 Task: In the  document Positivethinkingplan.epub Change the allignment of footer to  'Center' Select the entire text and insert font style 'Impact' and font size: 16
Action: Mouse moved to (283, 361)
Screenshot: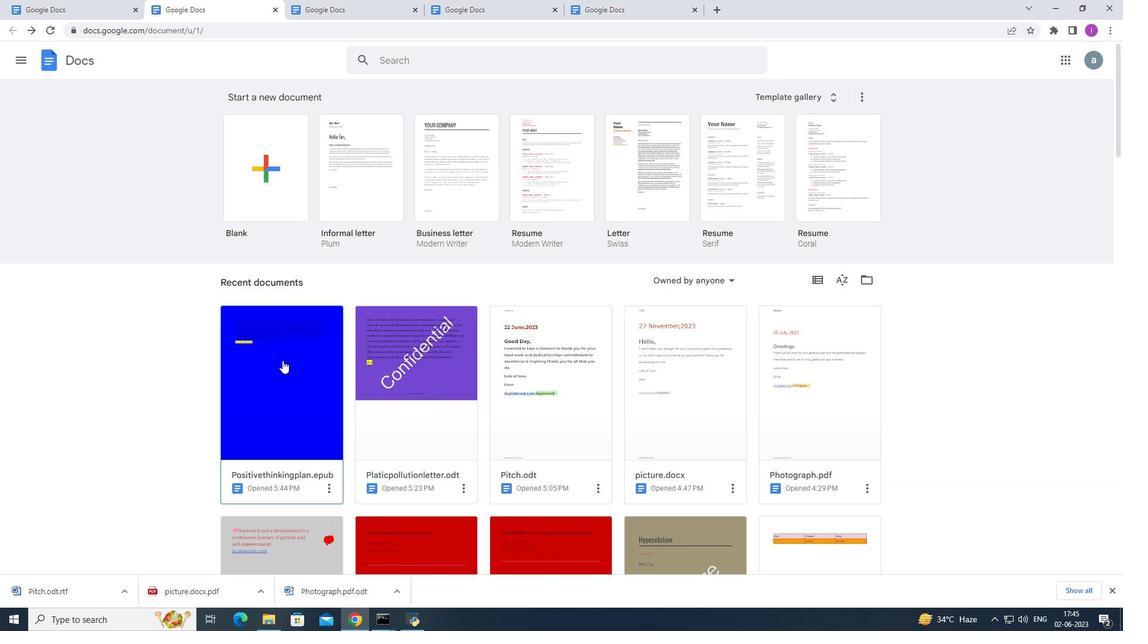 
Action: Mouse pressed left at (283, 361)
Screenshot: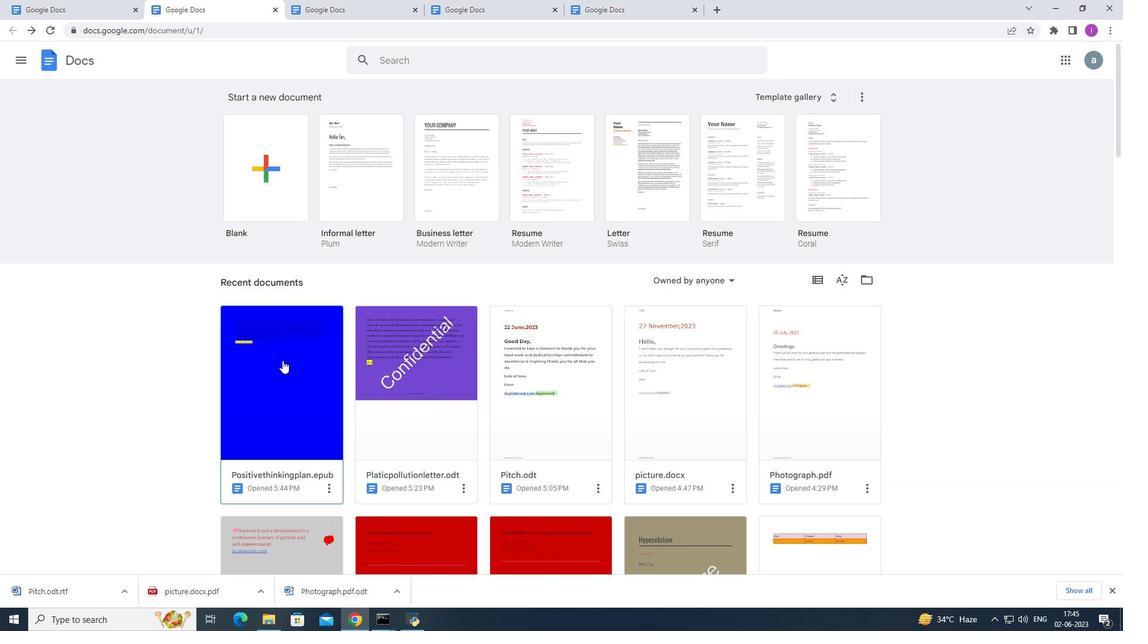 
Action: Mouse moved to (197, 218)
Screenshot: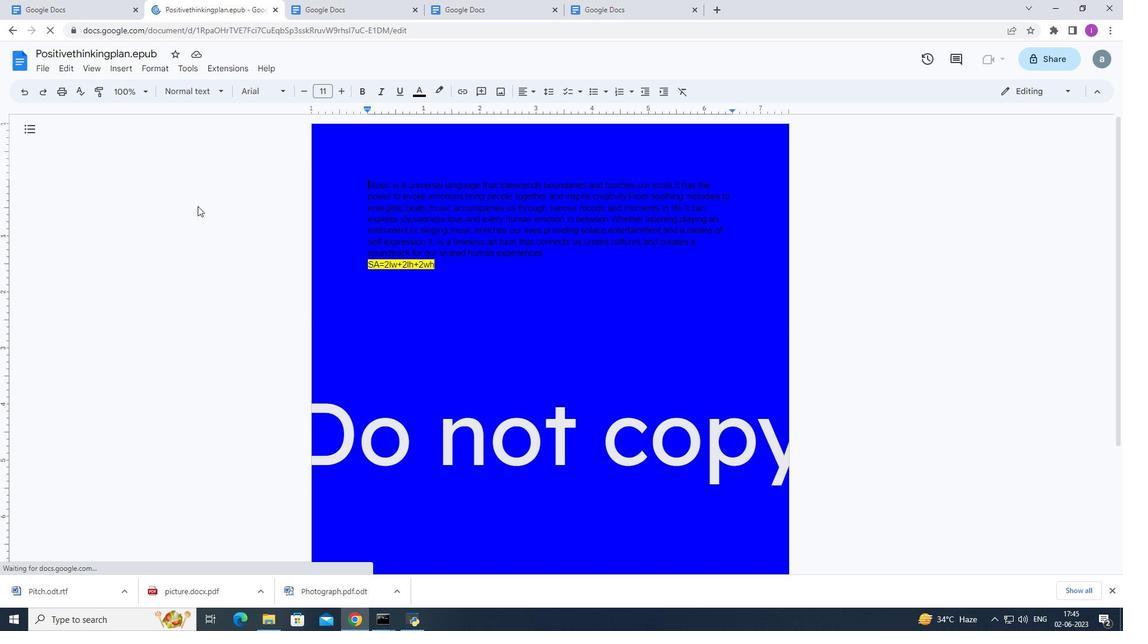
Action: Mouse scrolled (197, 217) with delta (0, 0)
Screenshot: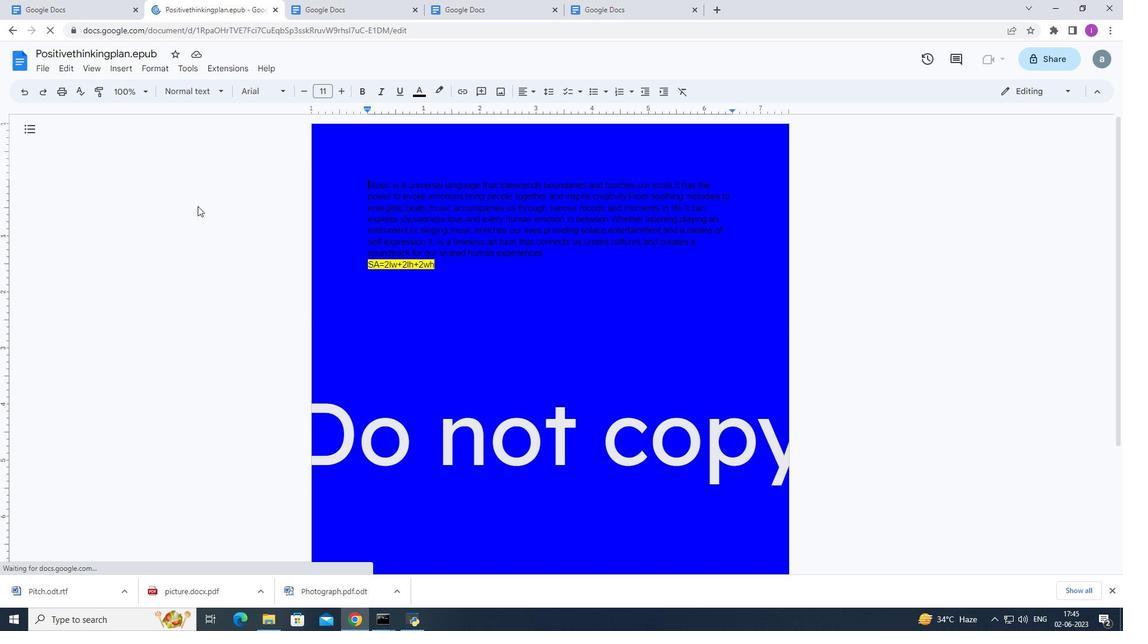 
Action: Mouse scrolled (197, 218) with delta (0, 0)
Screenshot: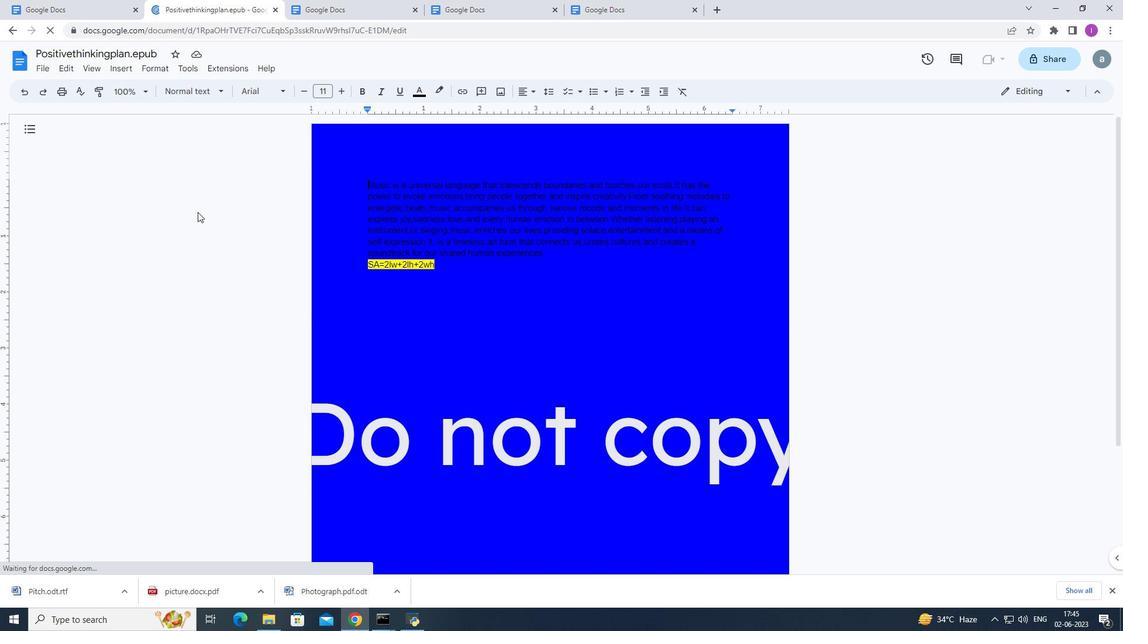 
Action: Mouse moved to (198, 220)
Screenshot: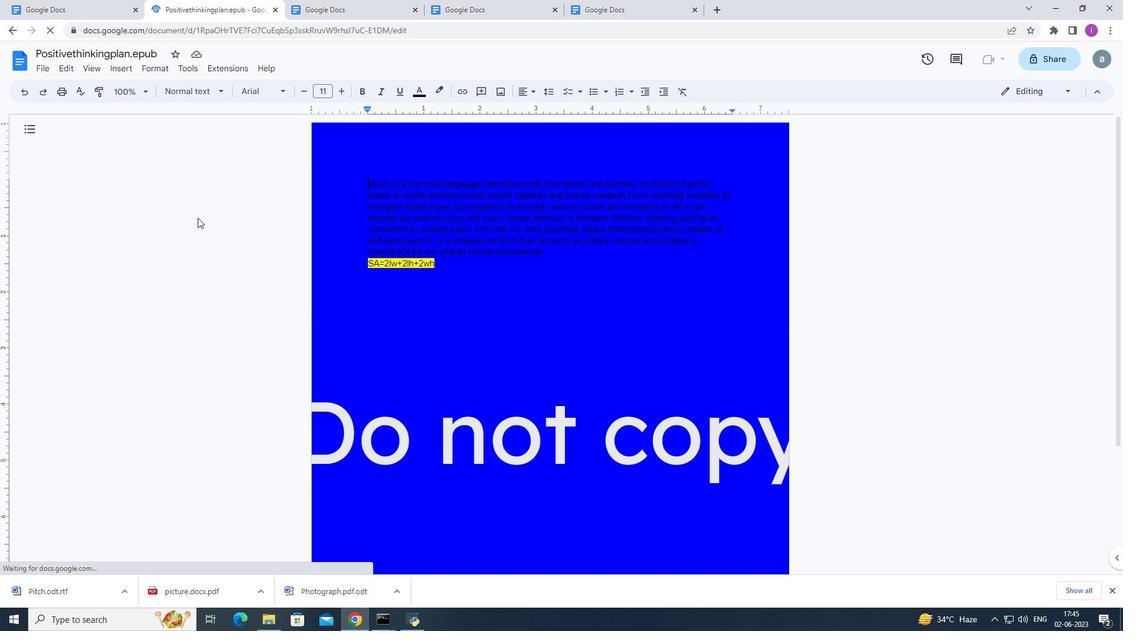 
Action: Mouse scrolled (197, 218) with delta (0, 0)
Screenshot: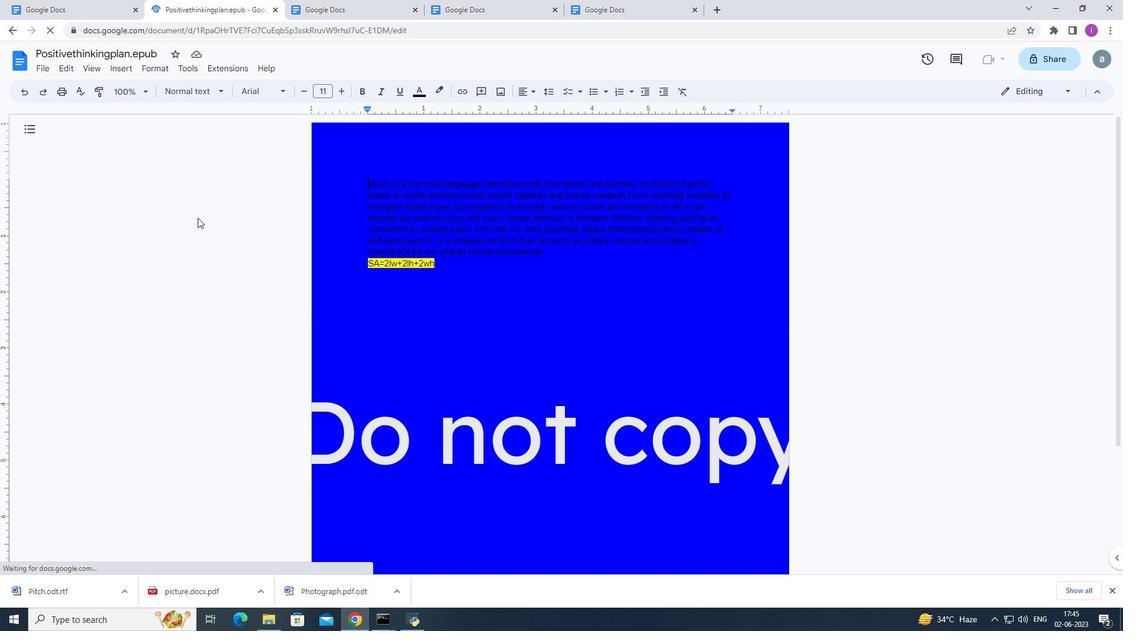 
Action: Mouse moved to (200, 220)
Screenshot: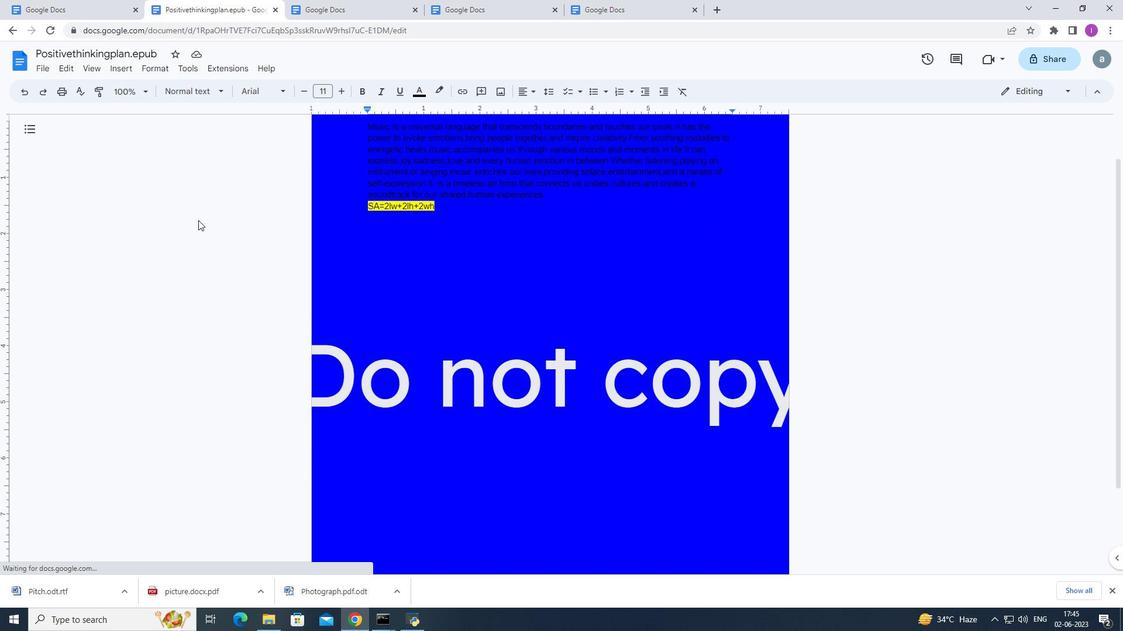 
Action: Mouse scrolled (200, 220) with delta (0, 0)
Screenshot: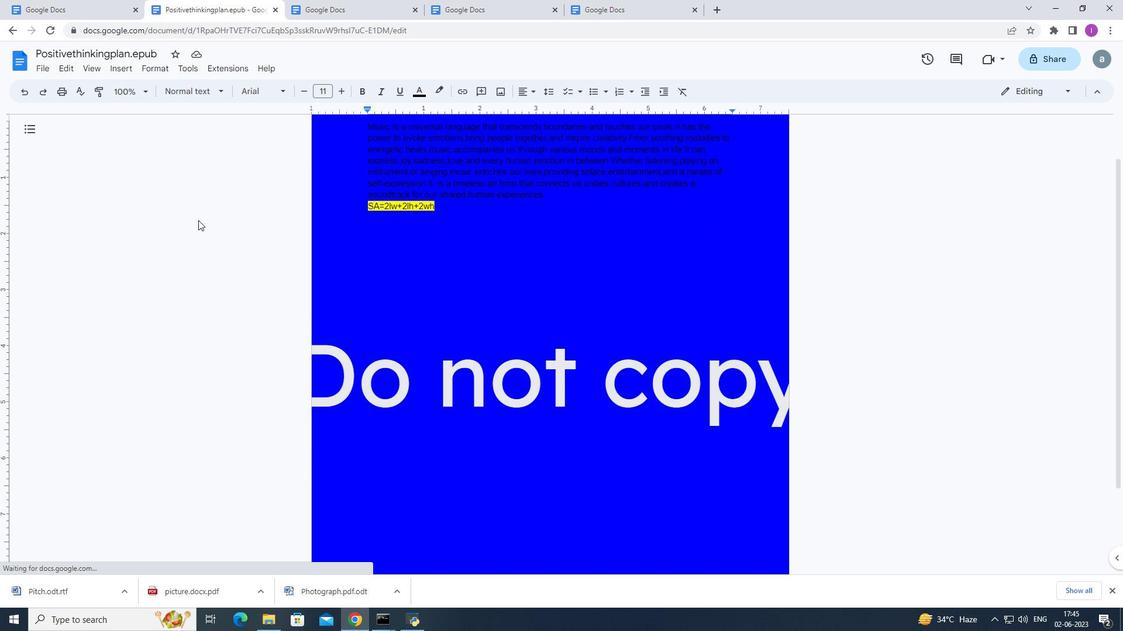
Action: Mouse moved to (204, 222)
Screenshot: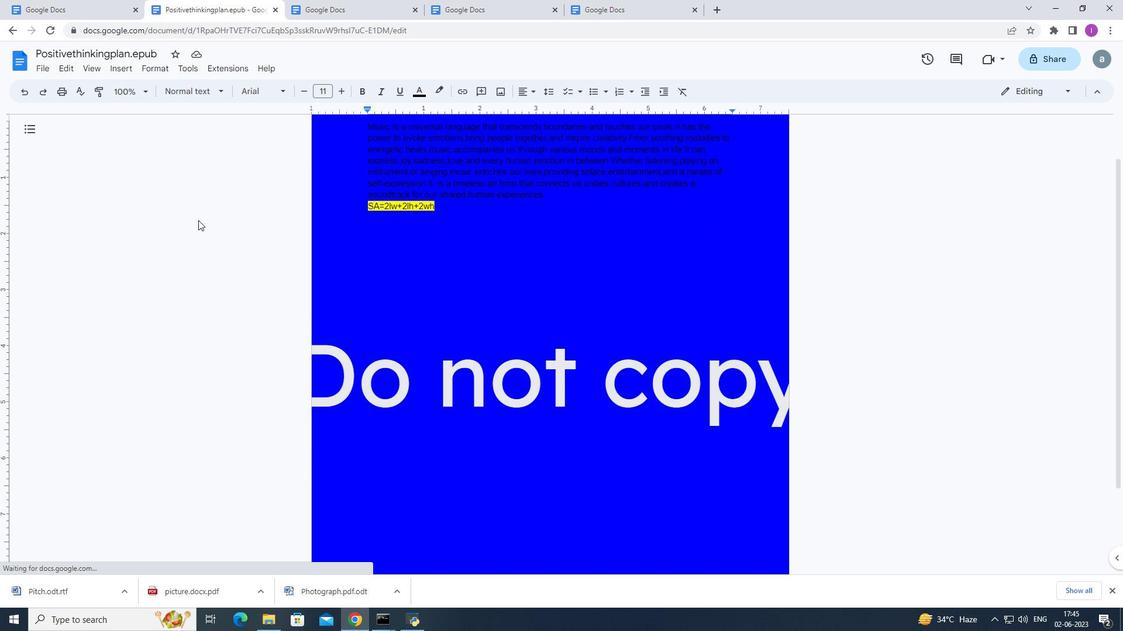 
Action: Mouse scrolled (204, 222) with delta (0, 0)
Screenshot: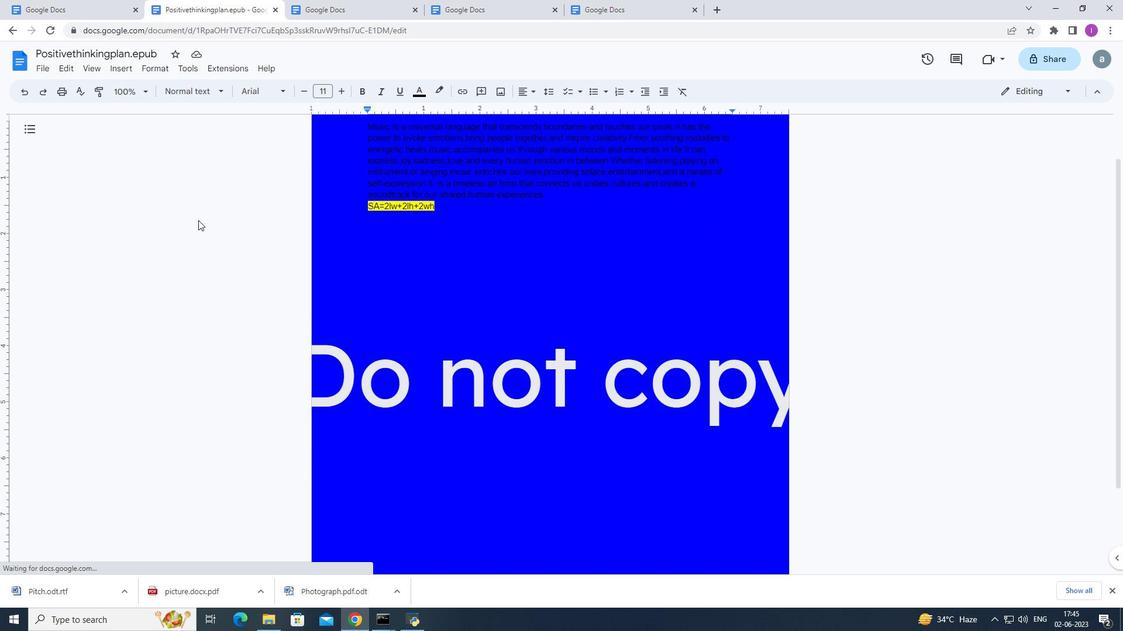 
Action: Mouse moved to (208, 227)
Screenshot: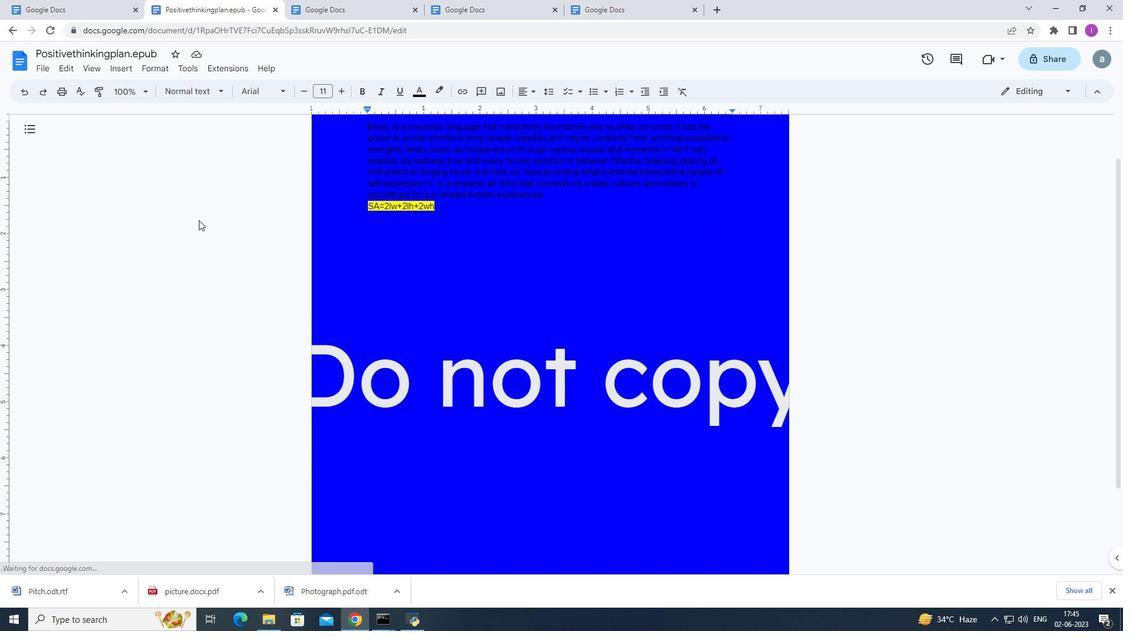 
Action: Mouse scrolled (208, 225) with delta (0, 0)
Screenshot: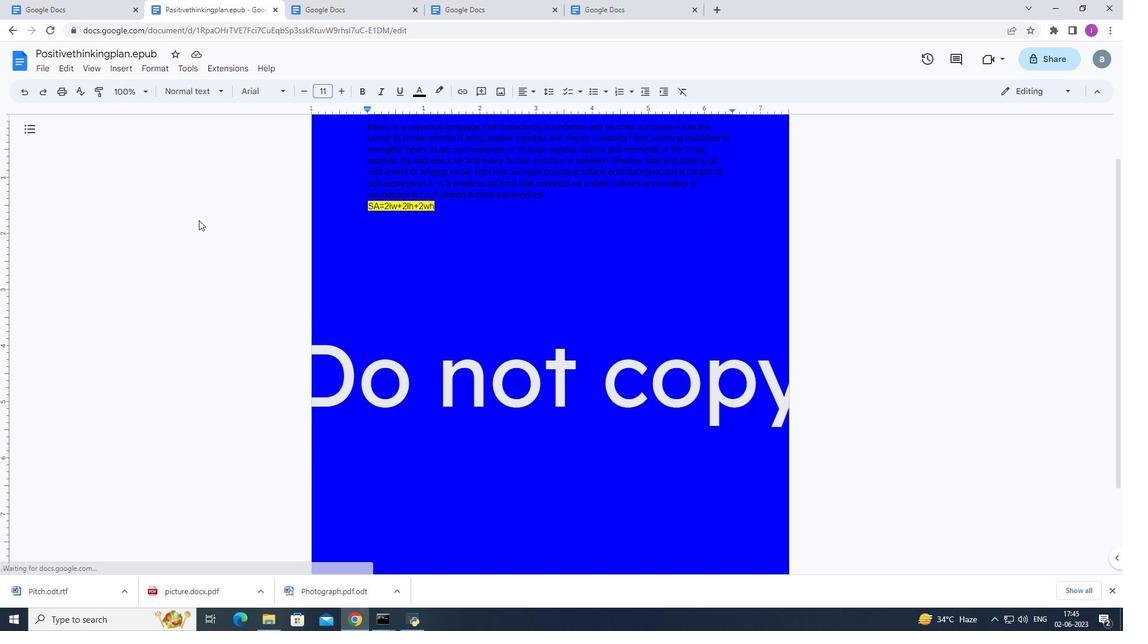 
Action: Mouse moved to (213, 237)
Screenshot: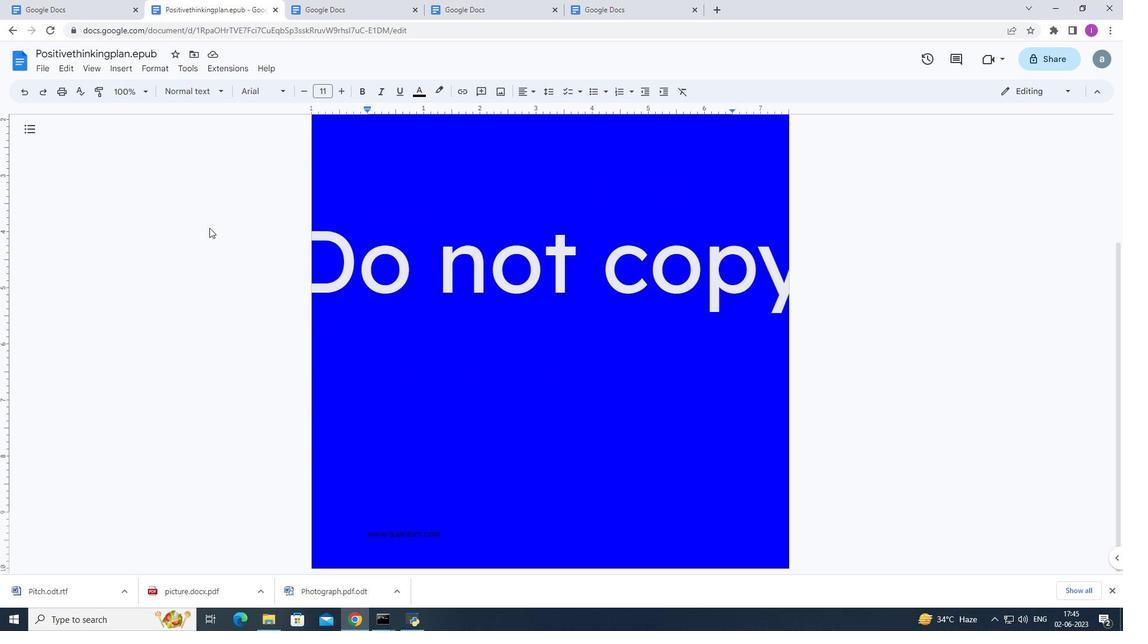 
Action: Mouse scrolled (210, 228) with delta (0, 0)
Screenshot: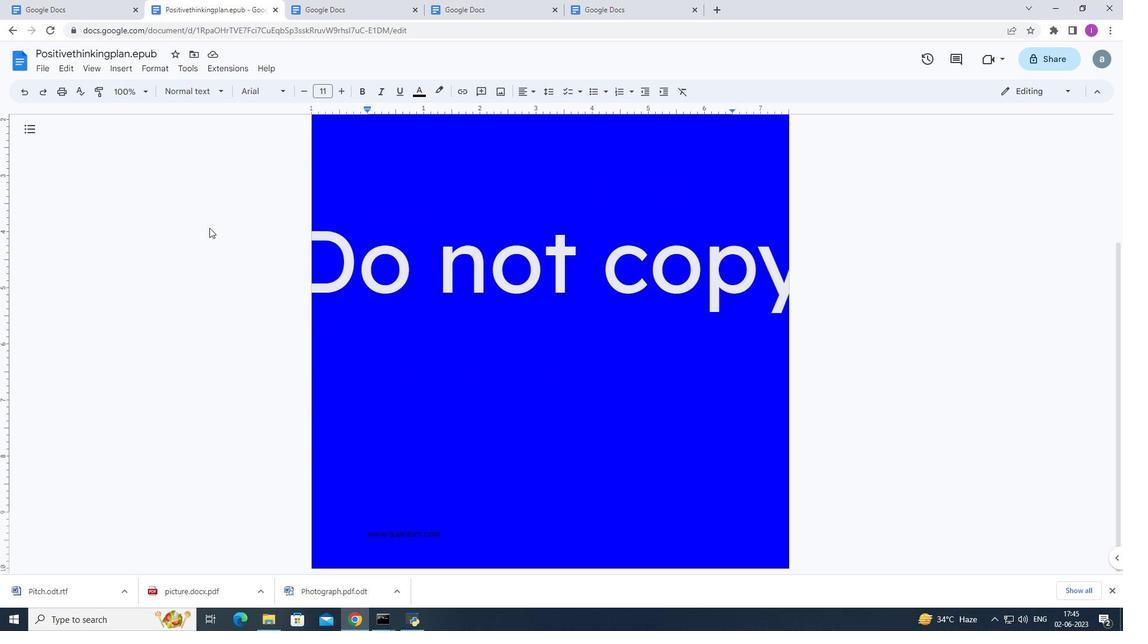 
Action: Mouse scrolled (211, 231) with delta (0, 0)
Screenshot: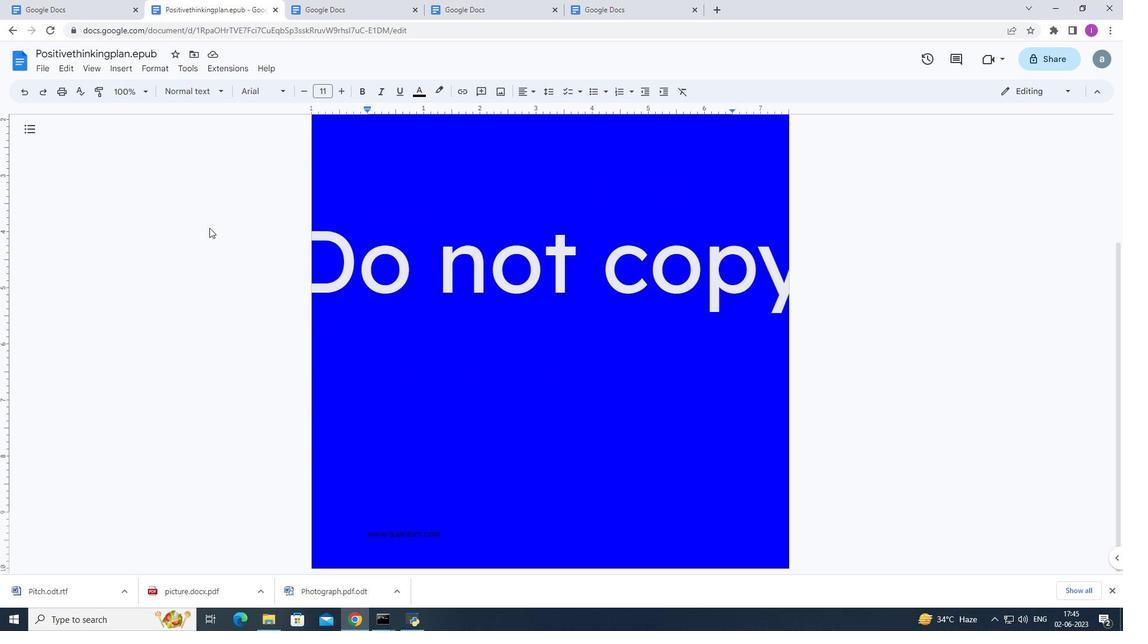 
Action: Mouse moved to (214, 238)
Screenshot: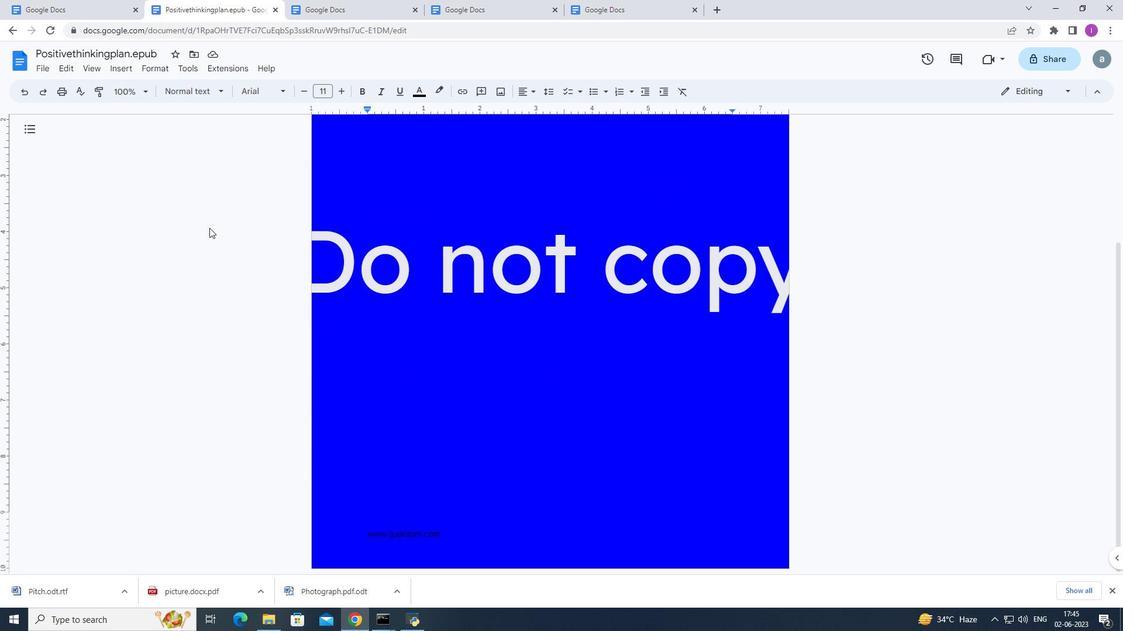 
Action: Mouse scrolled (211, 232) with delta (0, 0)
Screenshot: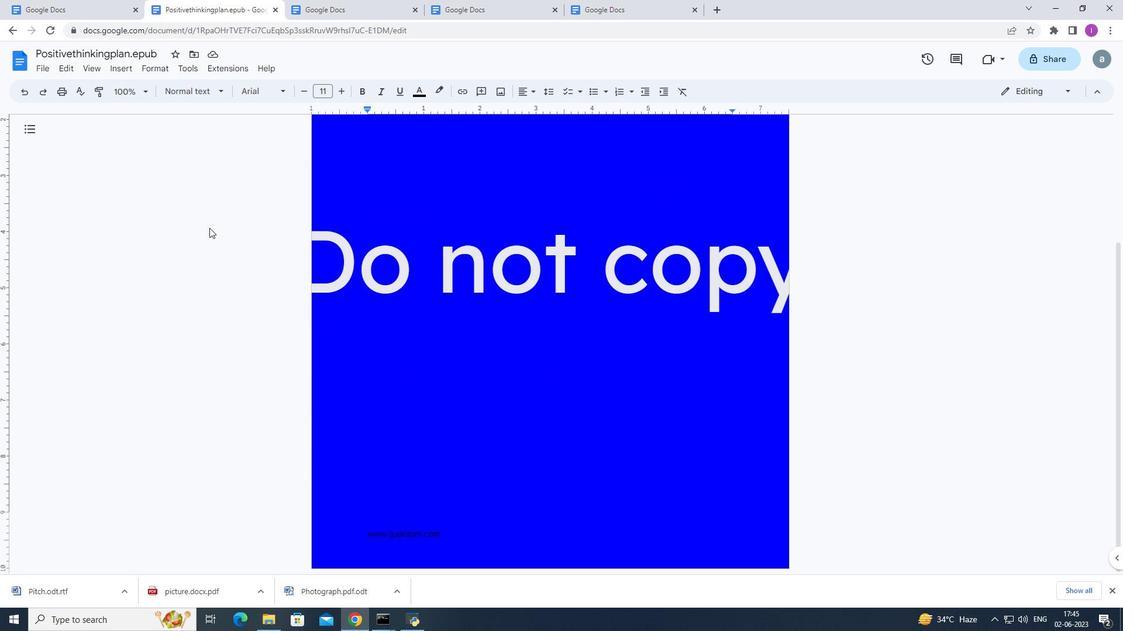 
Action: Mouse moved to (389, 533)
Screenshot: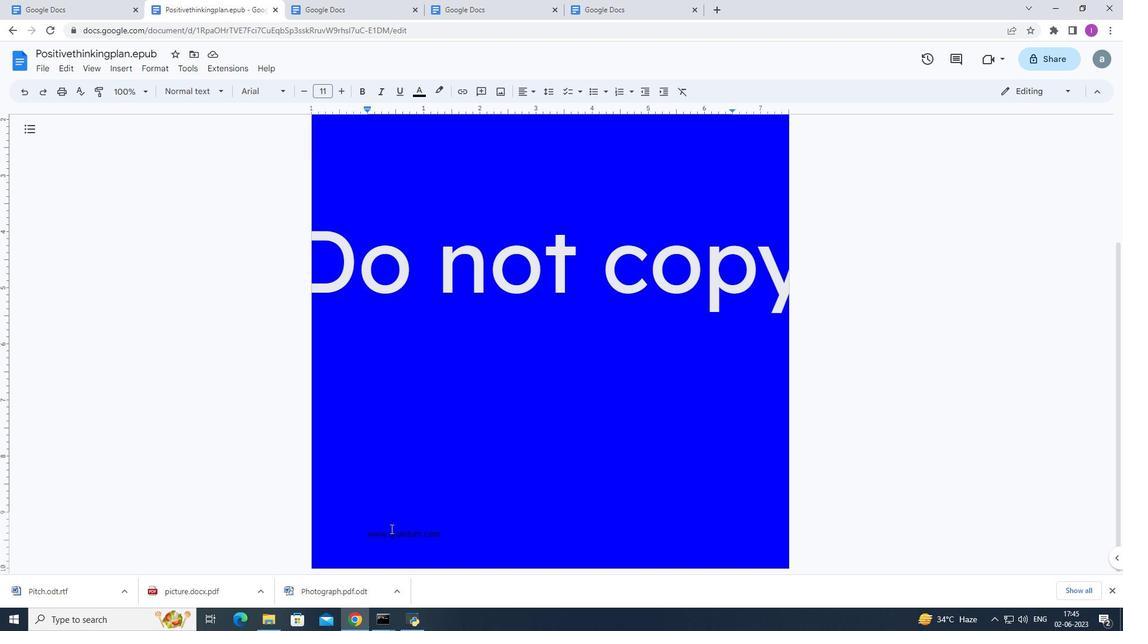 
Action: Mouse pressed left at (389, 533)
Screenshot: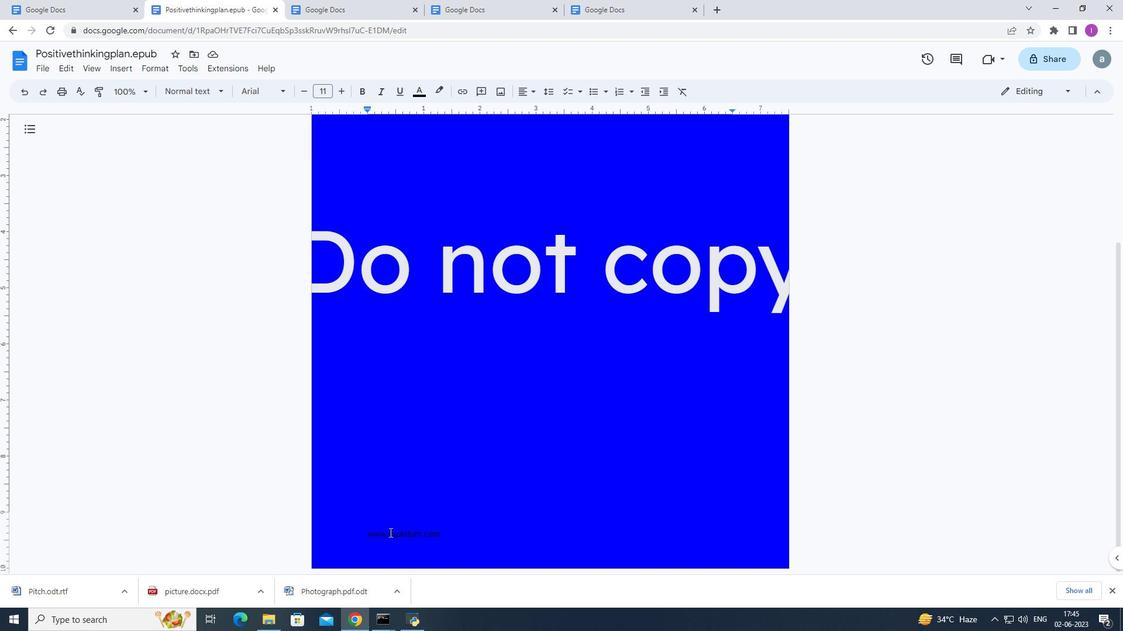 
Action: Mouse moved to (389, 533)
Screenshot: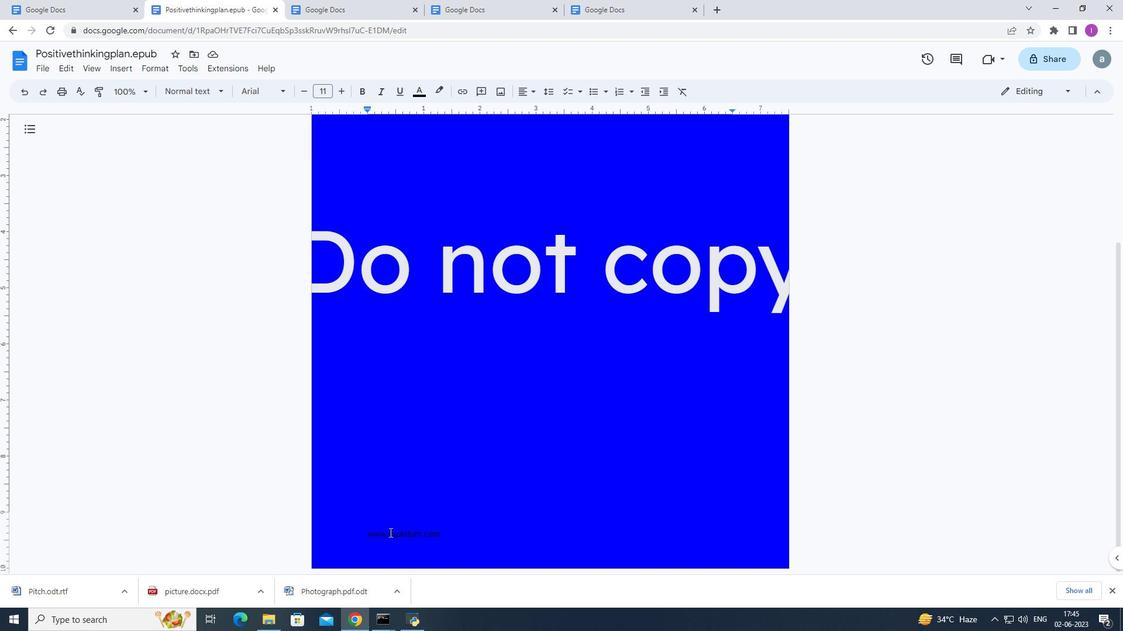 
Action: Mouse pressed left at (389, 533)
Screenshot: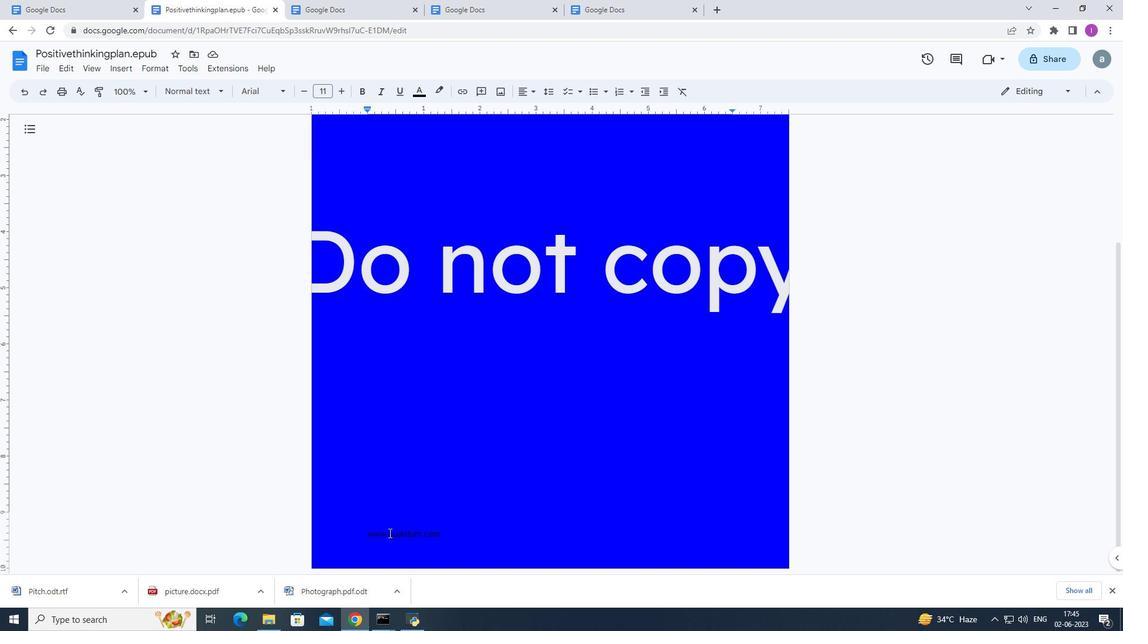 
Action: Mouse moved to (397, 533)
Screenshot: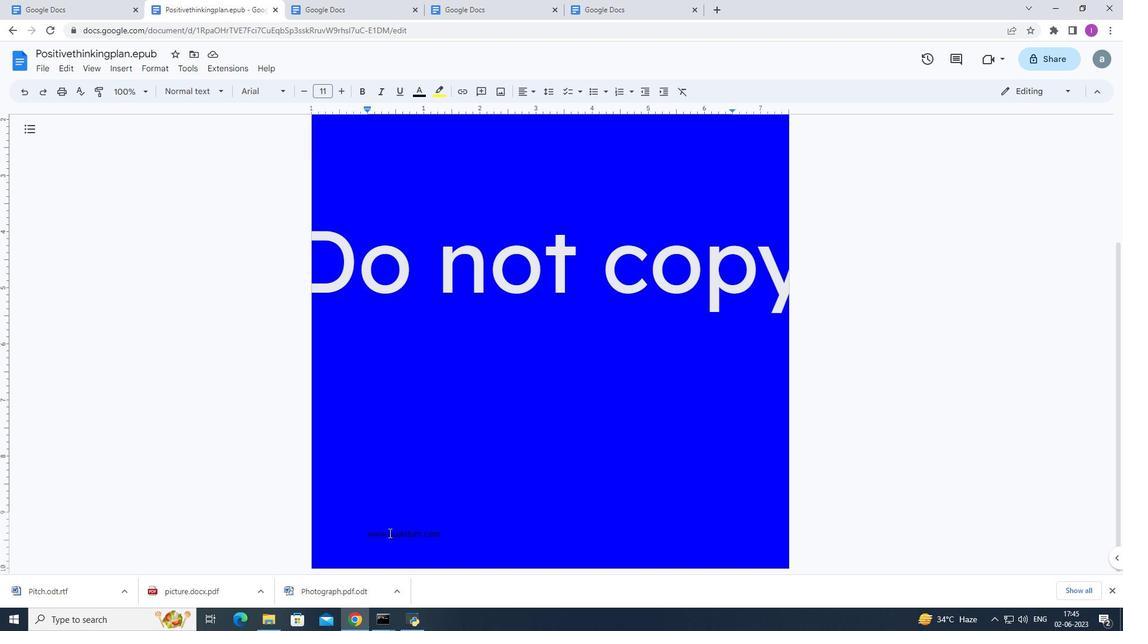 
Action: Mouse pressed left at (397, 533)
Screenshot: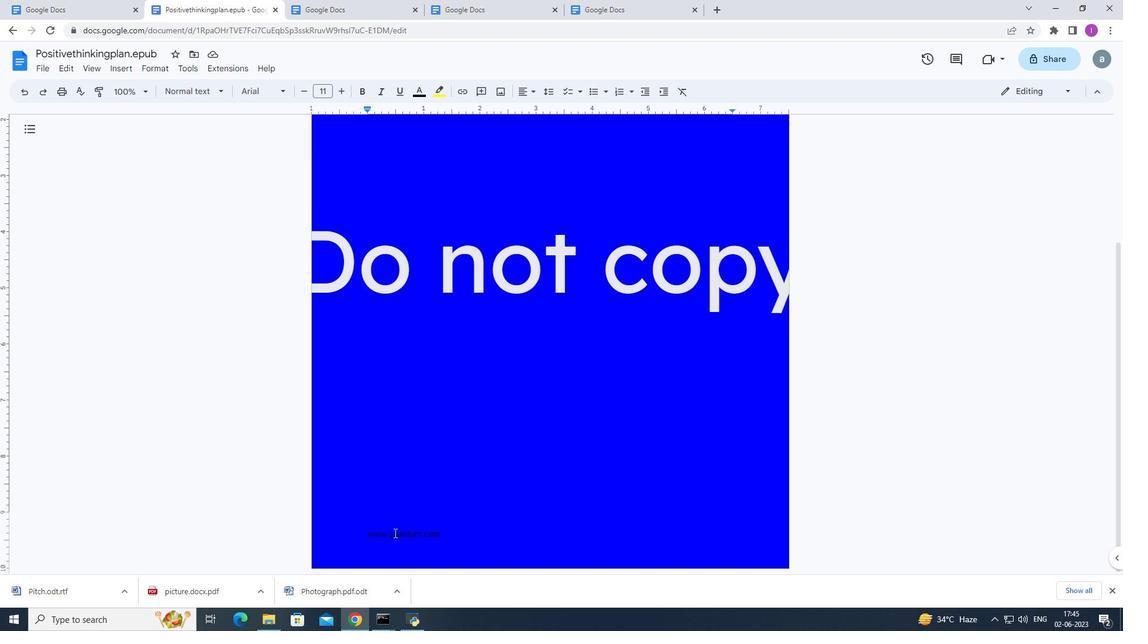 
Action: Mouse pressed left at (397, 533)
Screenshot: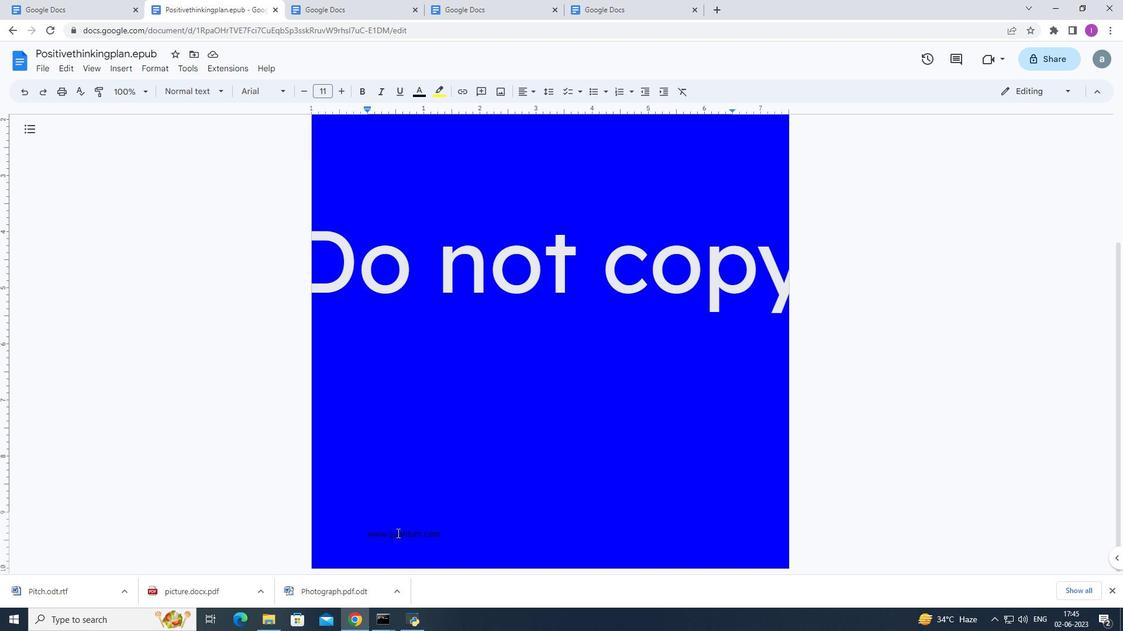 
Action: Mouse pressed left at (397, 533)
Screenshot: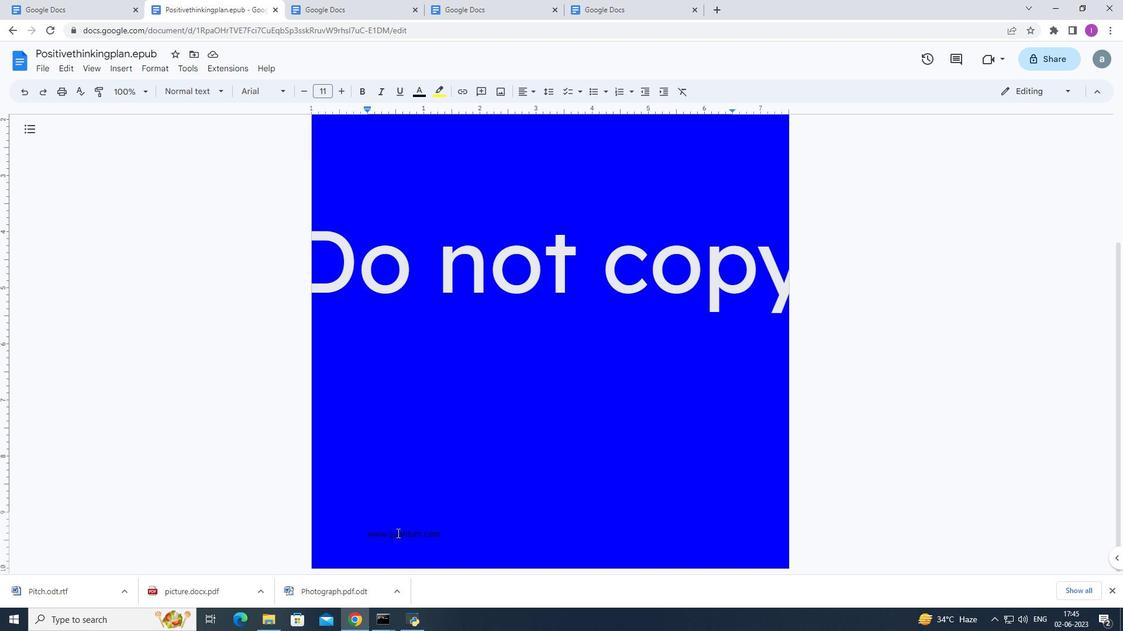 
Action: Mouse moved to (528, 90)
Screenshot: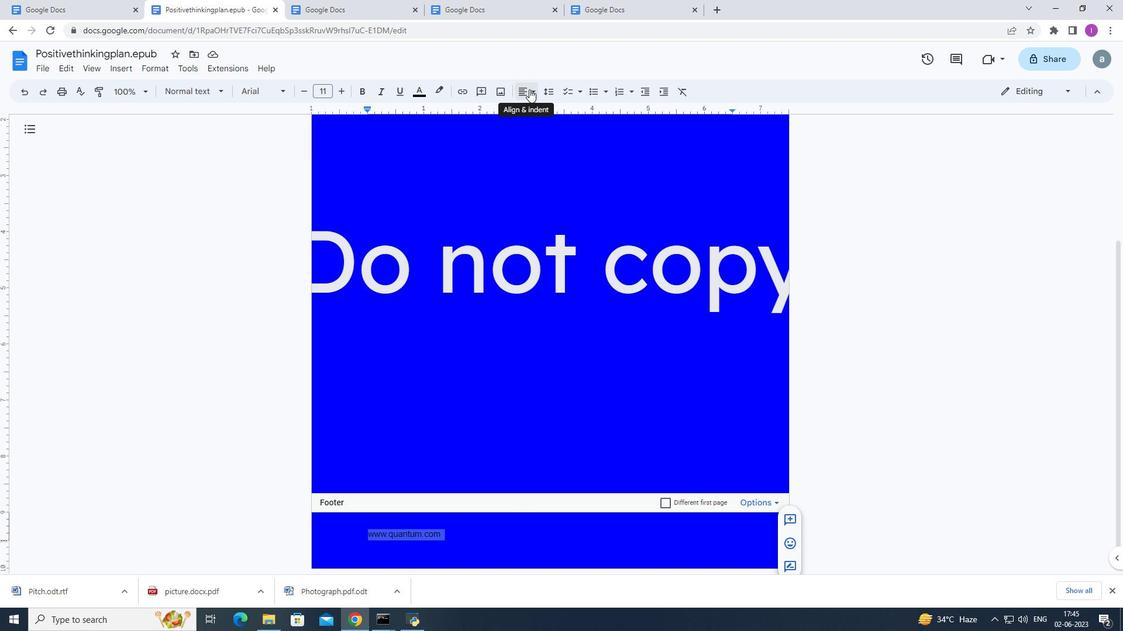 
Action: Mouse pressed left at (528, 90)
Screenshot: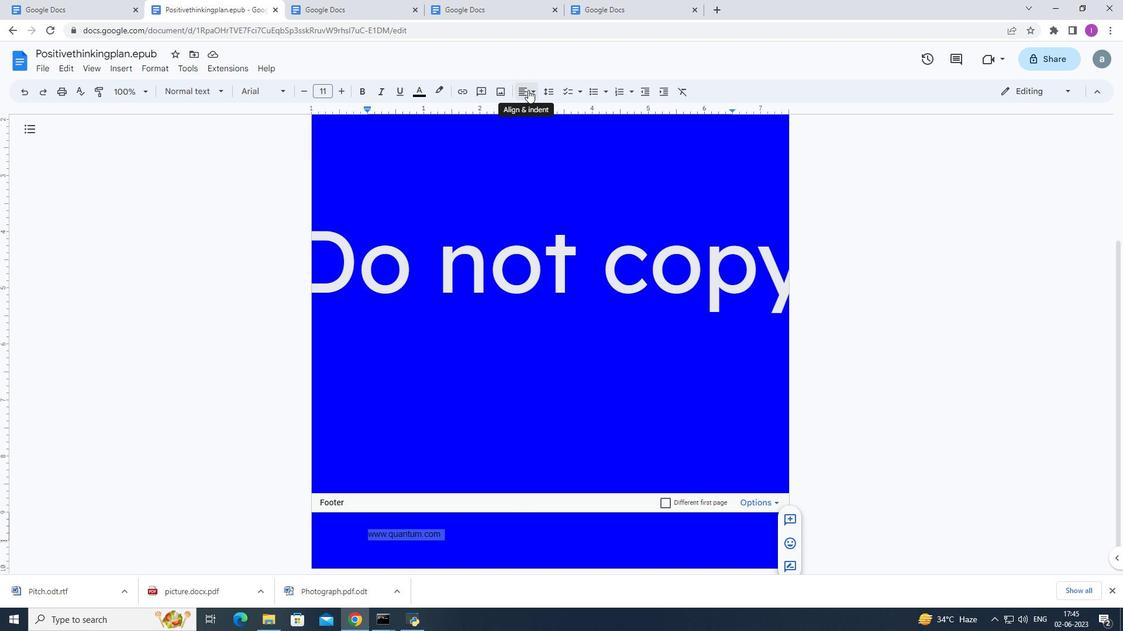 
Action: Mouse moved to (542, 108)
Screenshot: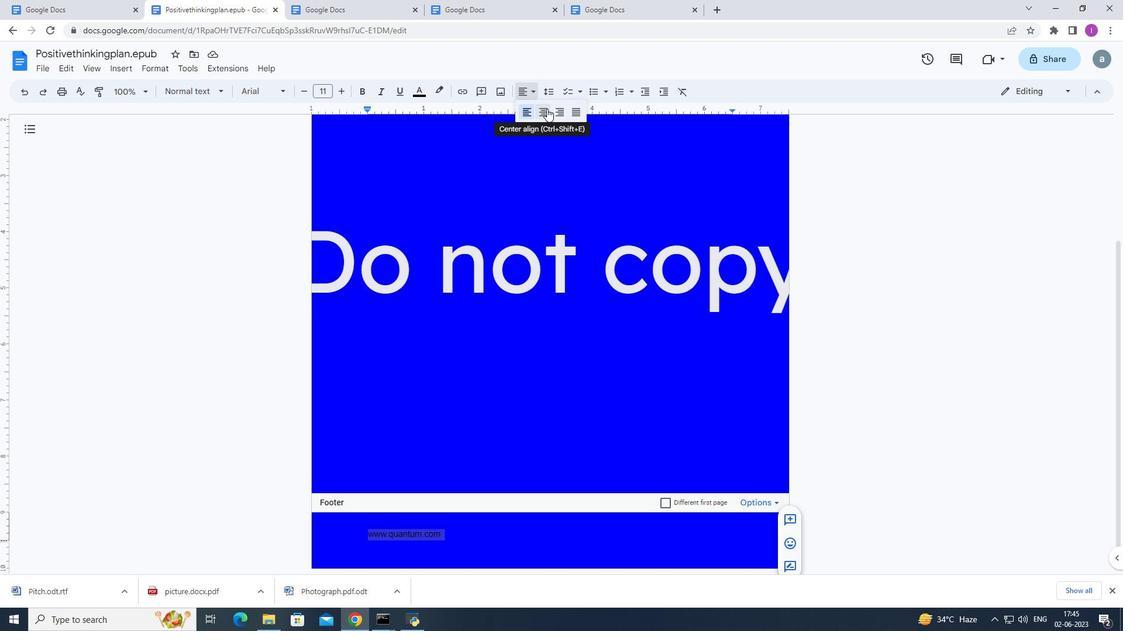 
Action: Mouse pressed left at (542, 108)
Screenshot: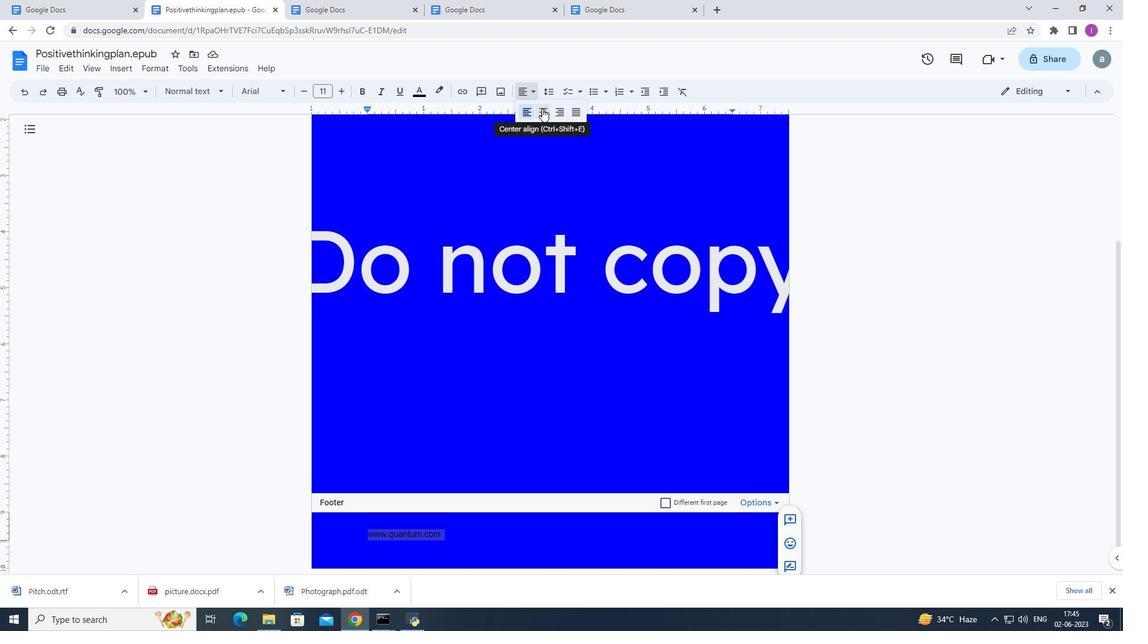 
Action: Mouse moved to (195, 314)
Screenshot: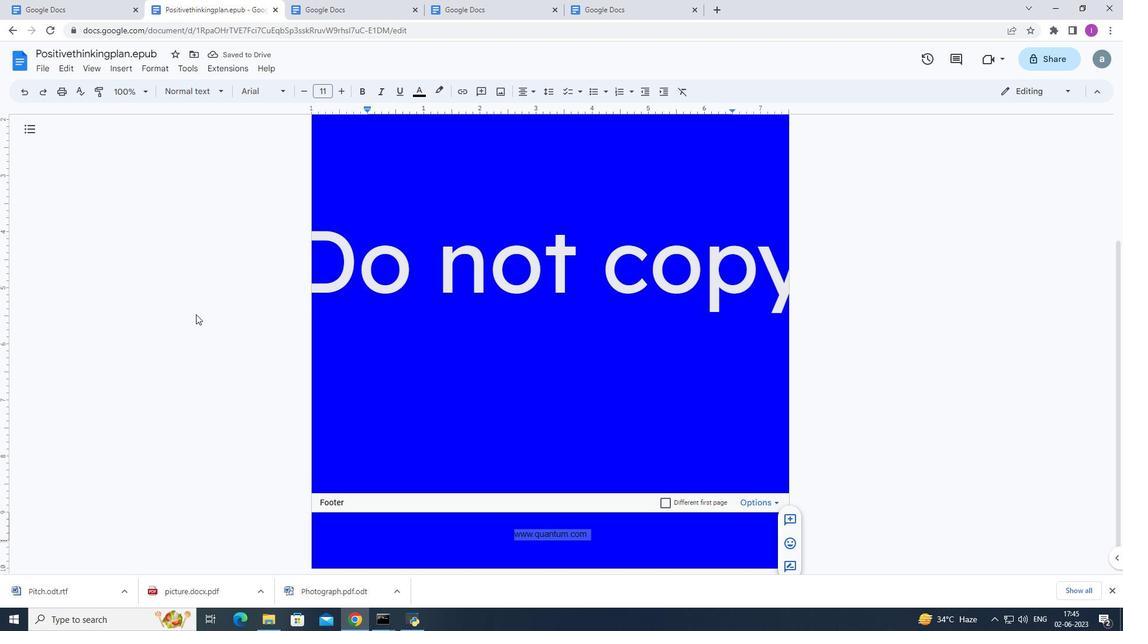 
Action: Mouse pressed left at (195, 314)
Screenshot: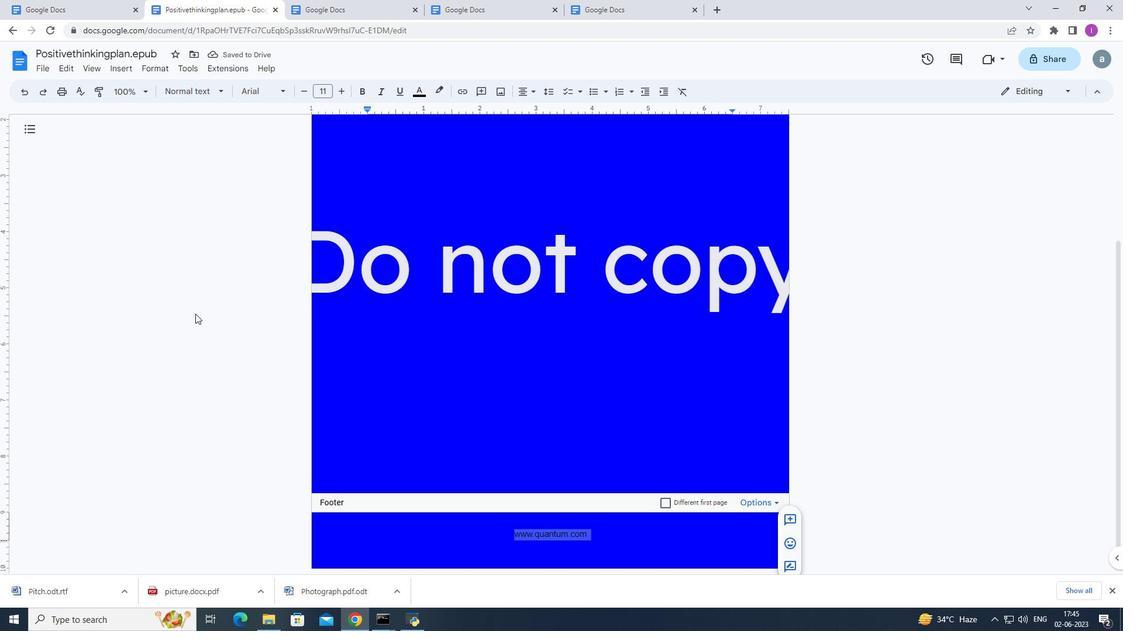 
Action: Mouse moved to (518, 247)
Screenshot: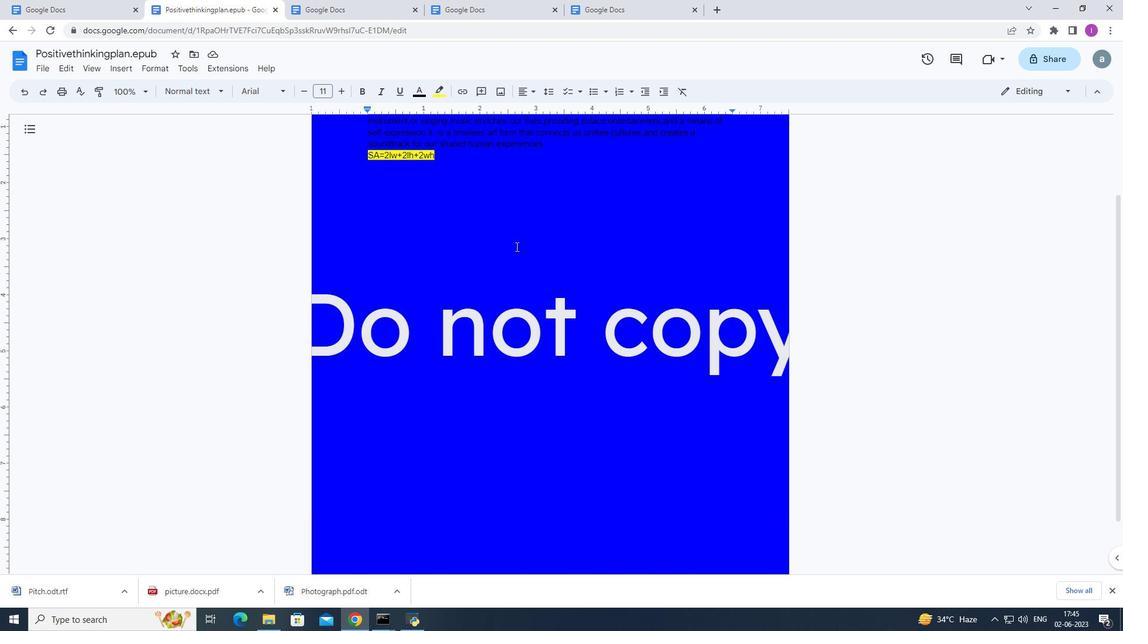 
Action: Mouse scrolled (518, 248) with delta (0, 0)
Screenshot: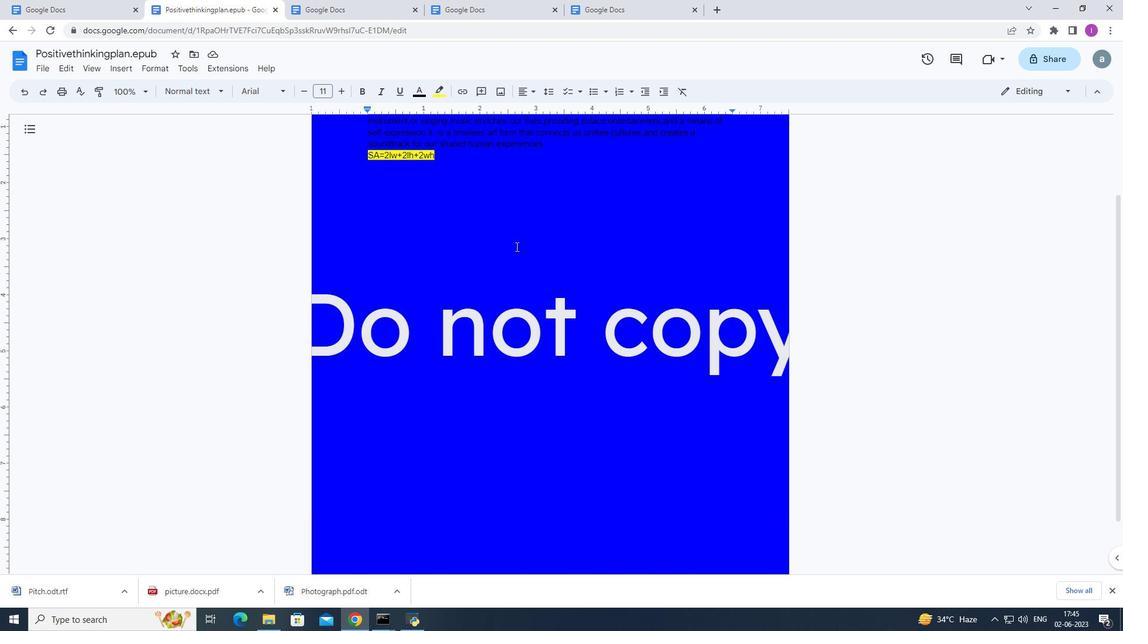 
Action: Mouse scrolled (518, 248) with delta (0, 0)
Screenshot: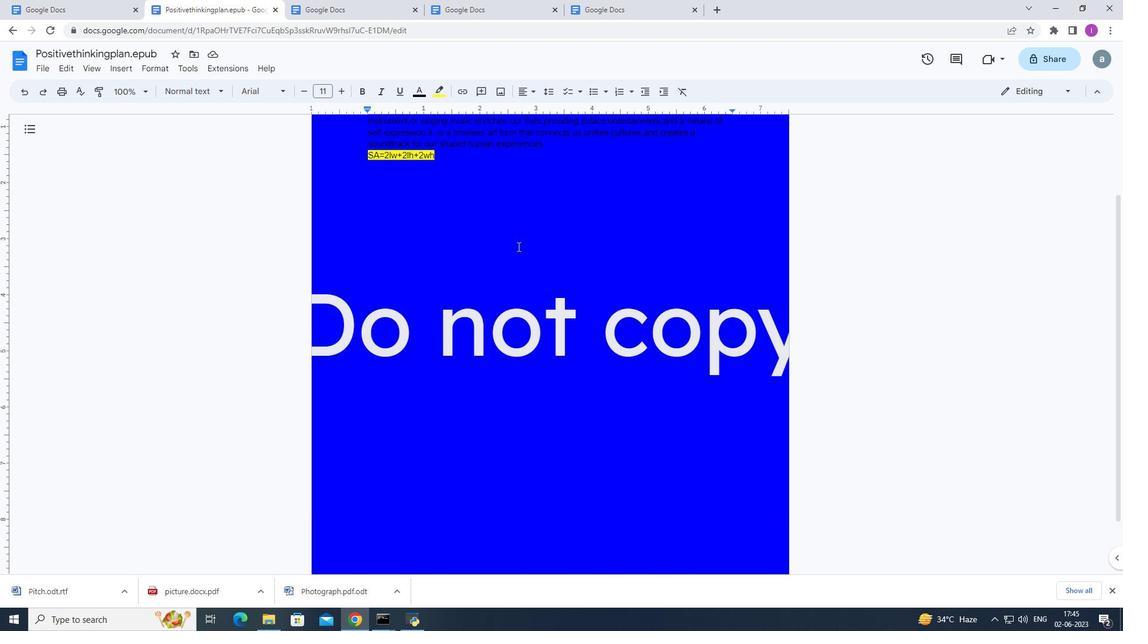 
Action: Mouse moved to (365, 176)
Screenshot: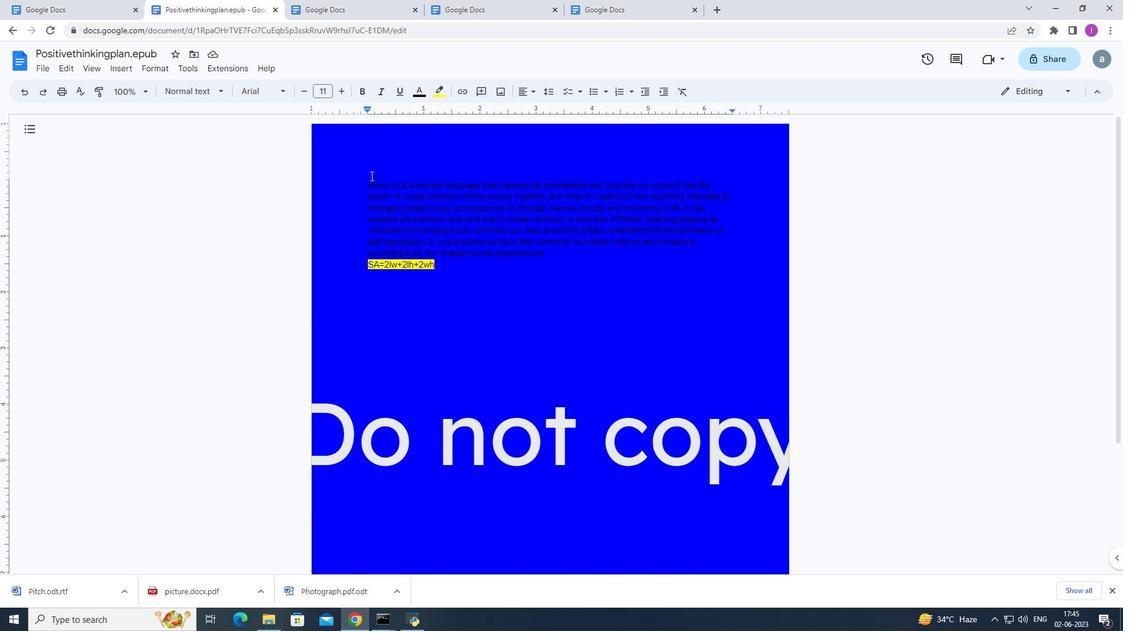 
Action: Mouse pressed left at (365, 176)
Screenshot: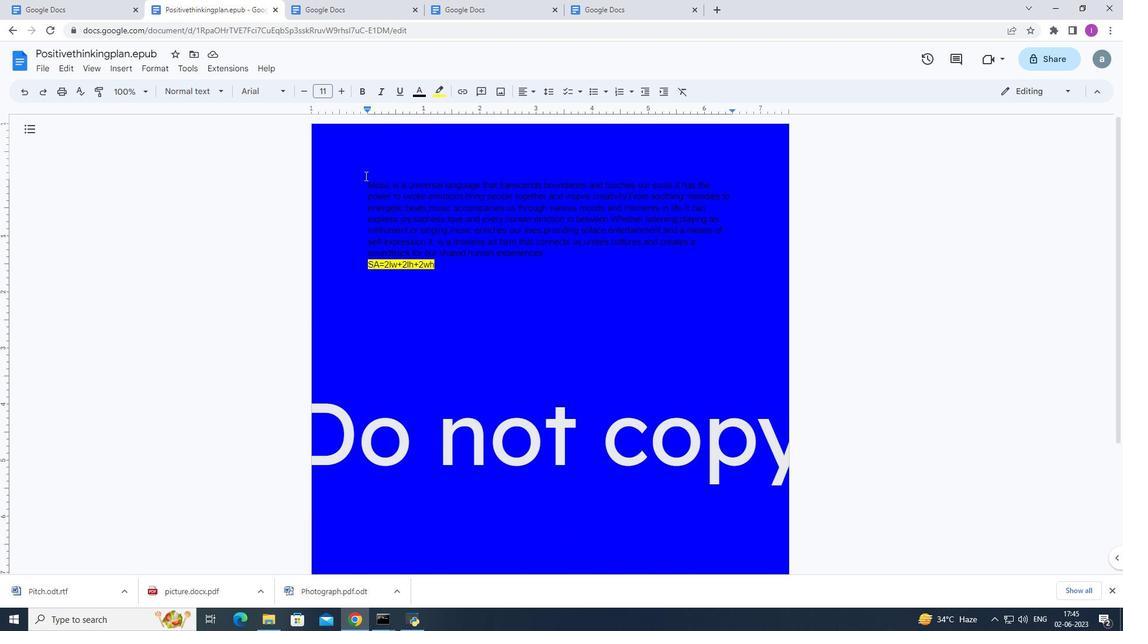 
Action: Mouse moved to (279, 88)
Screenshot: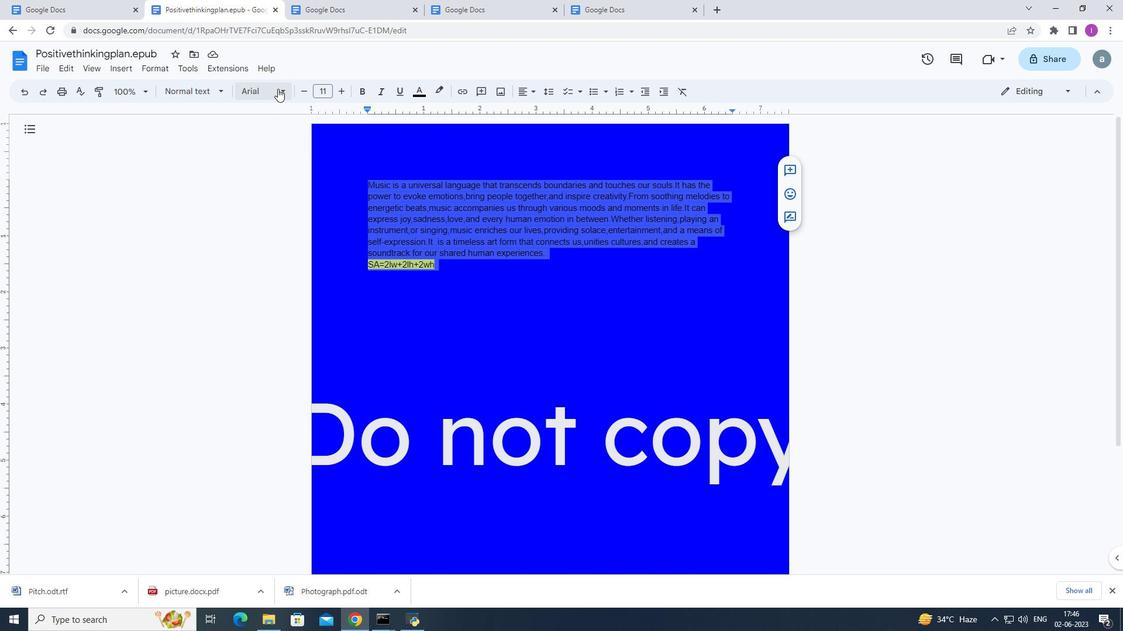 
Action: Mouse pressed left at (279, 88)
Screenshot: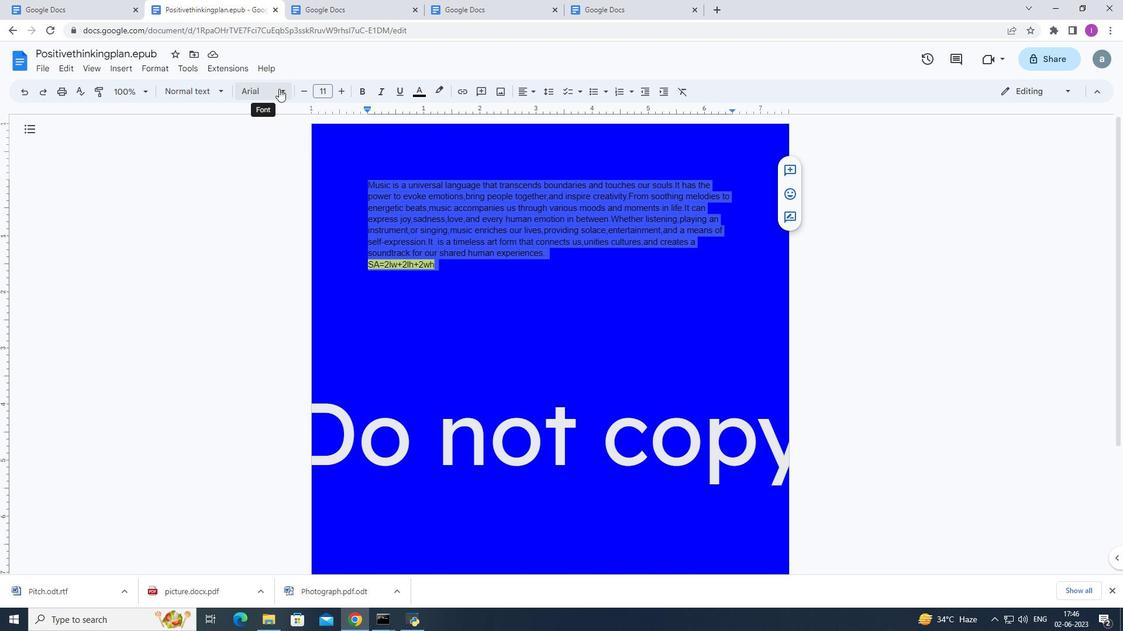 
Action: Mouse moved to (304, 298)
Screenshot: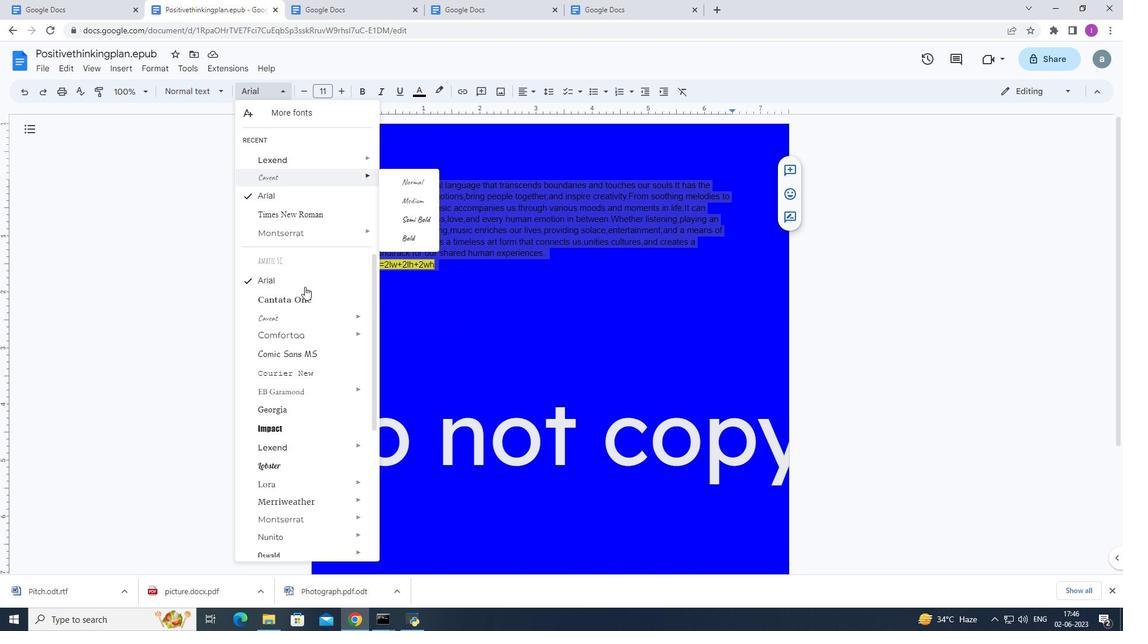 
Action: Mouse scrolled (304, 297) with delta (0, 0)
Screenshot: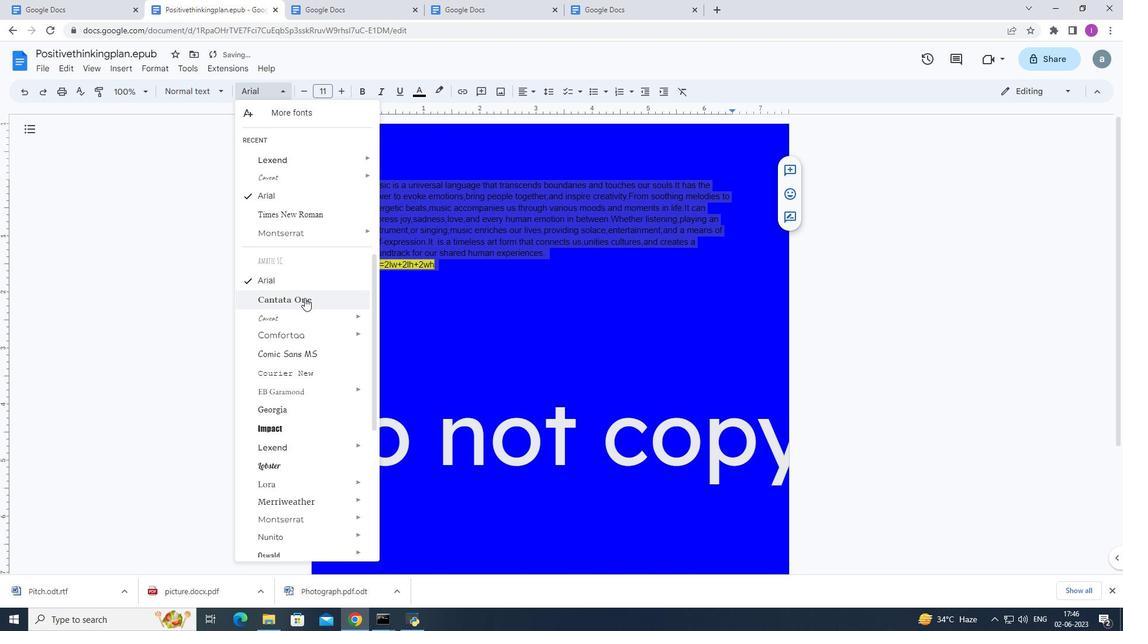 
Action: Mouse scrolled (304, 297) with delta (0, 0)
Screenshot: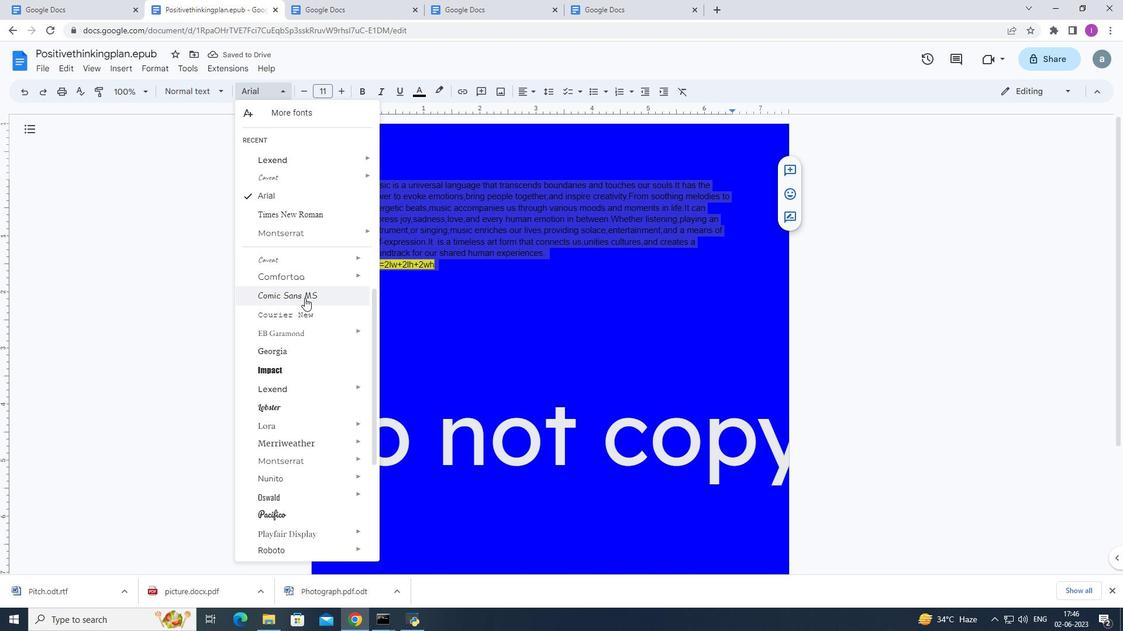 
Action: Mouse scrolled (304, 297) with delta (0, 0)
Screenshot: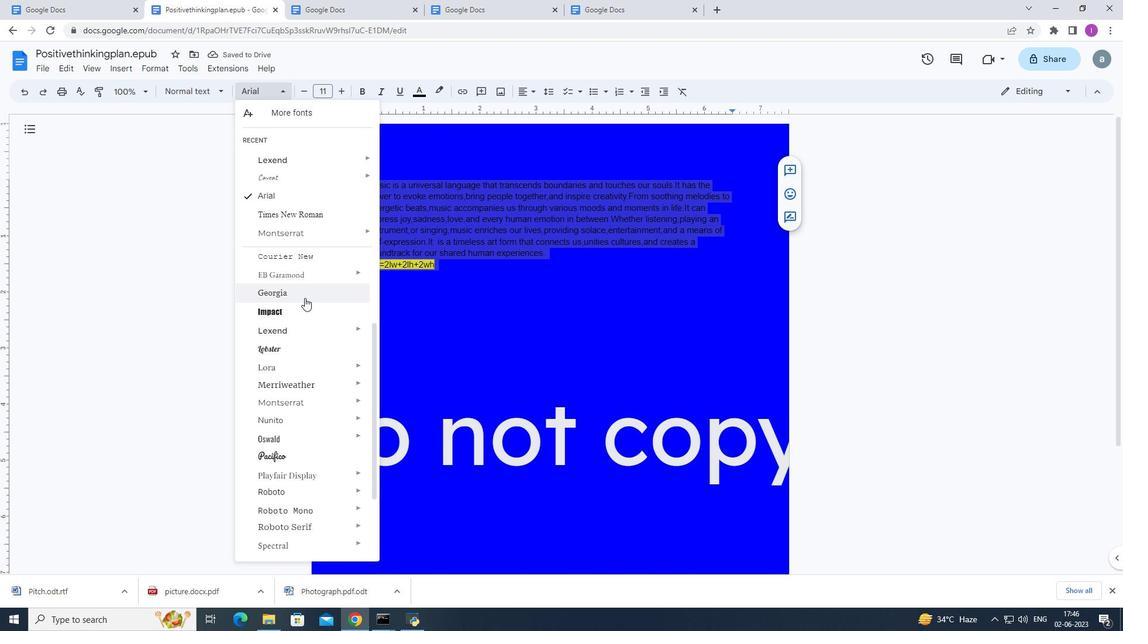 
Action: Mouse moved to (306, 354)
Screenshot: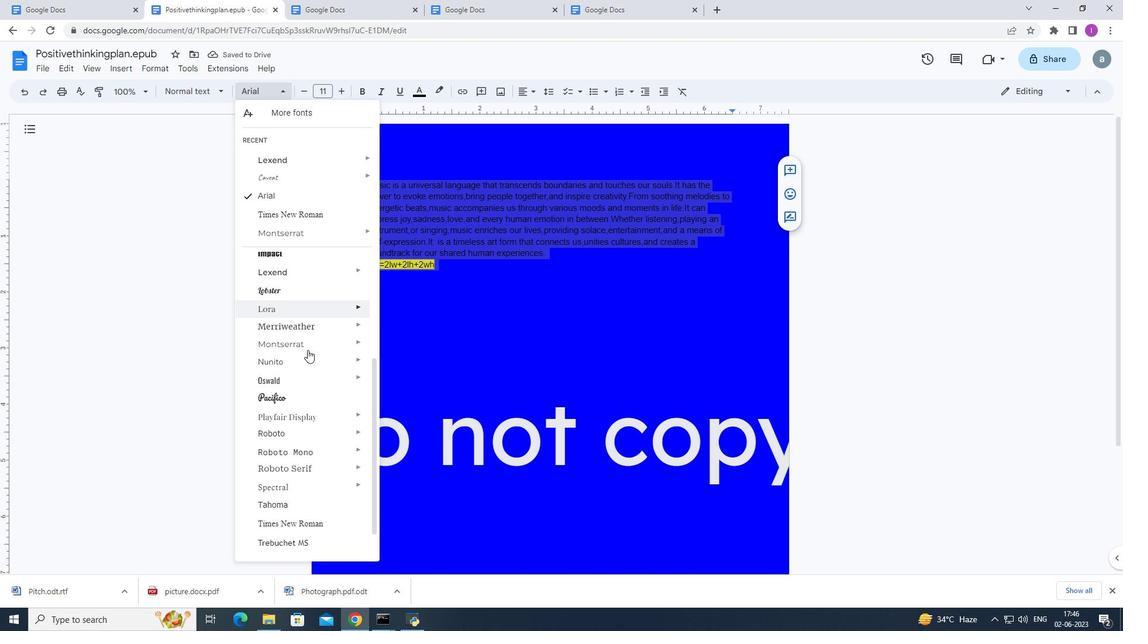 
Action: Mouse scrolled (306, 354) with delta (0, 0)
Screenshot: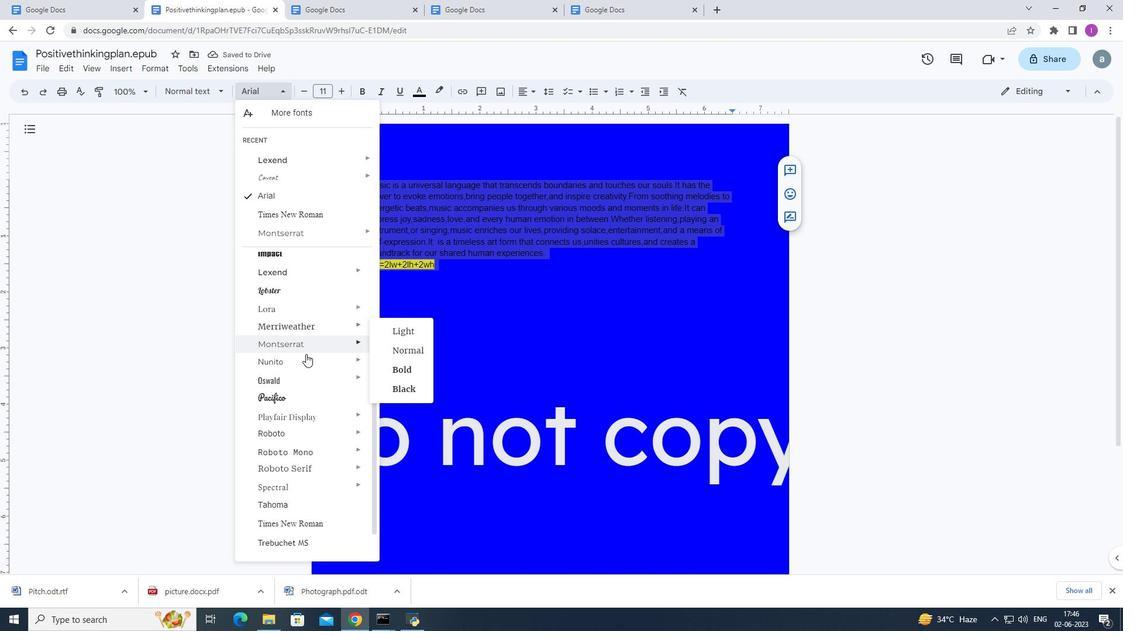 
Action: Mouse scrolled (306, 354) with delta (0, 0)
Screenshot: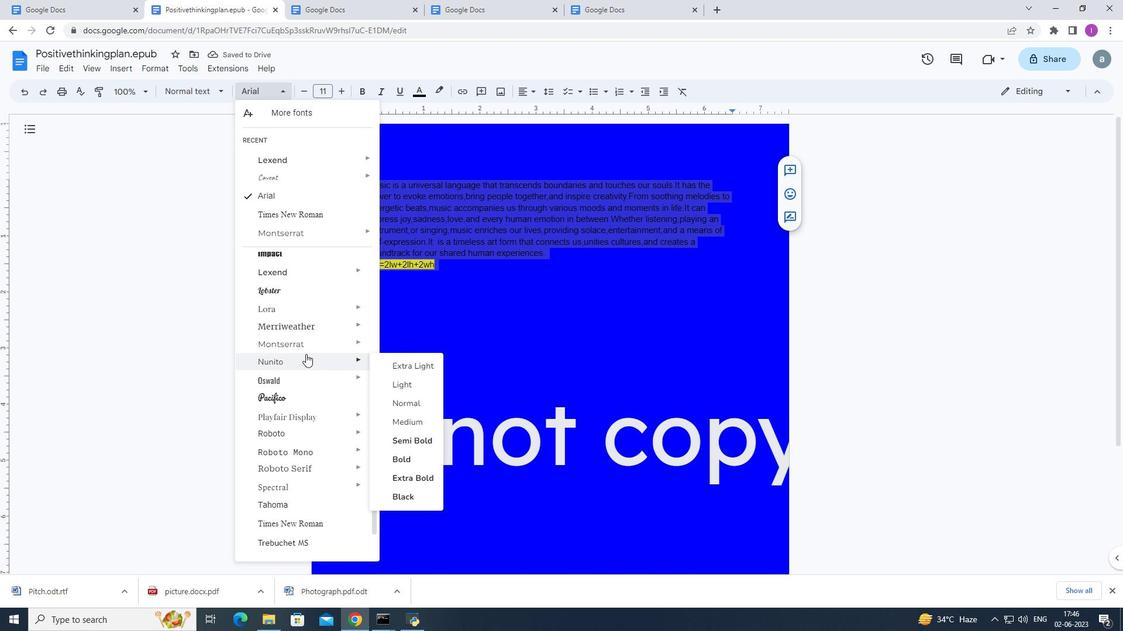 
Action: Mouse scrolled (306, 354) with delta (0, 0)
Screenshot: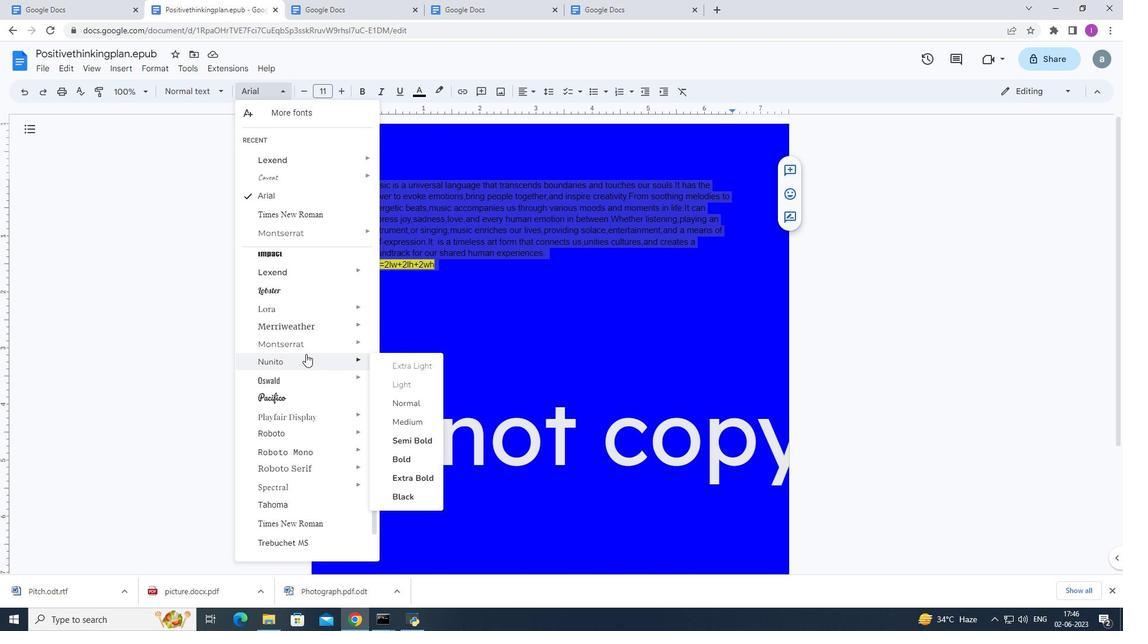 
Action: Mouse scrolled (306, 354) with delta (0, 0)
Screenshot: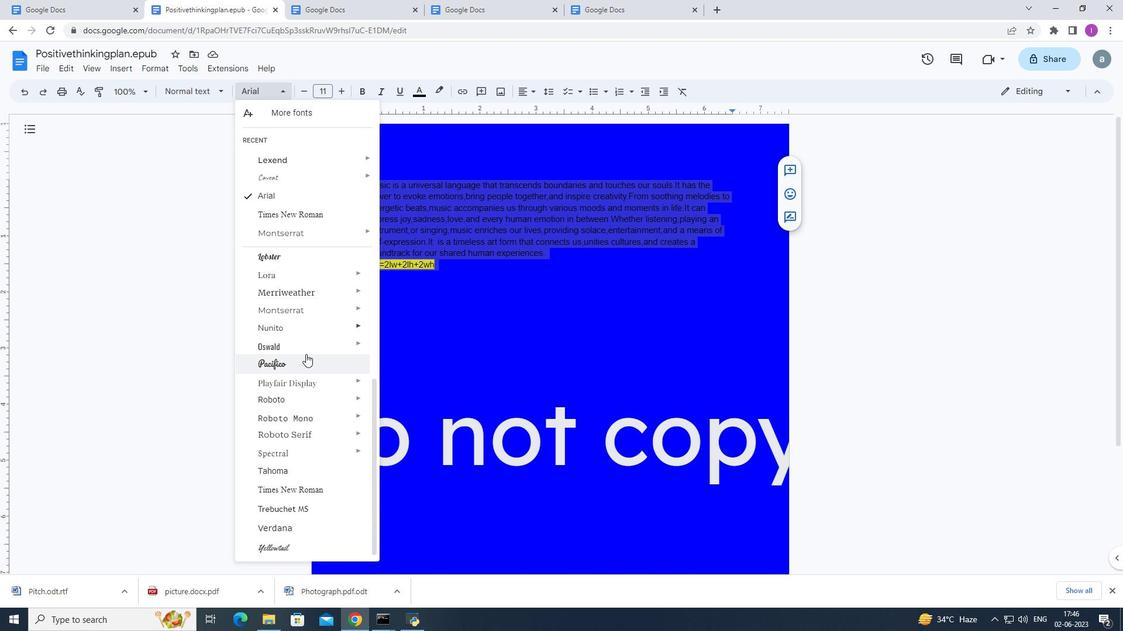 
Action: Mouse scrolled (306, 354) with delta (0, 0)
Screenshot: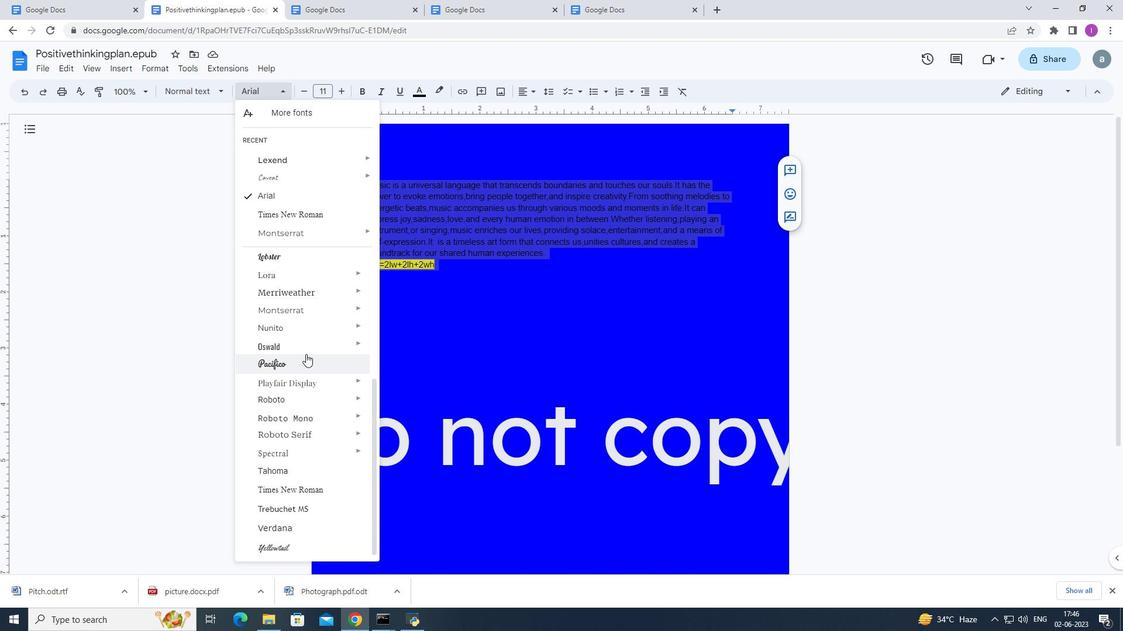 
Action: Mouse scrolled (306, 354) with delta (0, 0)
Screenshot: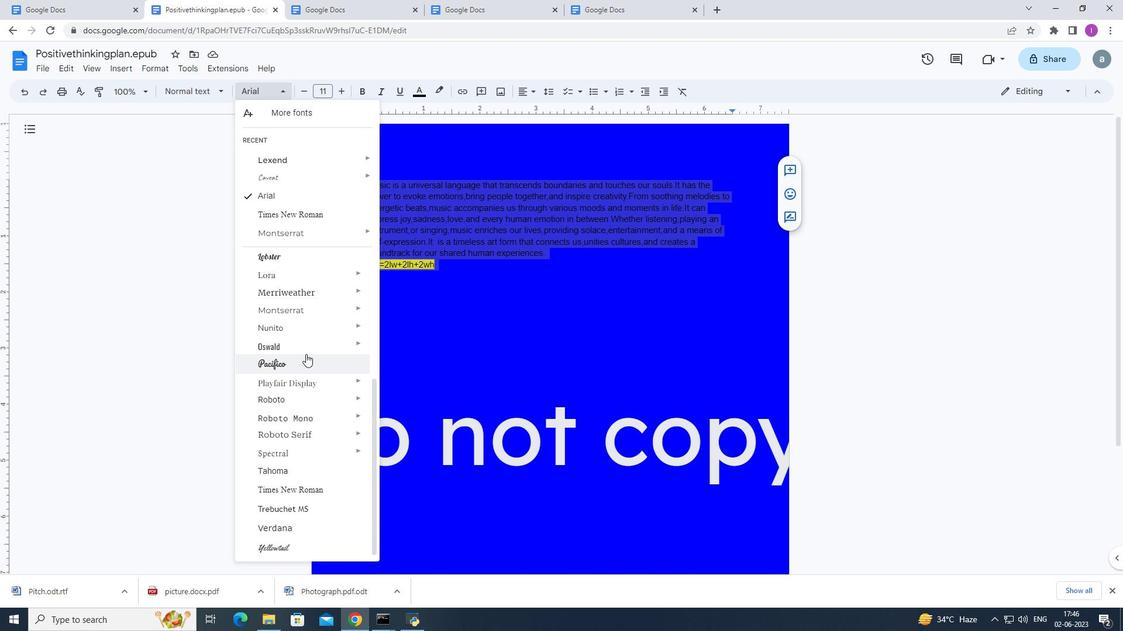 
Action: Mouse scrolled (306, 355) with delta (0, 0)
Screenshot: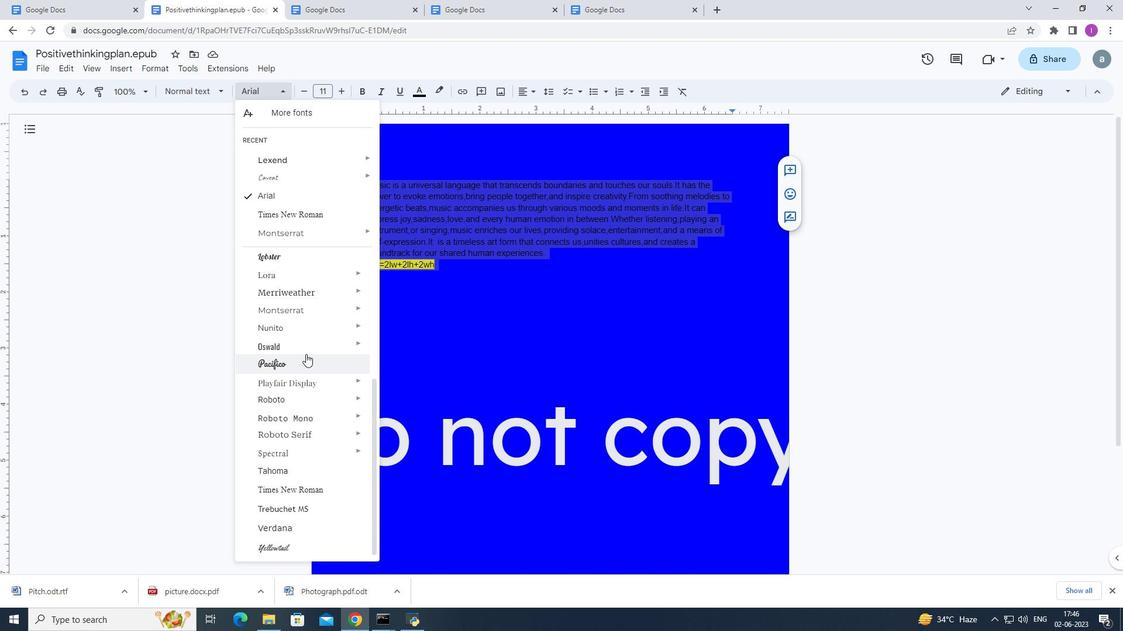 
Action: Mouse scrolled (306, 355) with delta (0, 0)
Screenshot: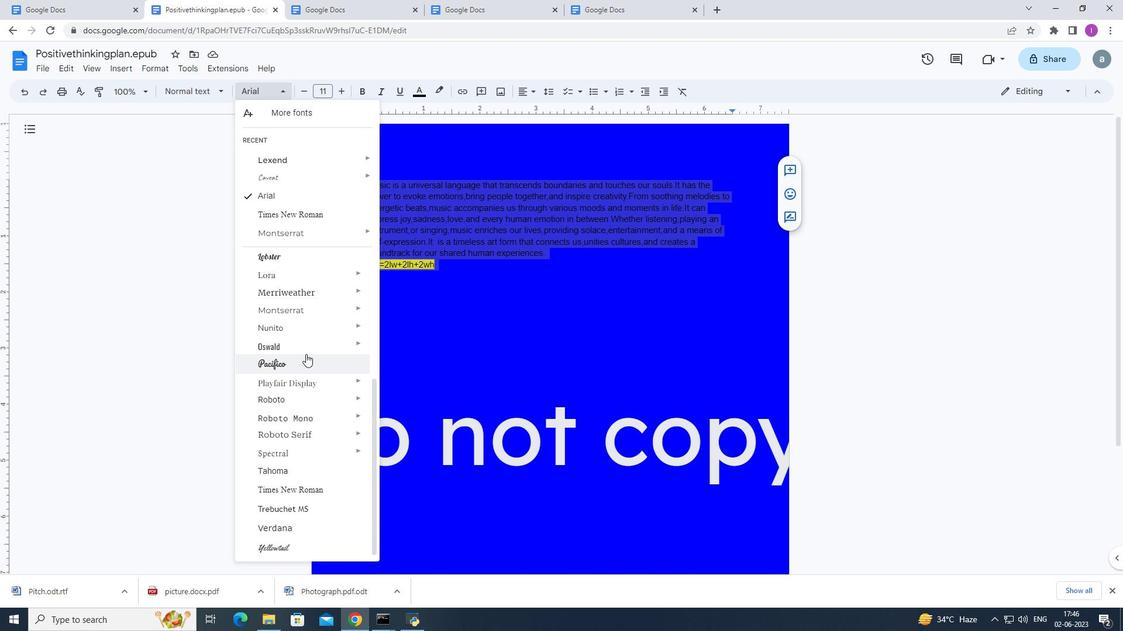 
Action: Mouse moved to (331, 328)
Screenshot: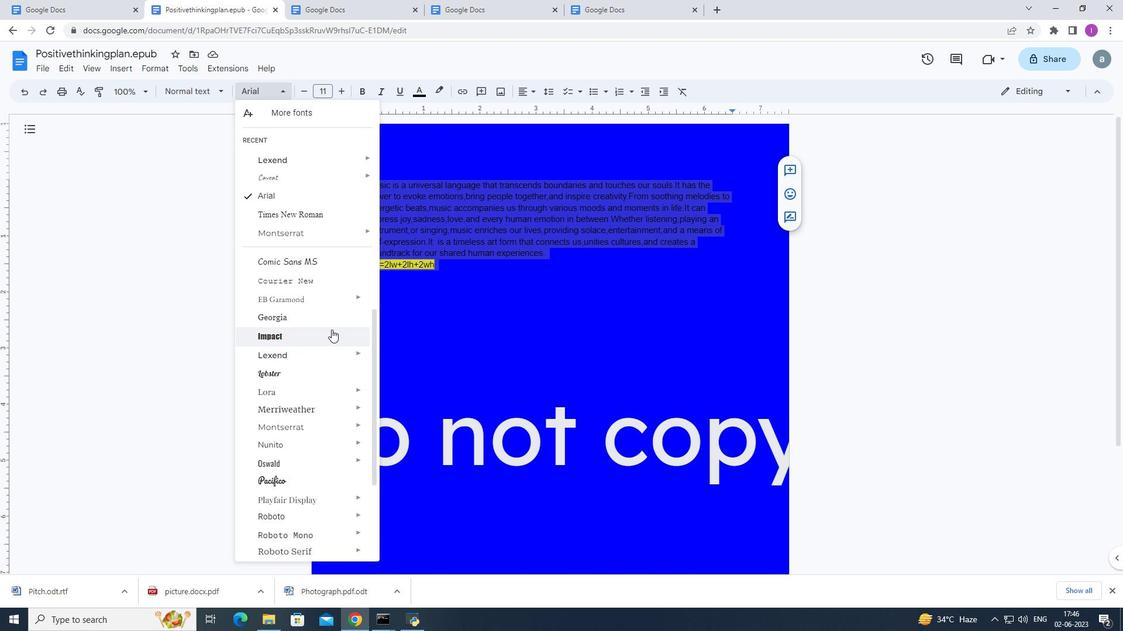 
Action: Mouse scrolled (331, 329) with delta (0, 0)
Screenshot: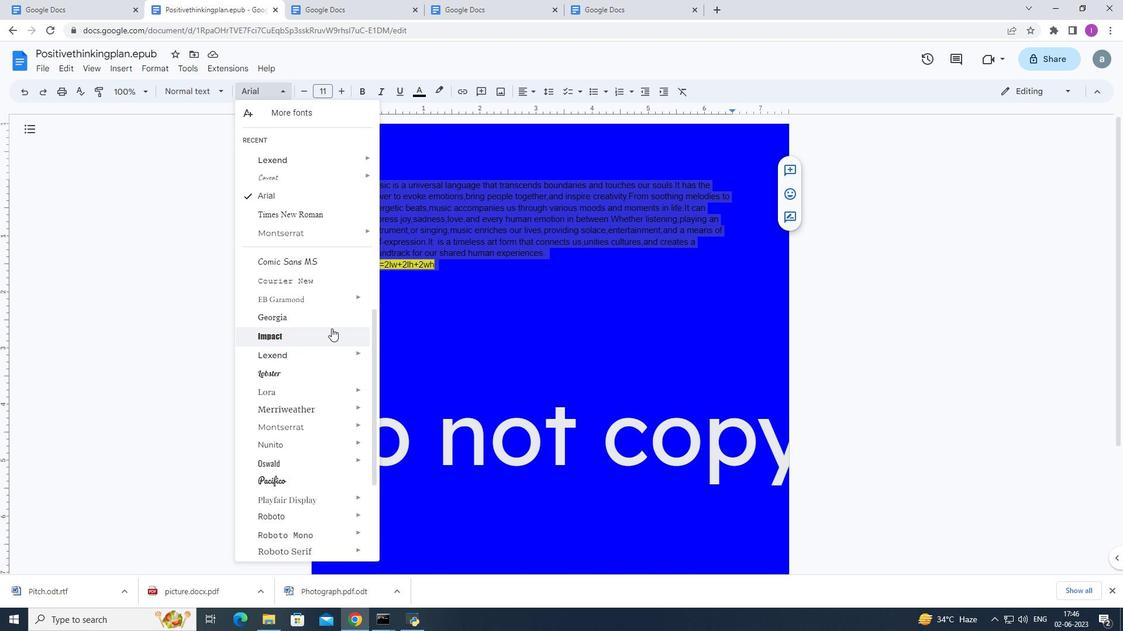 
Action: Mouse scrolled (331, 329) with delta (0, 0)
Screenshot: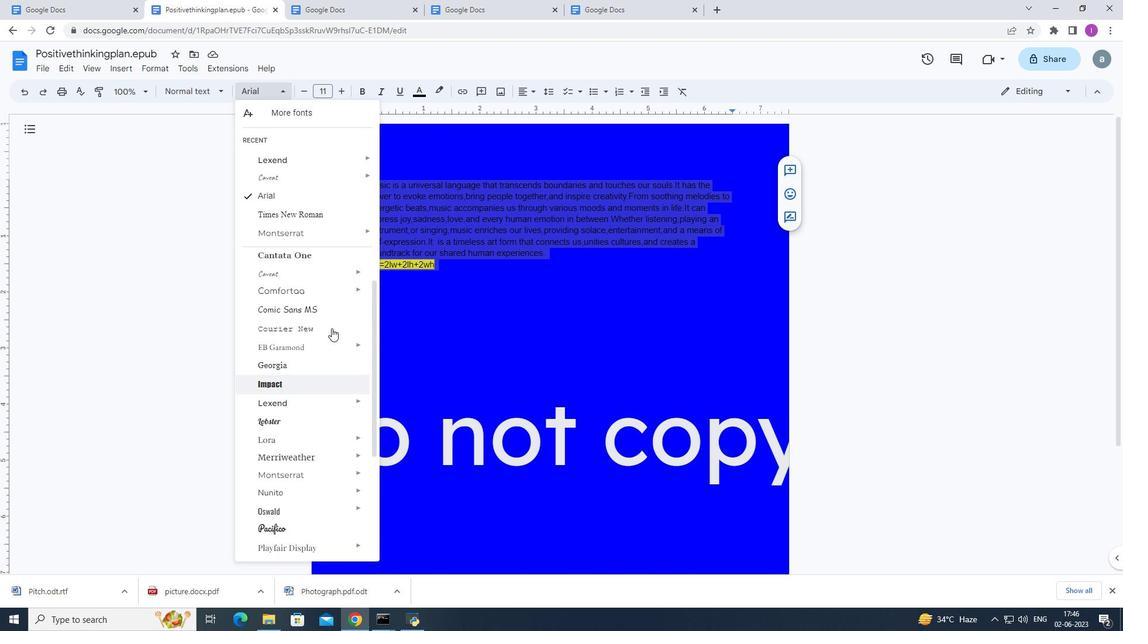 
Action: Mouse scrolled (331, 328) with delta (0, 0)
Screenshot: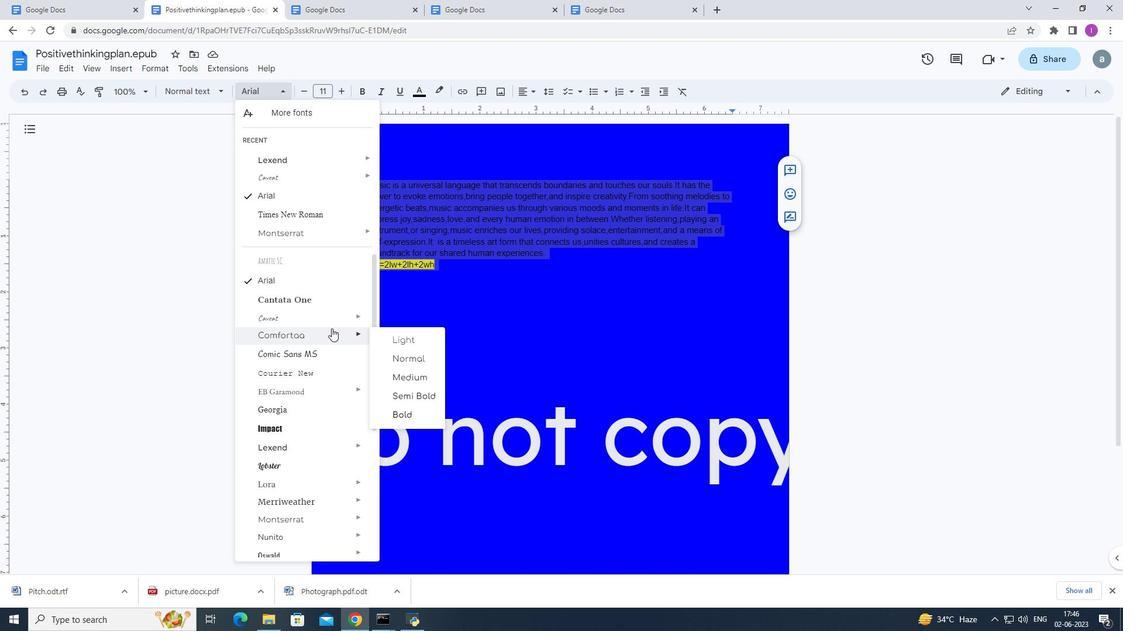 
Action: Mouse moved to (334, 335)
Screenshot: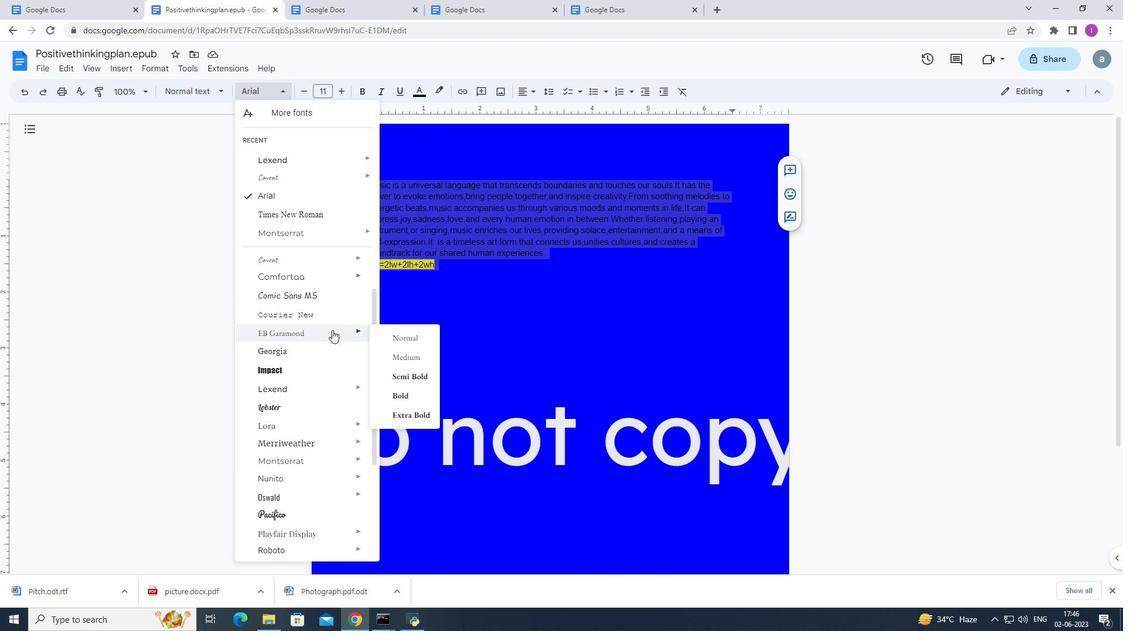 
Action: Mouse scrolled (334, 335) with delta (0, 0)
Screenshot: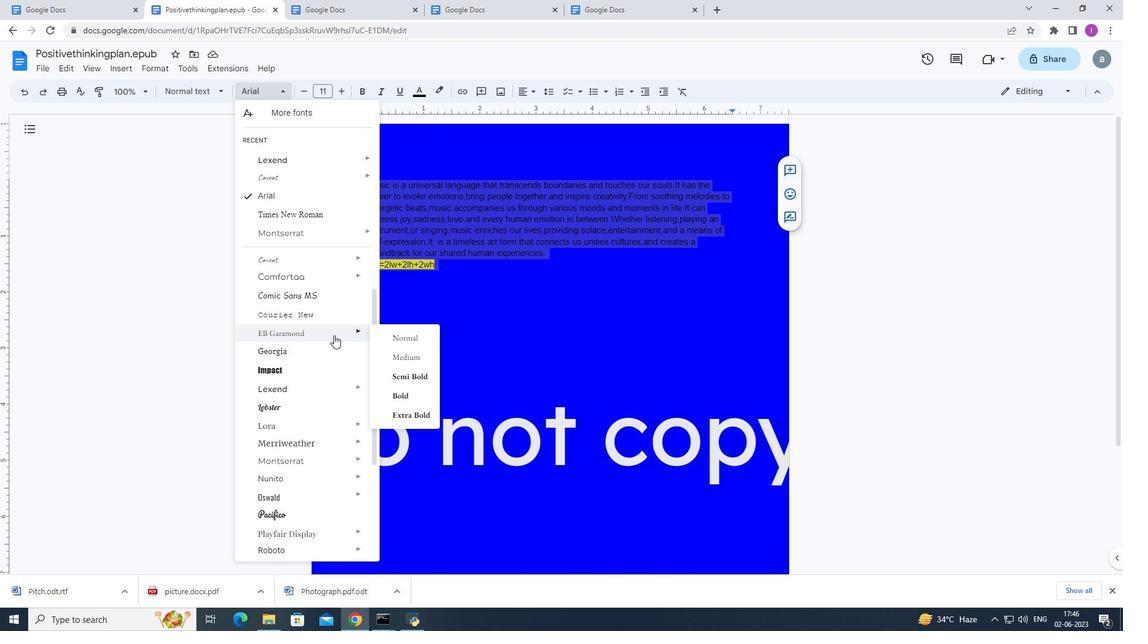 
Action: Mouse scrolled (334, 335) with delta (0, 0)
Screenshot: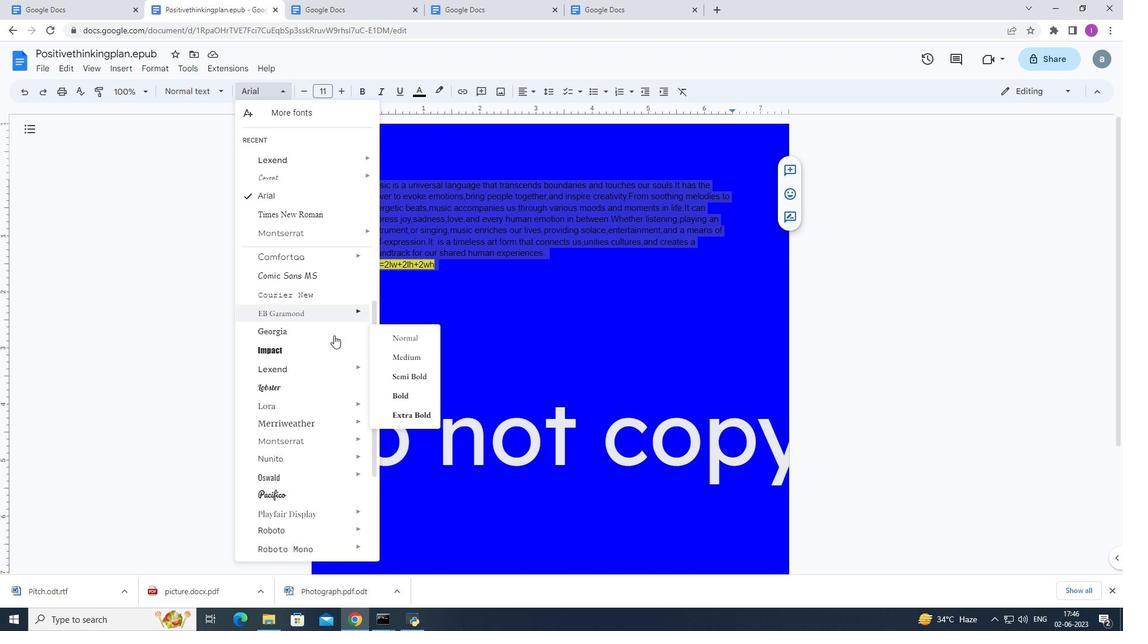 
Action: Mouse moved to (335, 335)
Screenshot: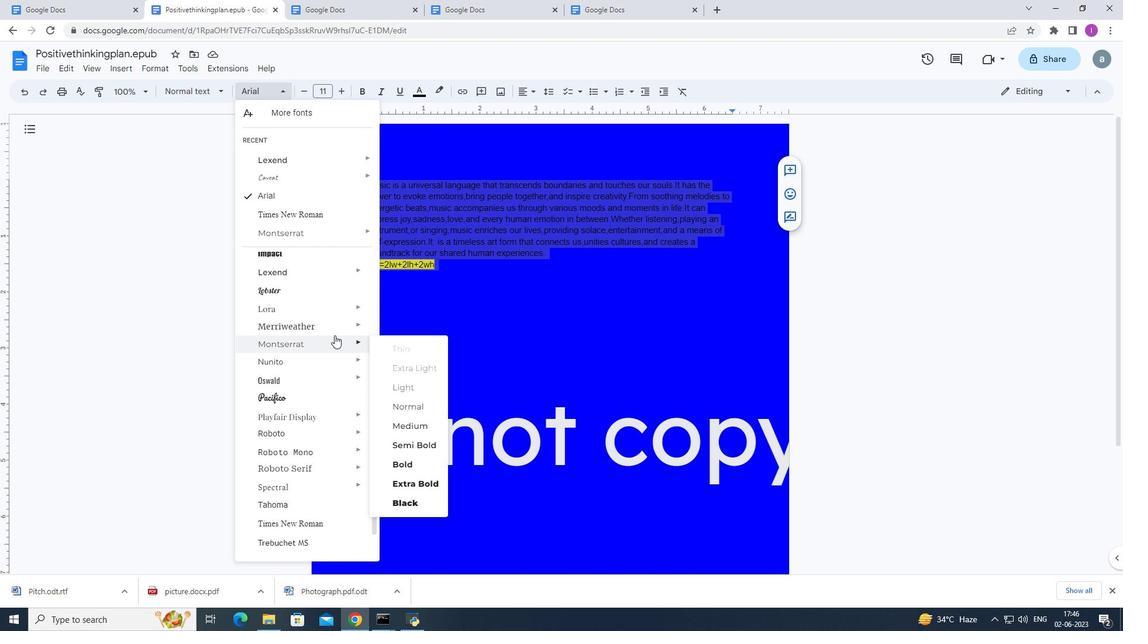 
Action: Mouse scrolled (335, 335) with delta (0, 0)
Screenshot: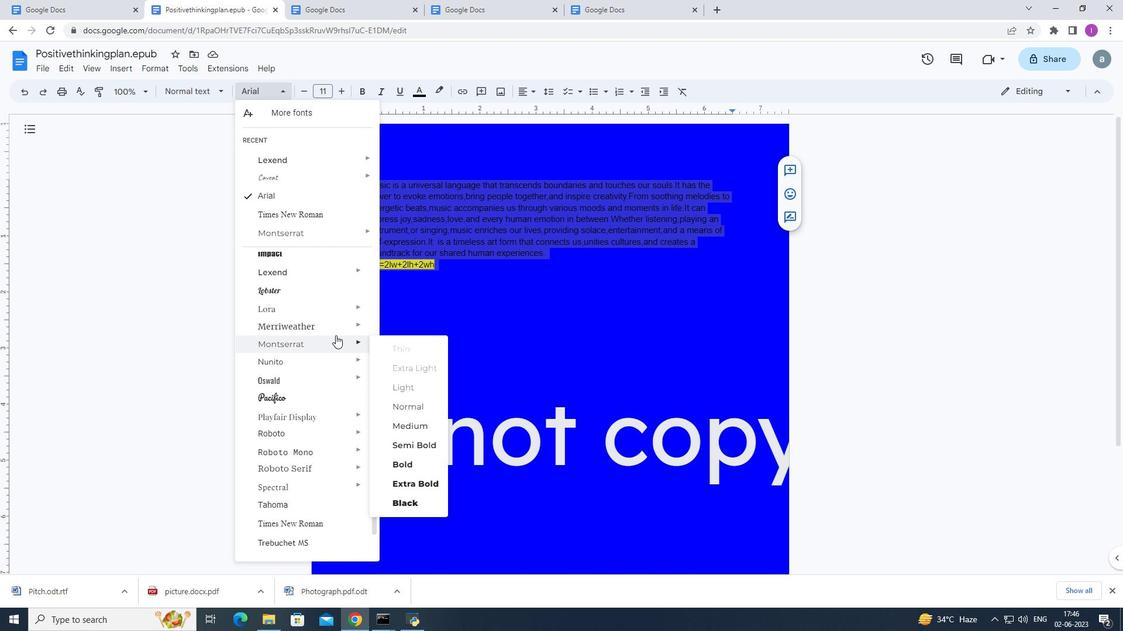 
Action: Mouse moved to (336, 335)
Screenshot: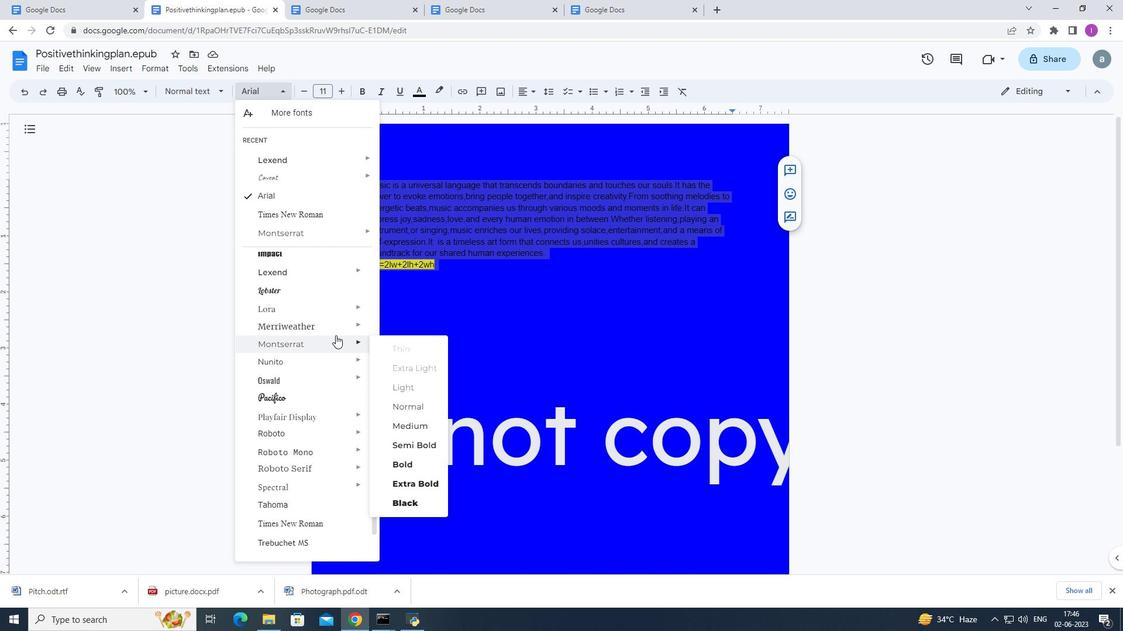 
Action: Mouse scrolled (336, 335) with delta (0, 0)
Screenshot: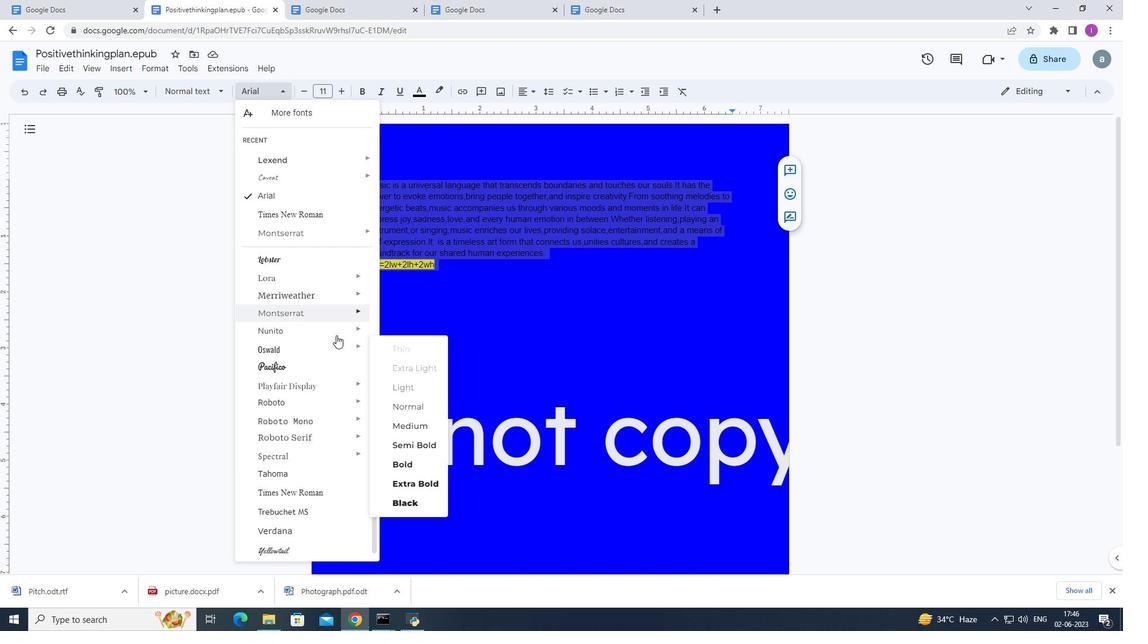 
Action: Mouse moved to (337, 335)
Screenshot: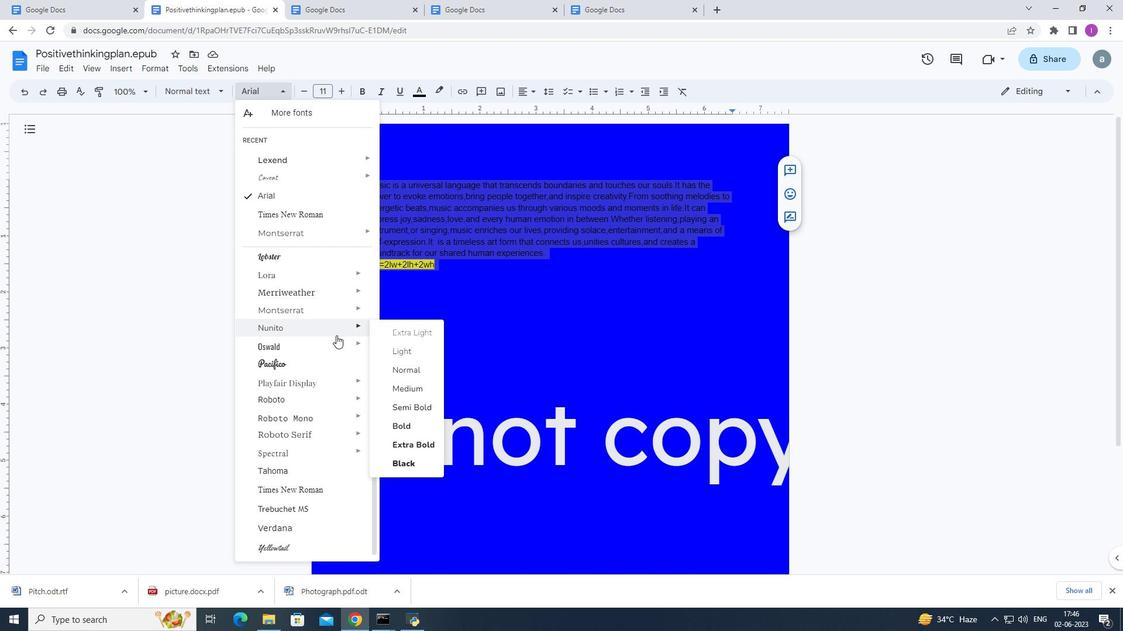 
Action: Mouse scrolled (337, 335) with delta (0, 0)
Screenshot: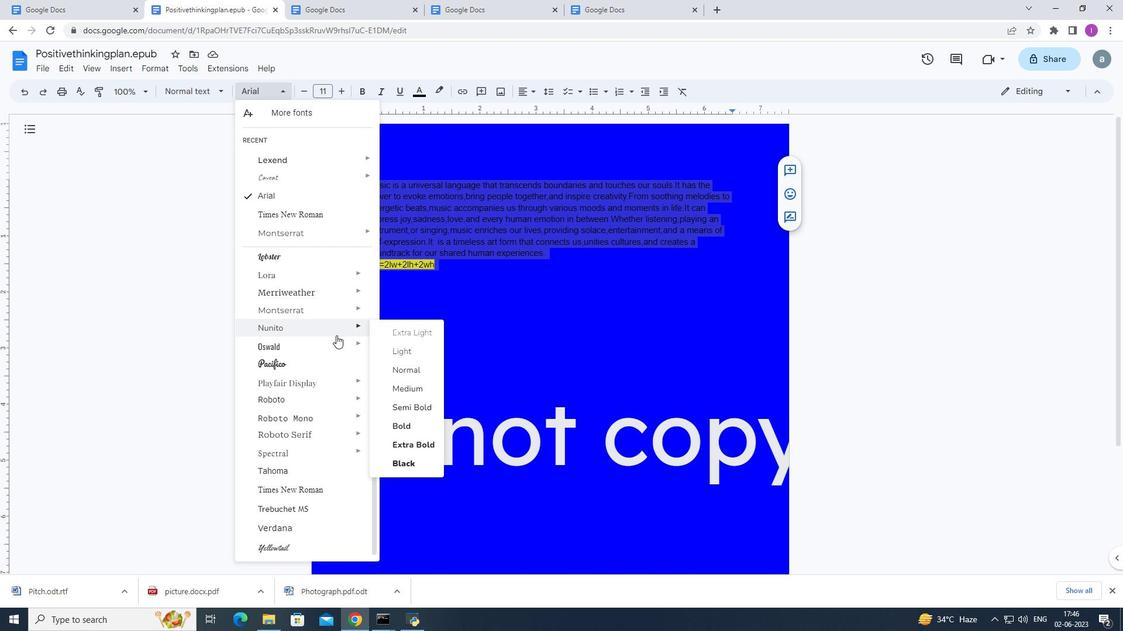 
Action: Mouse moved to (338, 335)
Screenshot: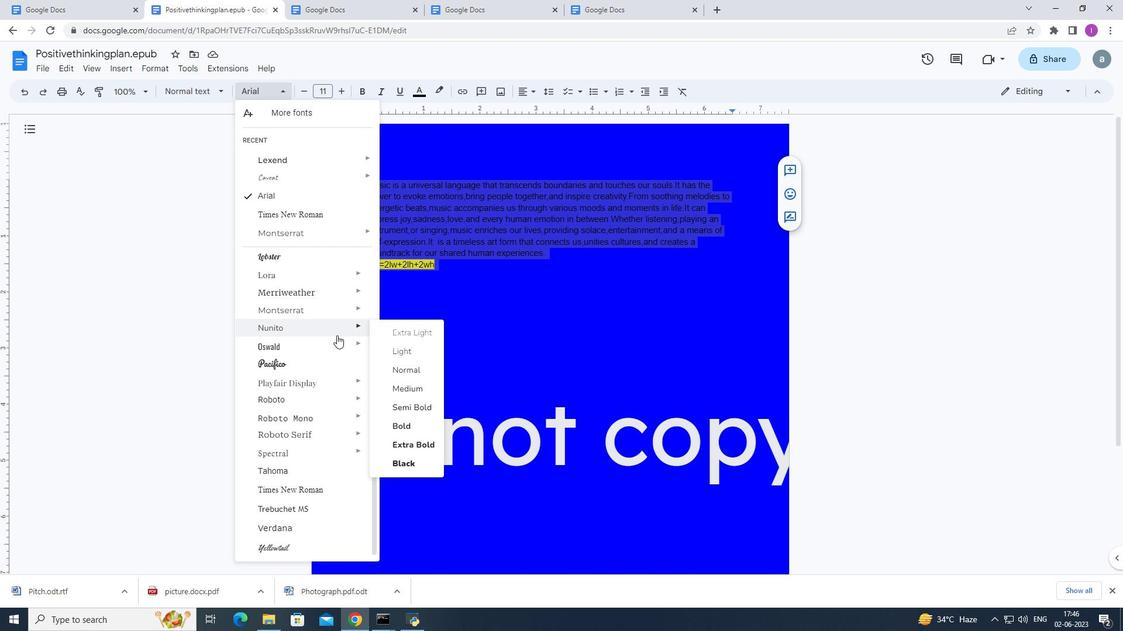 
Action: Mouse scrolled (338, 335) with delta (0, 0)
Screenshot: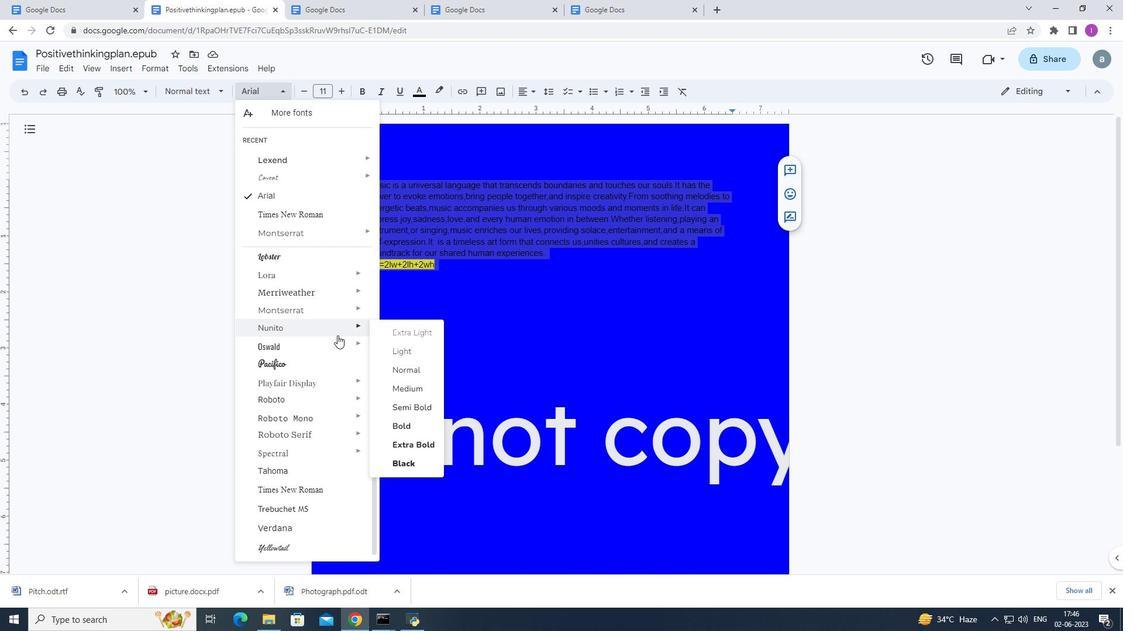
Action: Mouse moved to (321, 348)
Screenshot: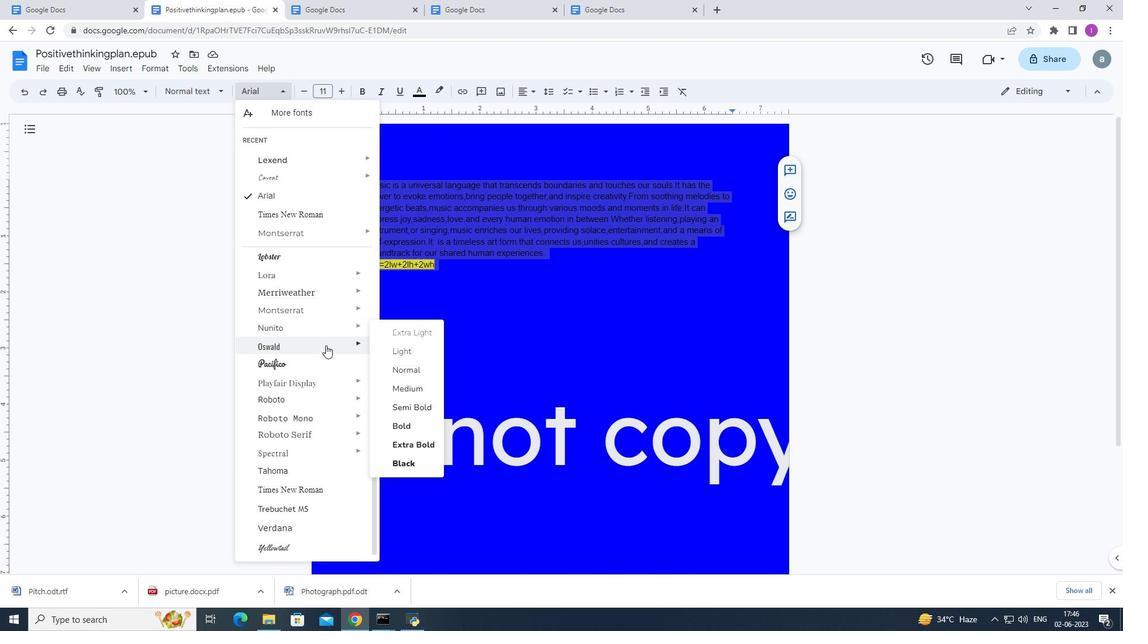 
Action: Mouse scrolled (321, 349) with delta (0, 0)
Screenshot: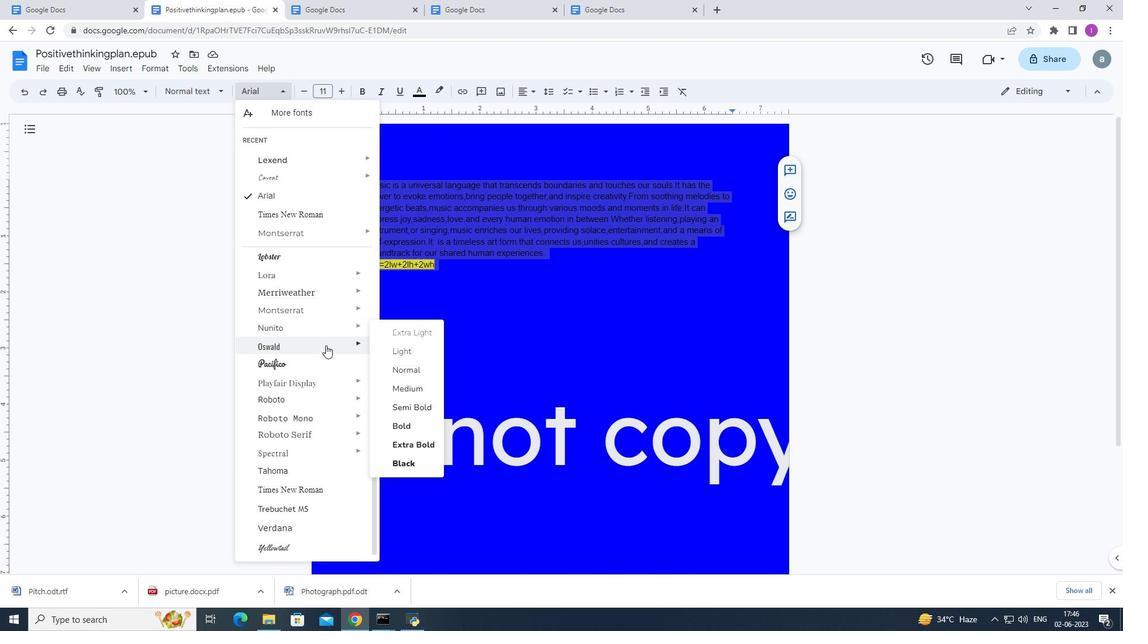 
Action: Mouse scrolled (321, 349) with delta (0, 0)
Screenshot: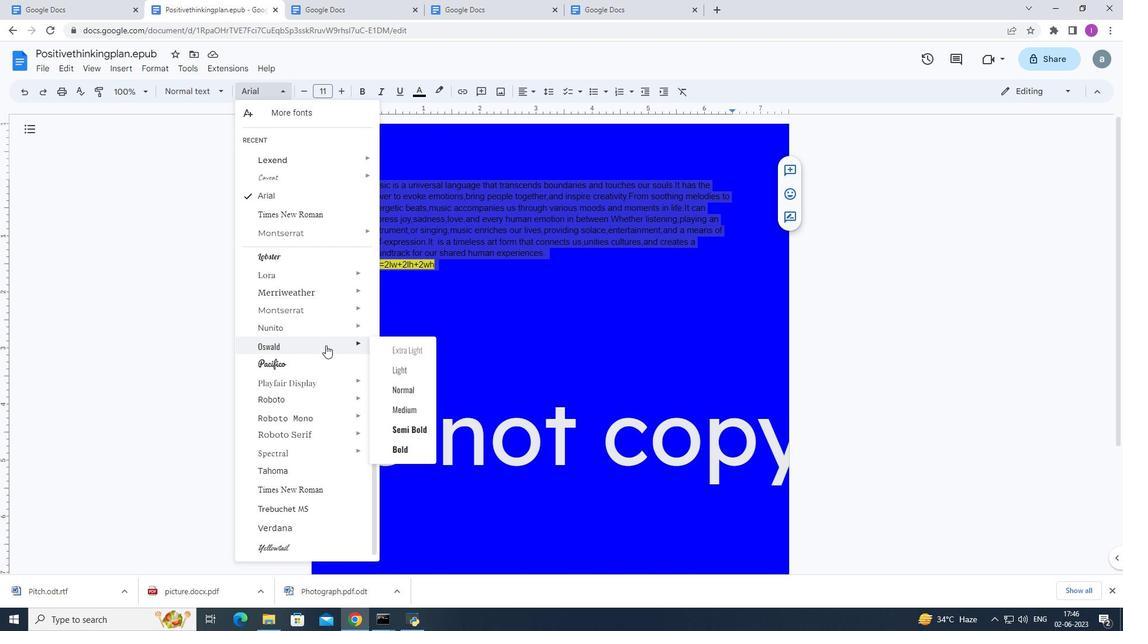 
Action: Mouse moved to (317, 347)
Screenshot: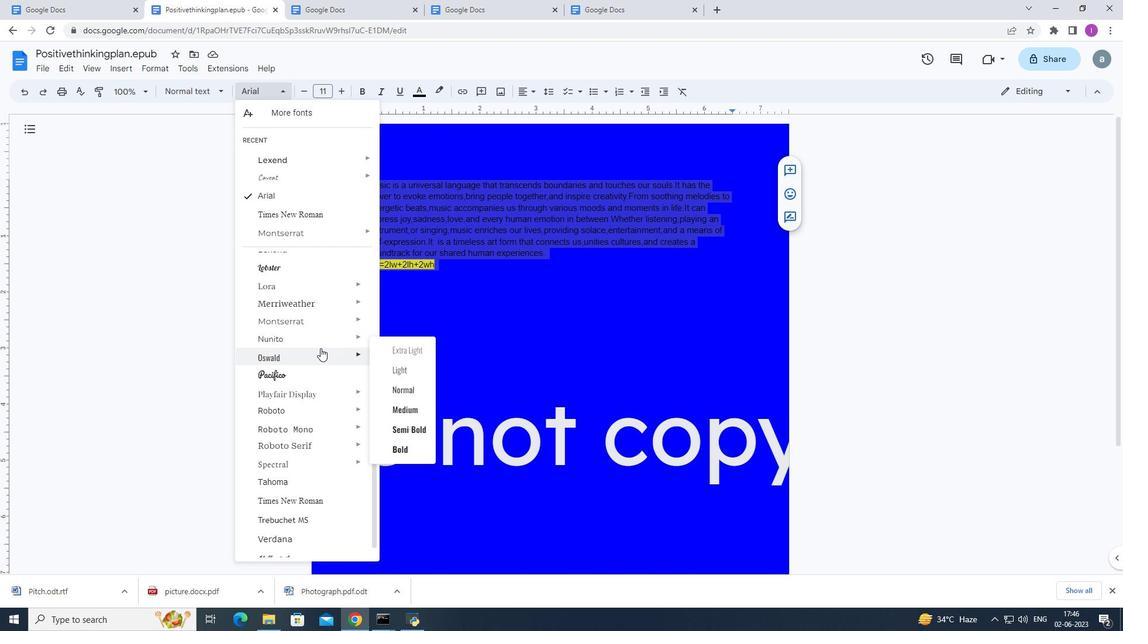 
Action: Mouse scrolled (317, 348) with delta (0, 0)
Screenshot: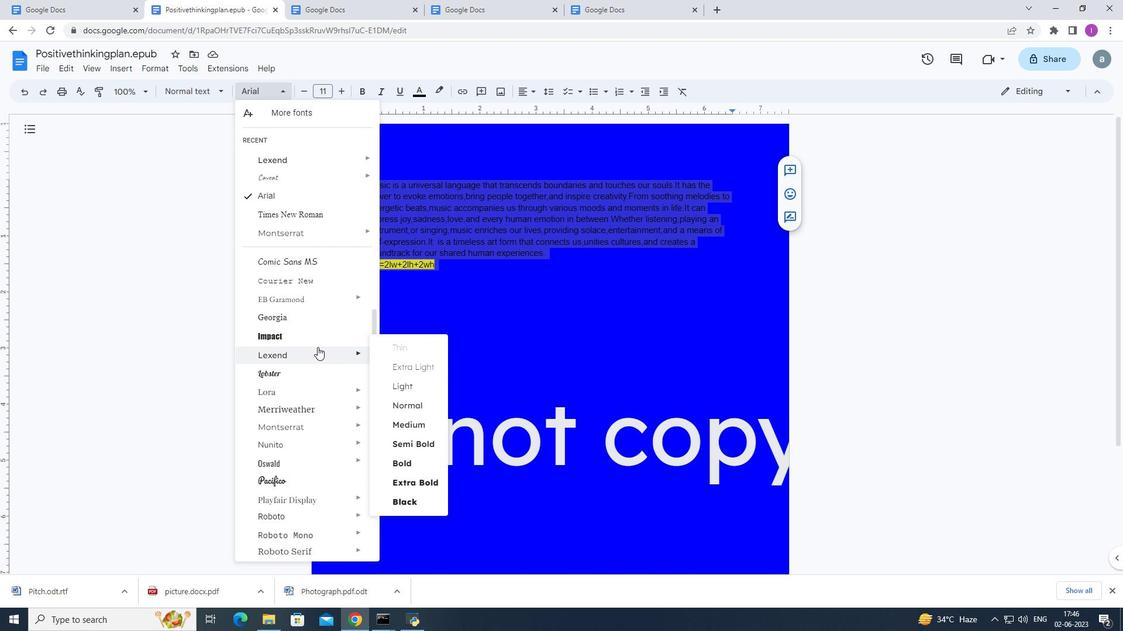 
Action: Mouse scrolled (317, 348) with delta (0, 0)
Screenshot: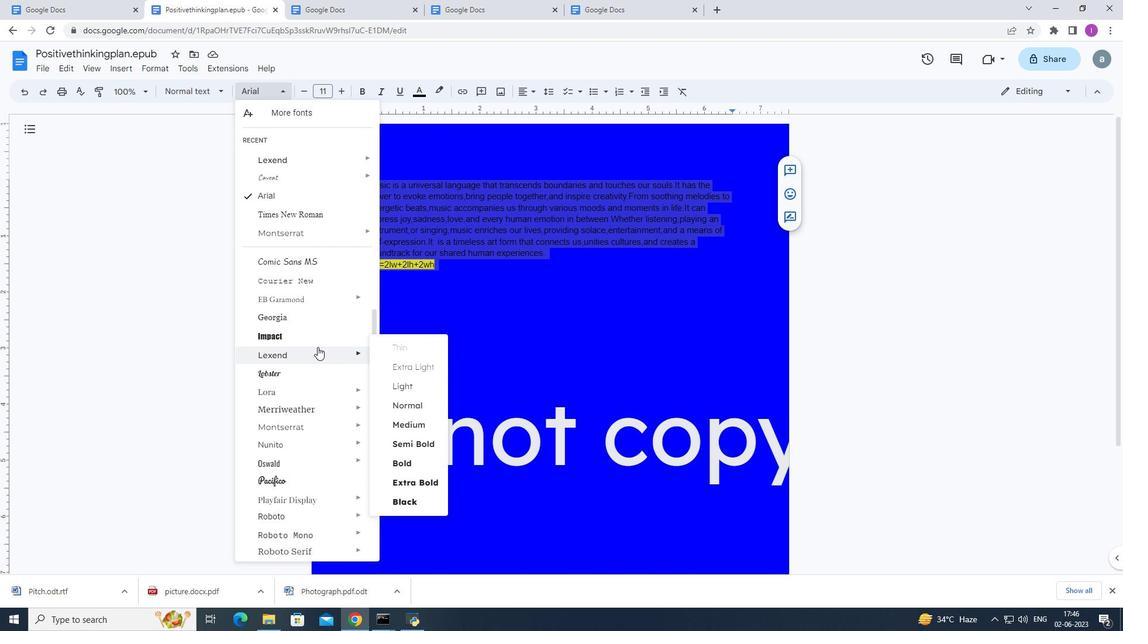 
Action: Mouse scrolled (317, 348) with delta (0, 0)
Screenshot: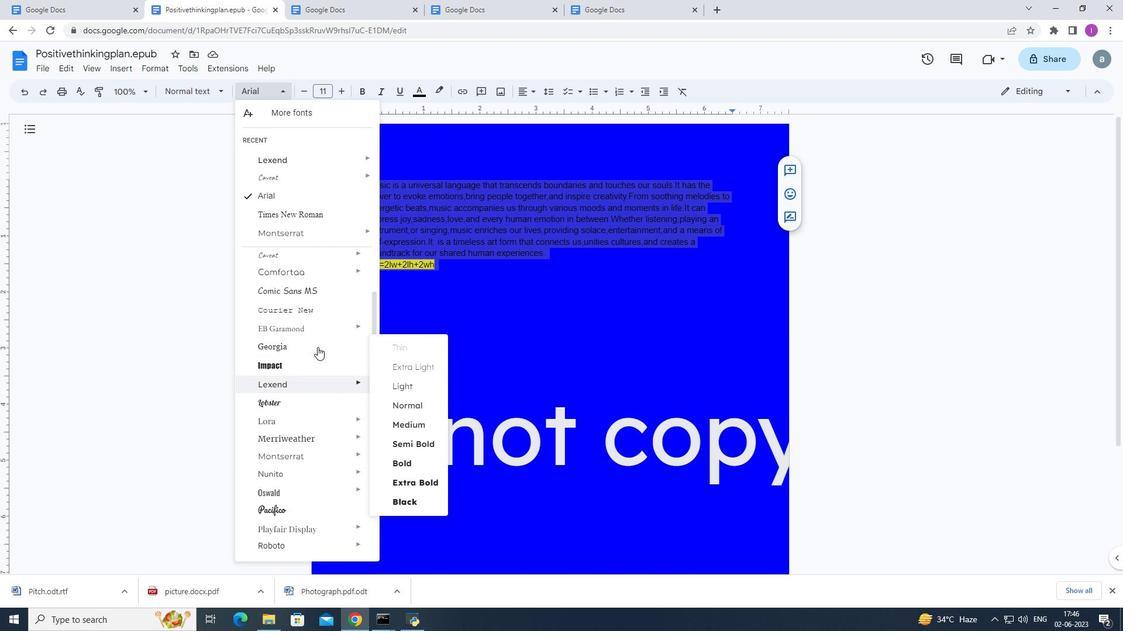 
Action: Mouse moved to (317, 345)
Screenshot: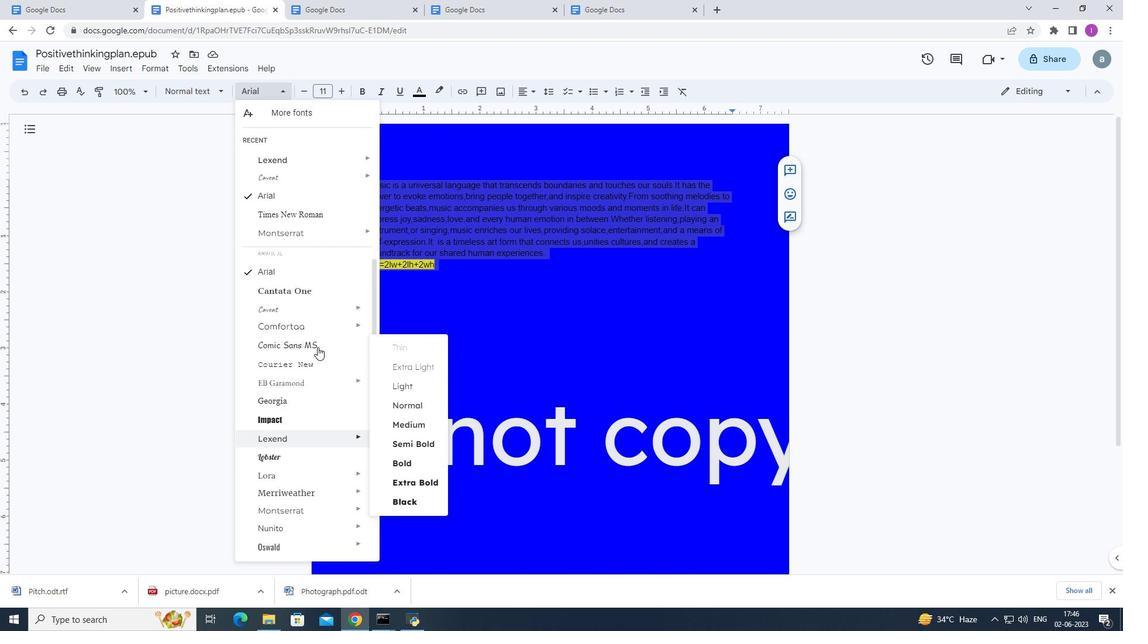 
Action: Mouse scrolled (317, 346) with delta (0, 0)
Screenshot: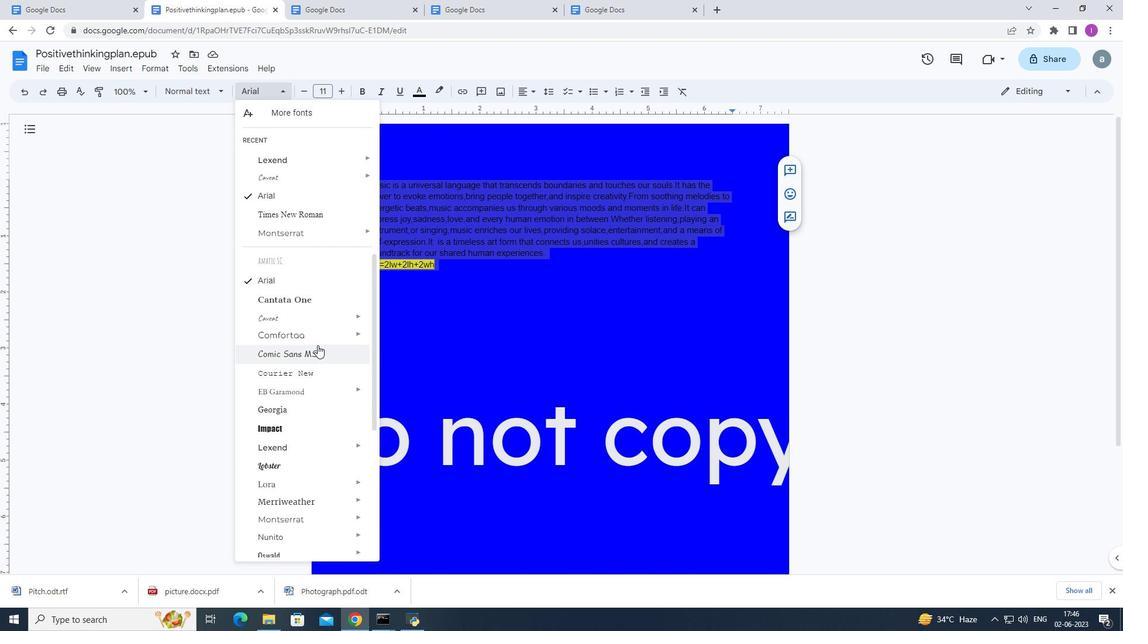 
Action: Mouse scrolled (317, 346) with delta (0, 0)
Screenshot: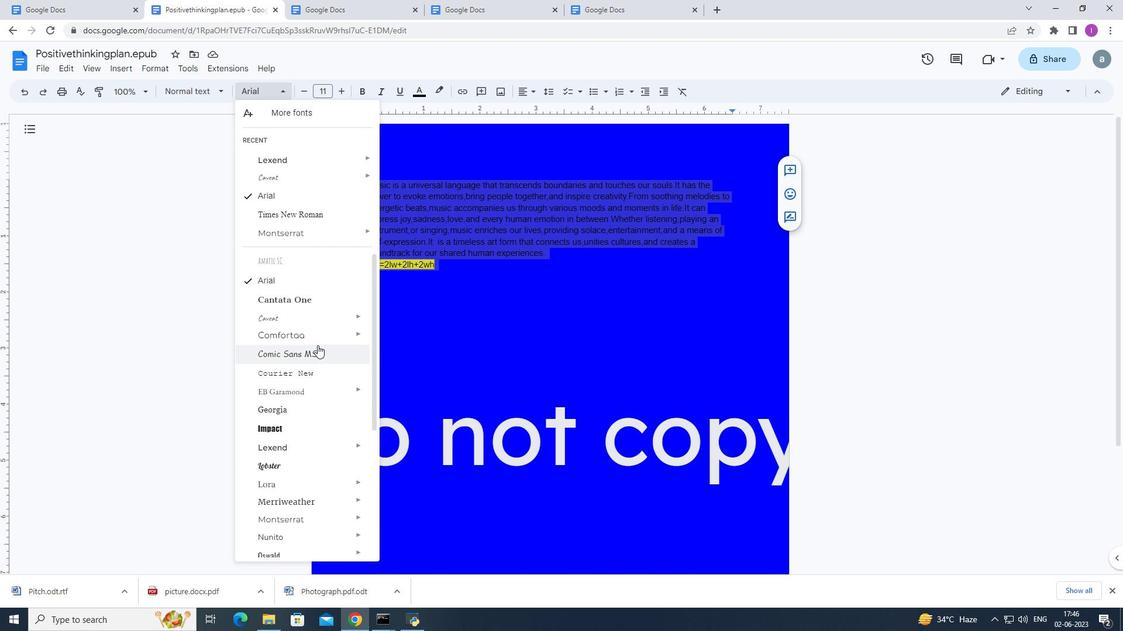 
Action: Mouse scrolled (317, 346) with delta (0, 0)
Screenshot: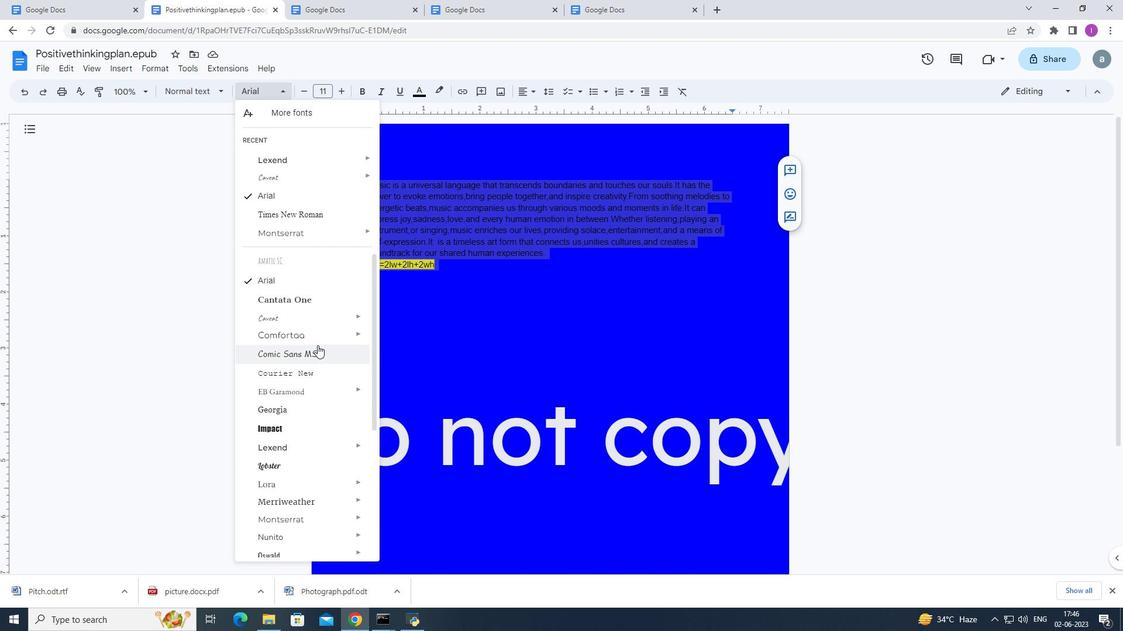 
Action: Mouse moved to (293, 110)
Screenshot: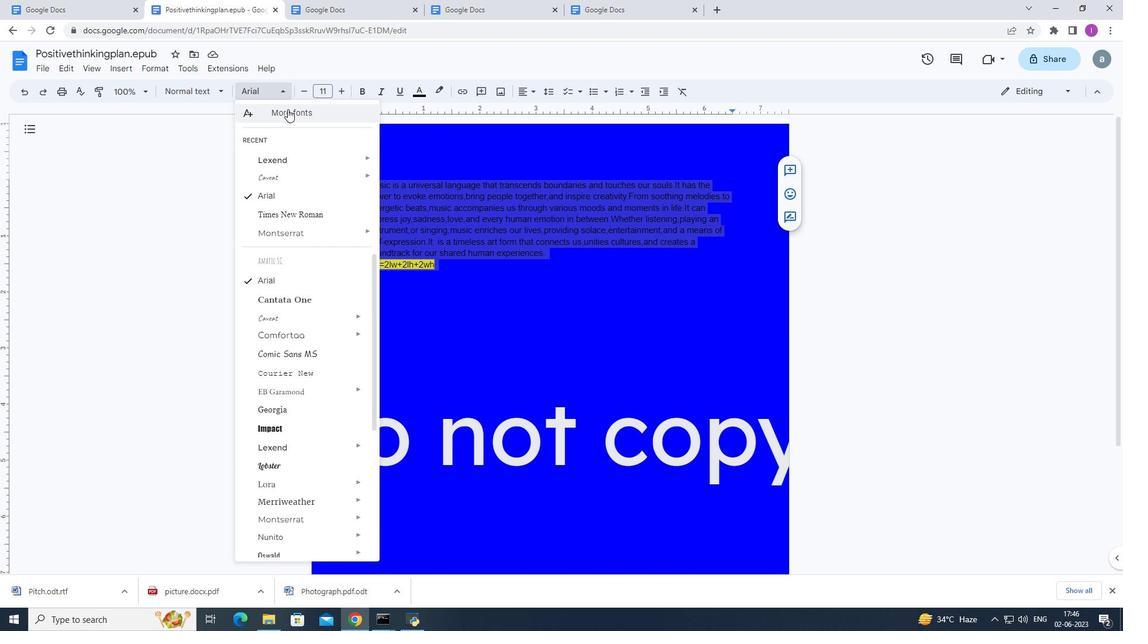 
Action: Mouse pressed left at (293, 110)
Screenshot: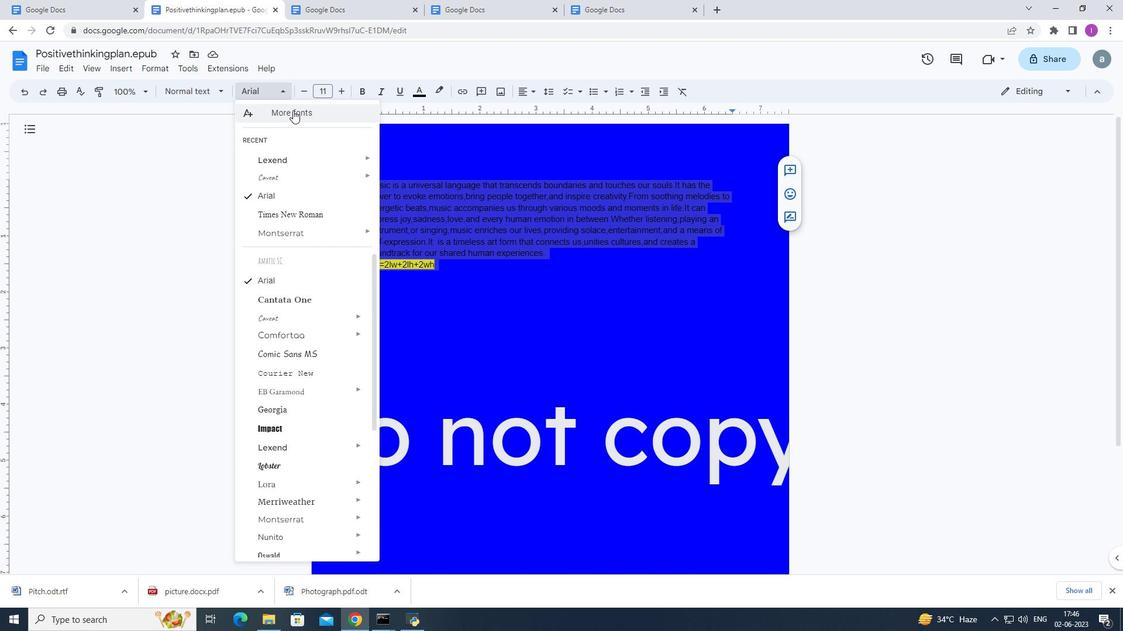 
Action: Mouse moved to (388, 173)
Screenshot: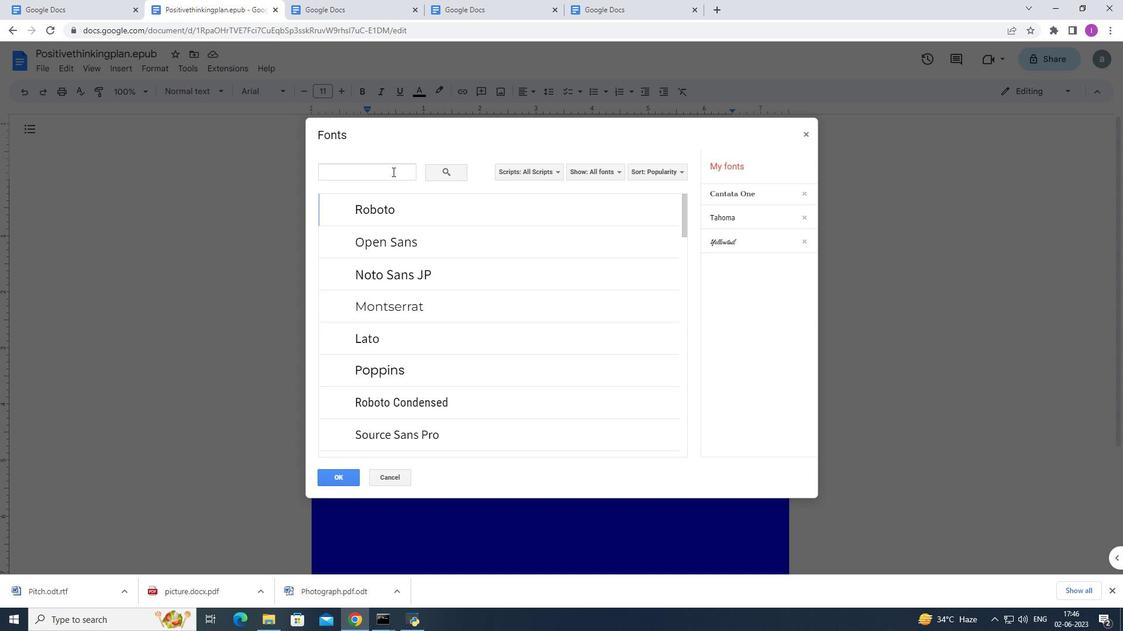 
Action: Mouse pressed left at (388, 173)
Screenshot: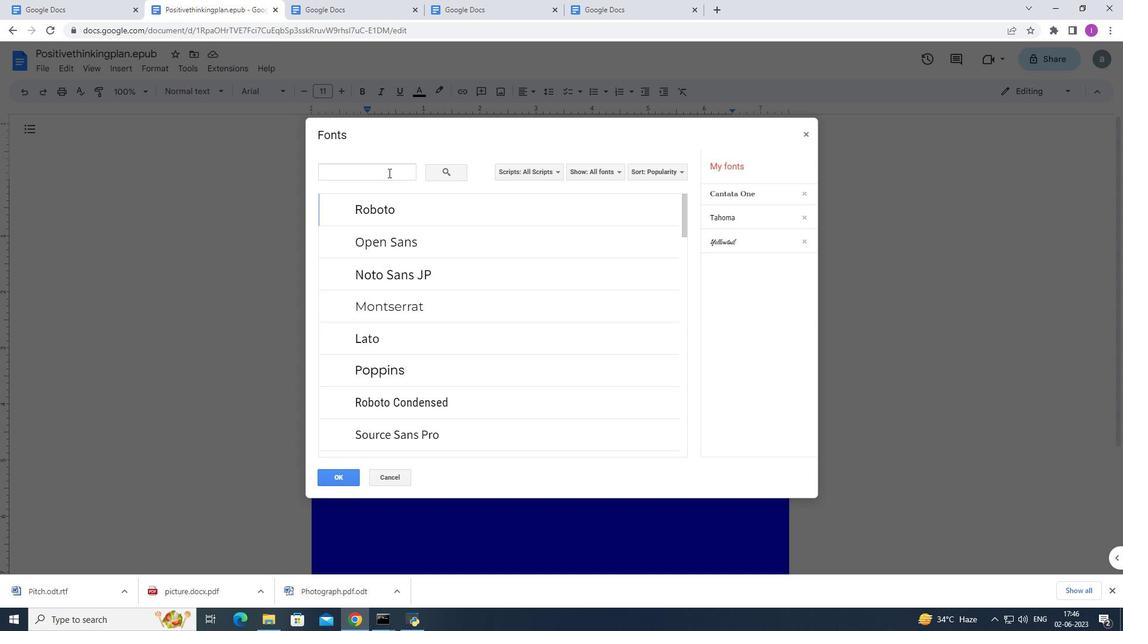 
Action: Key pressed impe<Key.backspace>act<Key.enter>
Screenshot: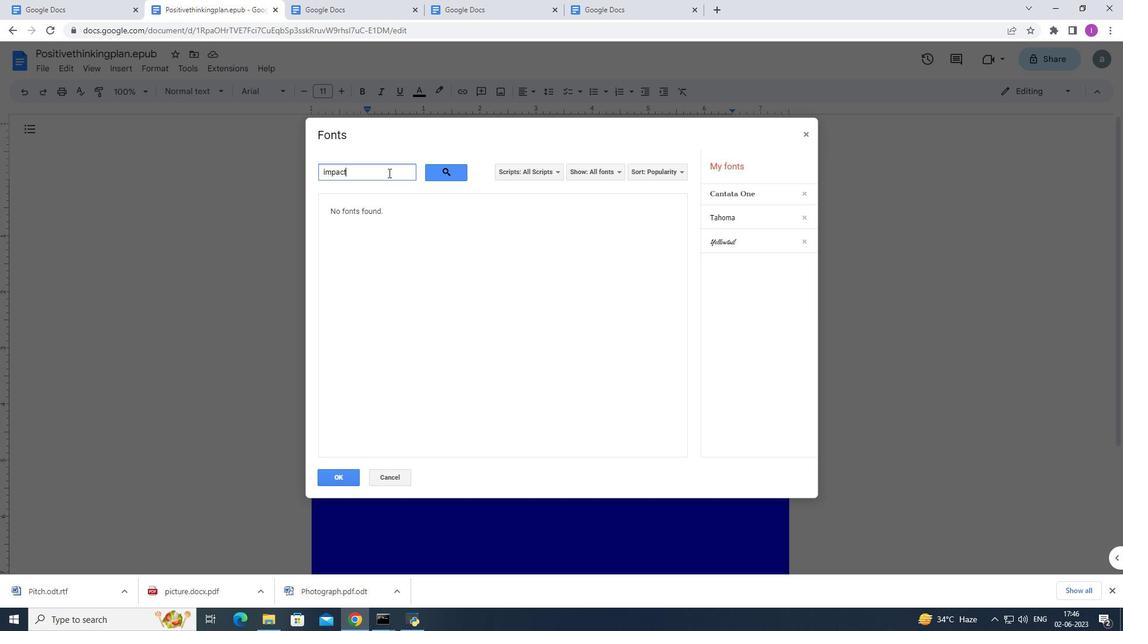 
Action: Mouse moved to (435, 167)
Screenshot: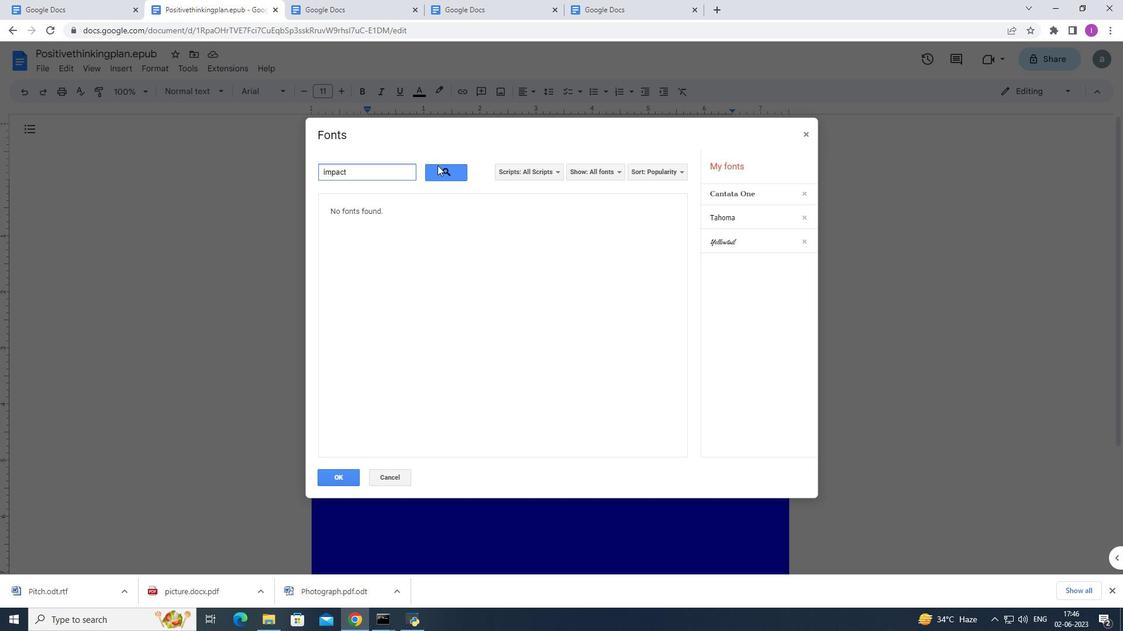 
Action: Mouse pressed left at (435, 167)
Screenshot: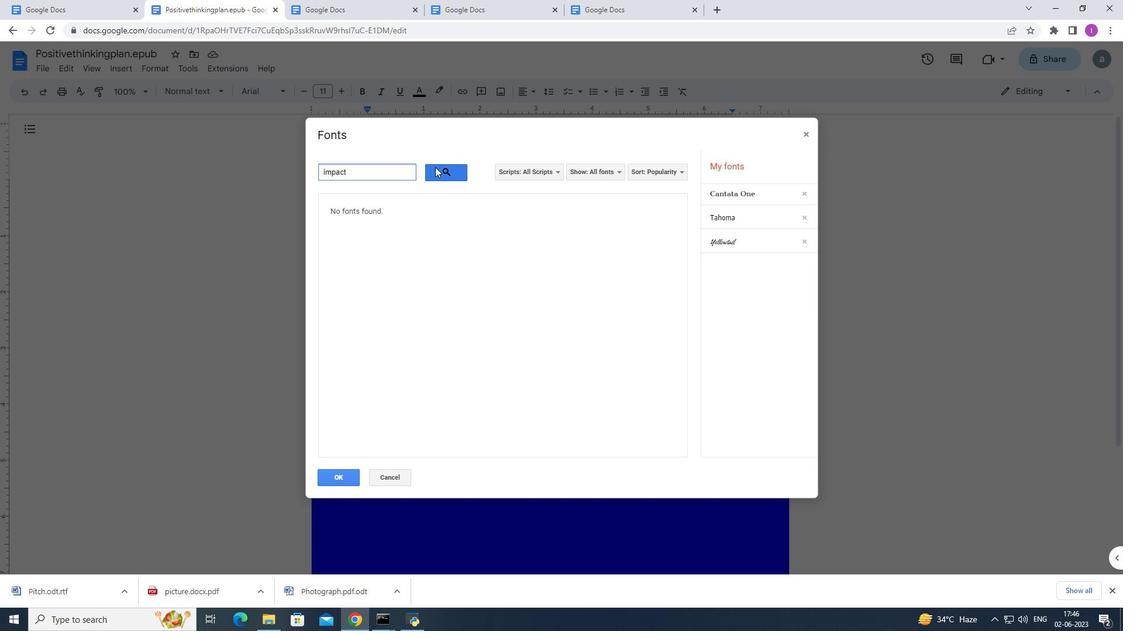 
Action: Mouse moved to (803, 132)
Screenshot: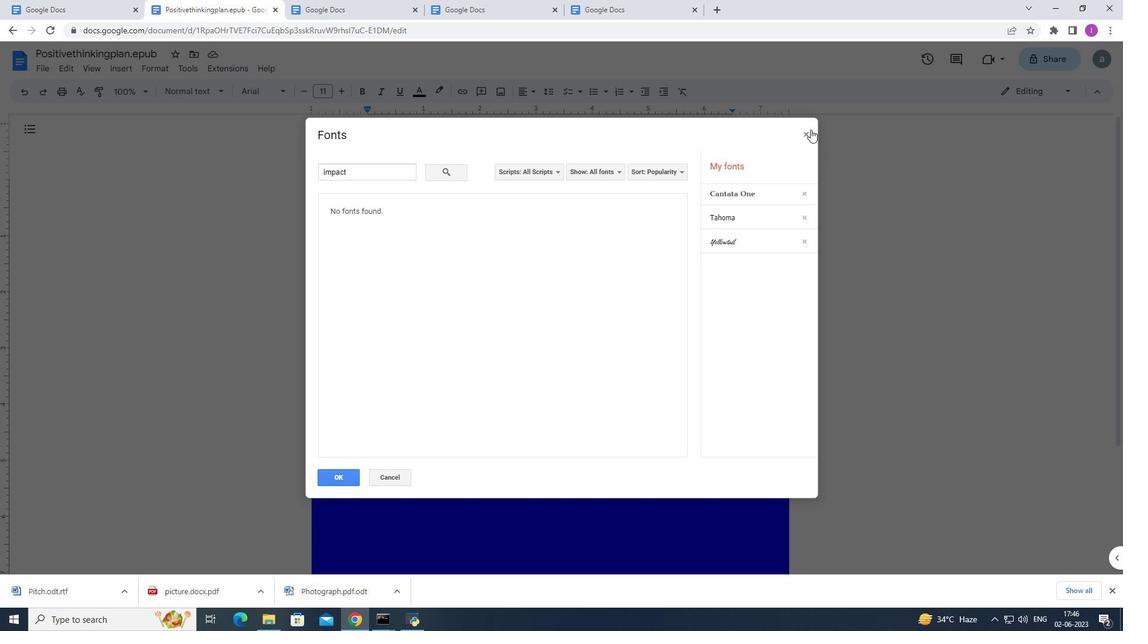 
Action: Mouse pressed left at (803, 132)
Screenshot: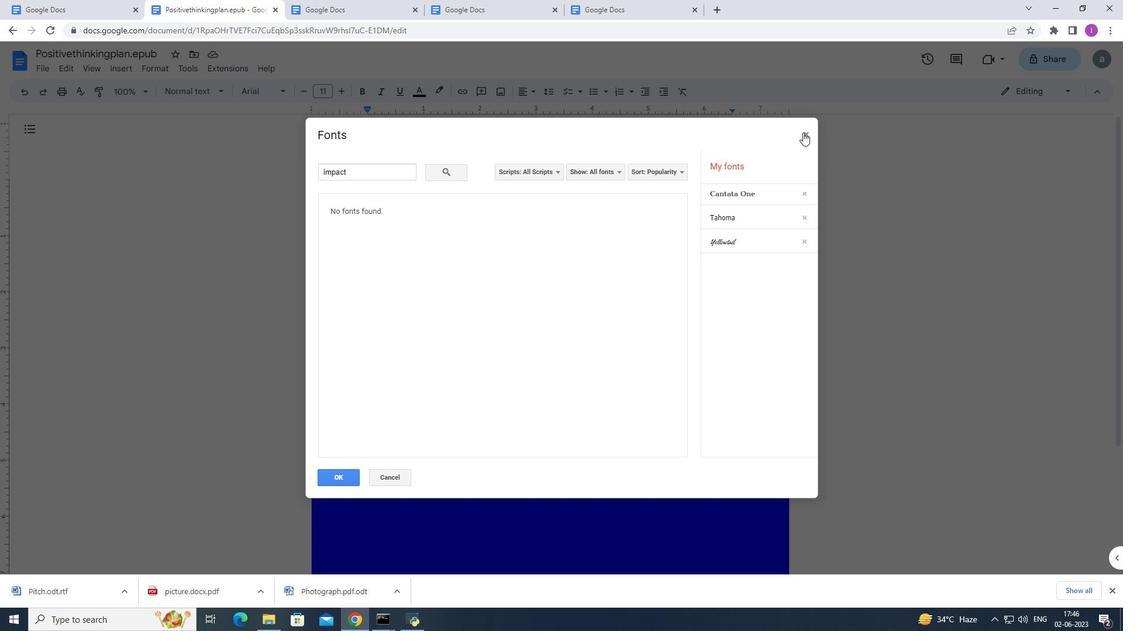 
Action: Mouse moved to (279, 90)
Screenshot: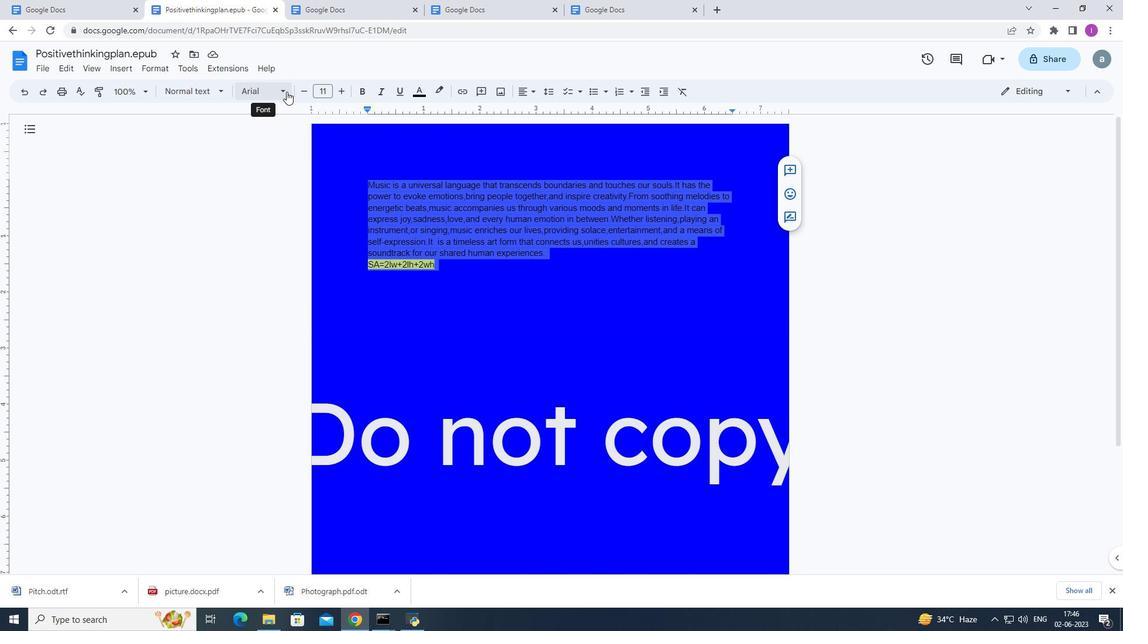 
Action: Mouse pressed left at (279, 90)
Screenshot: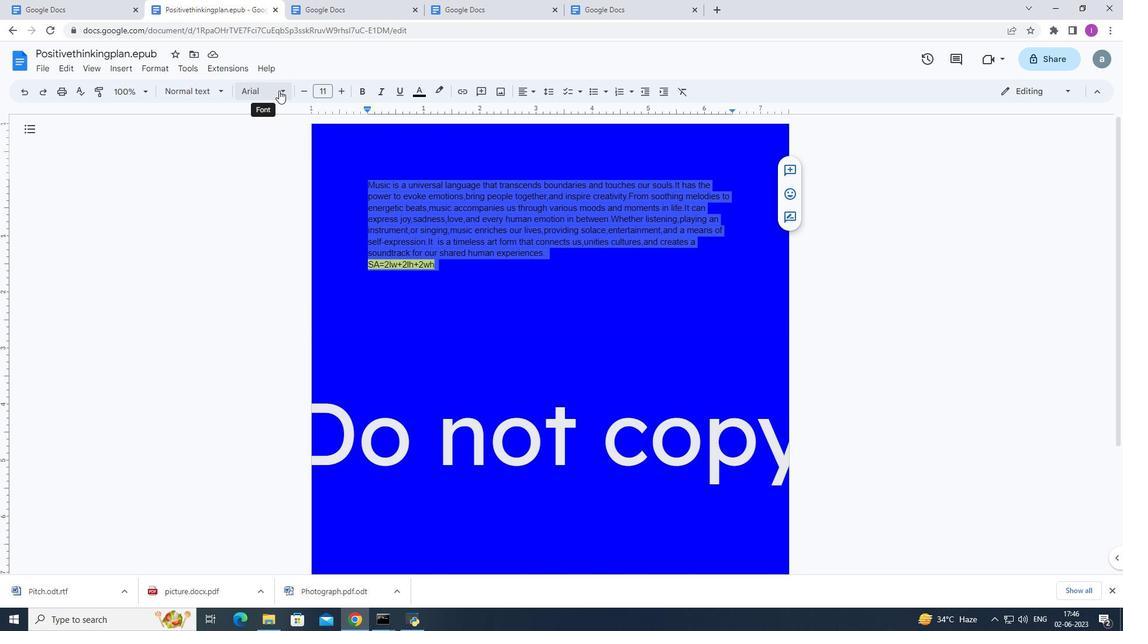 
Action: Mouse moved to (197, 167)
Screenshot: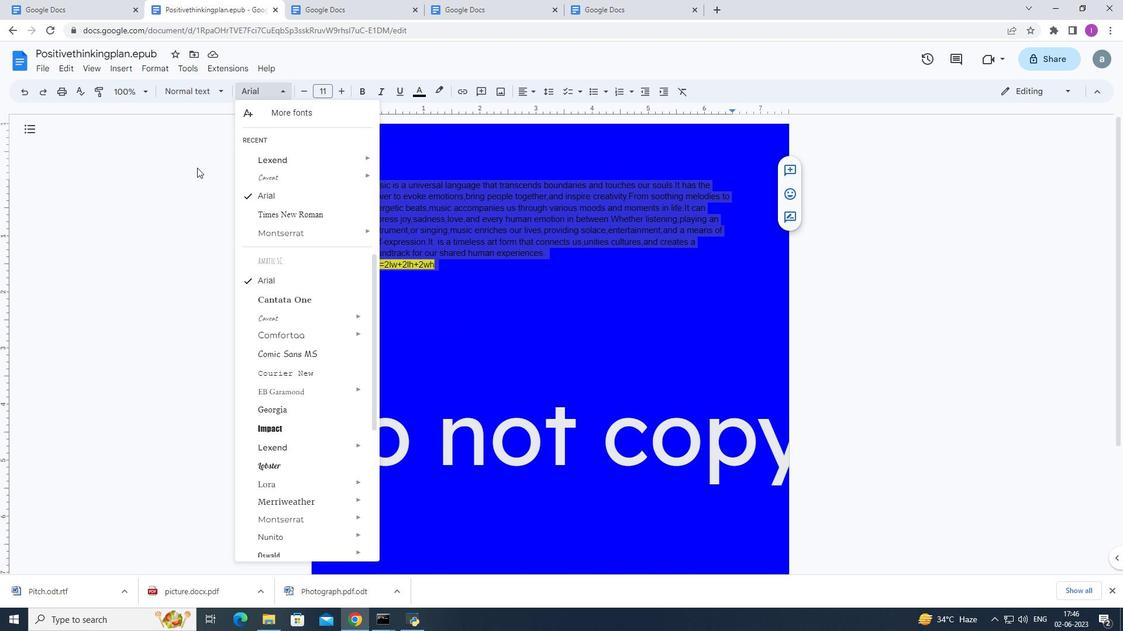 
Action: Mouse pressed left at (197, 167)
Screenshot: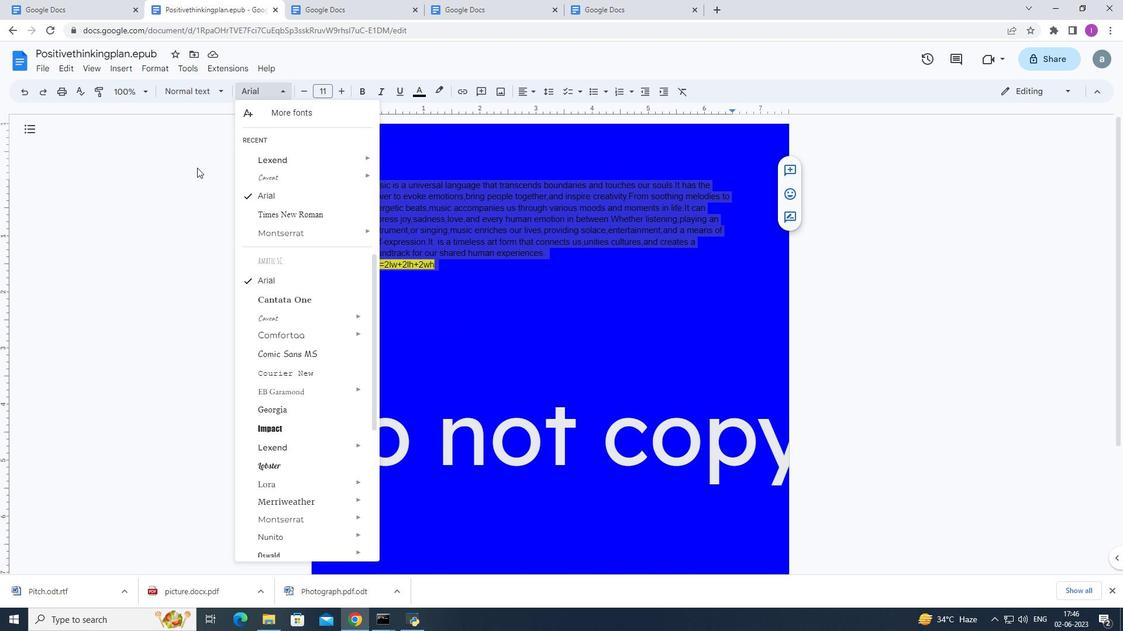 
Action: Mouse moved to (327, 90)
Screenshot: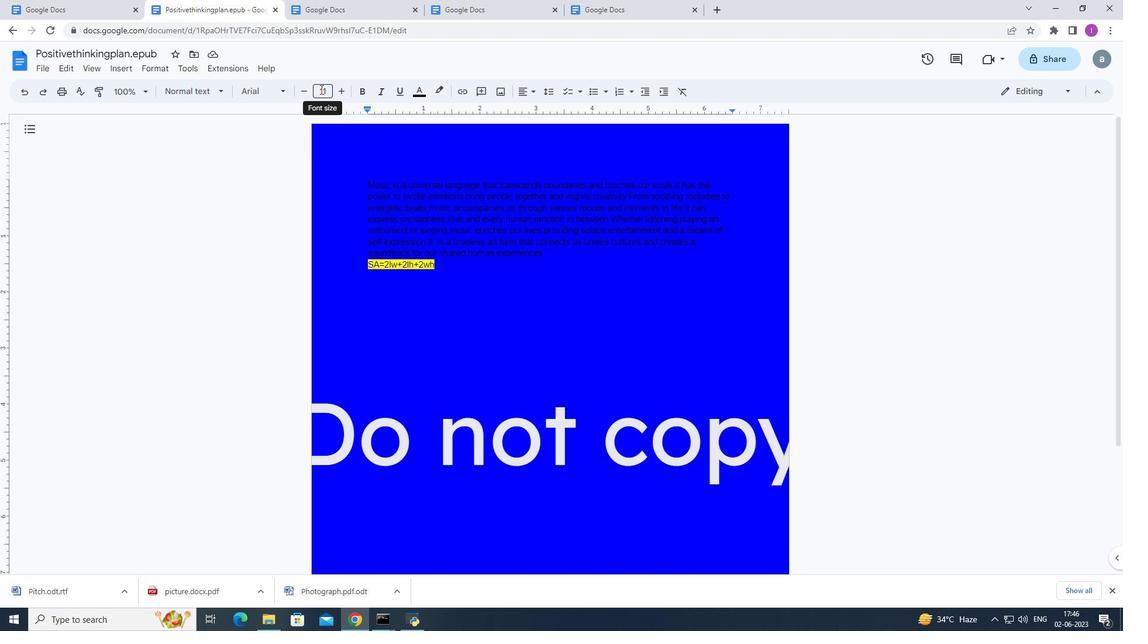
Action: Mouse pressed left at (327, 90)
Screenshot: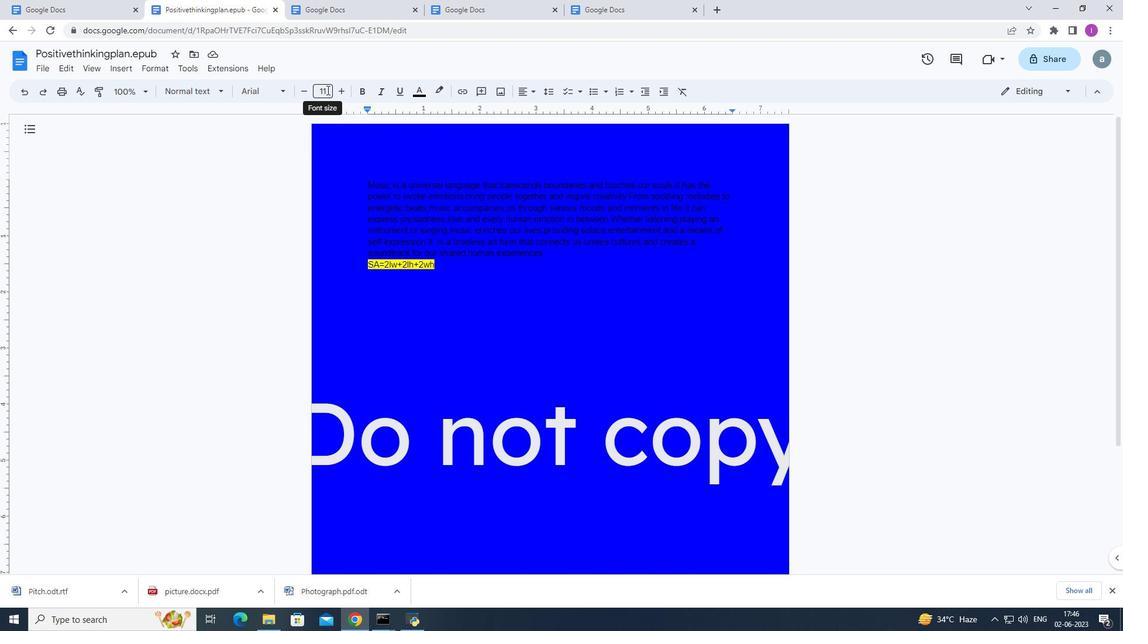 
Action: Mouse moved to (332, 90)
Screenshot: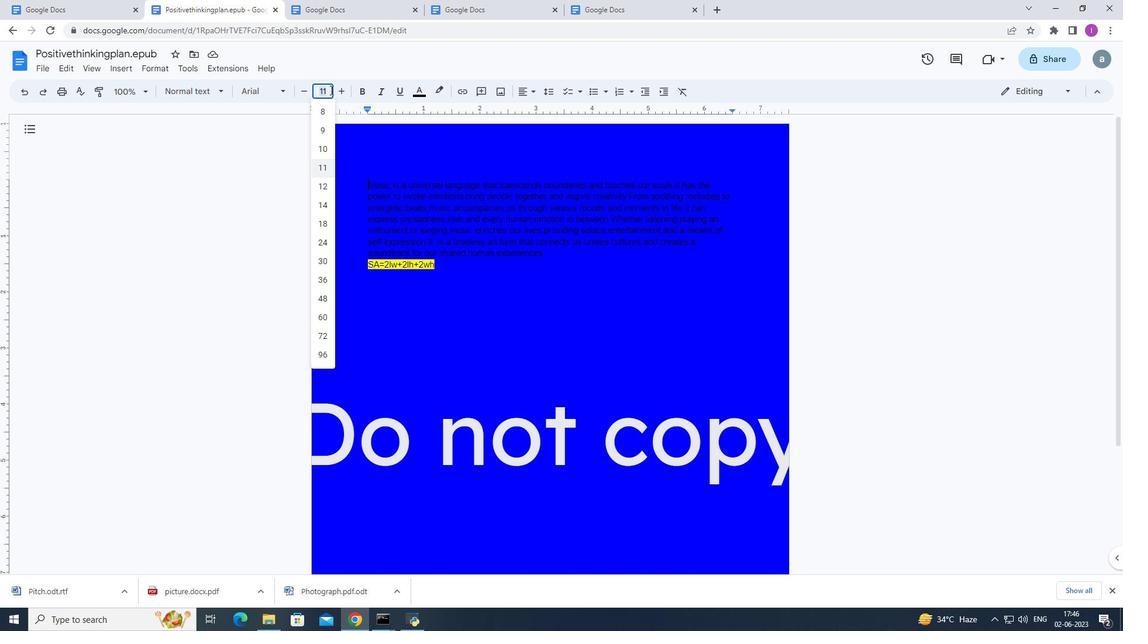 
Action: Key pressed 1
Screenshot: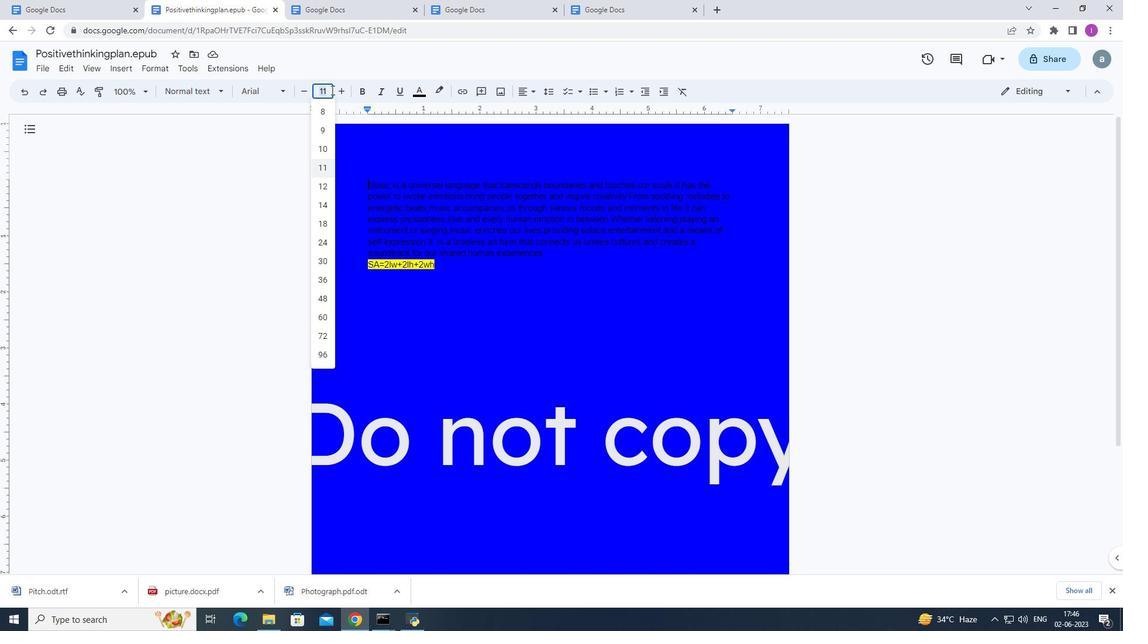 
Action: Mouse moved to (338, 89)
Screenshot: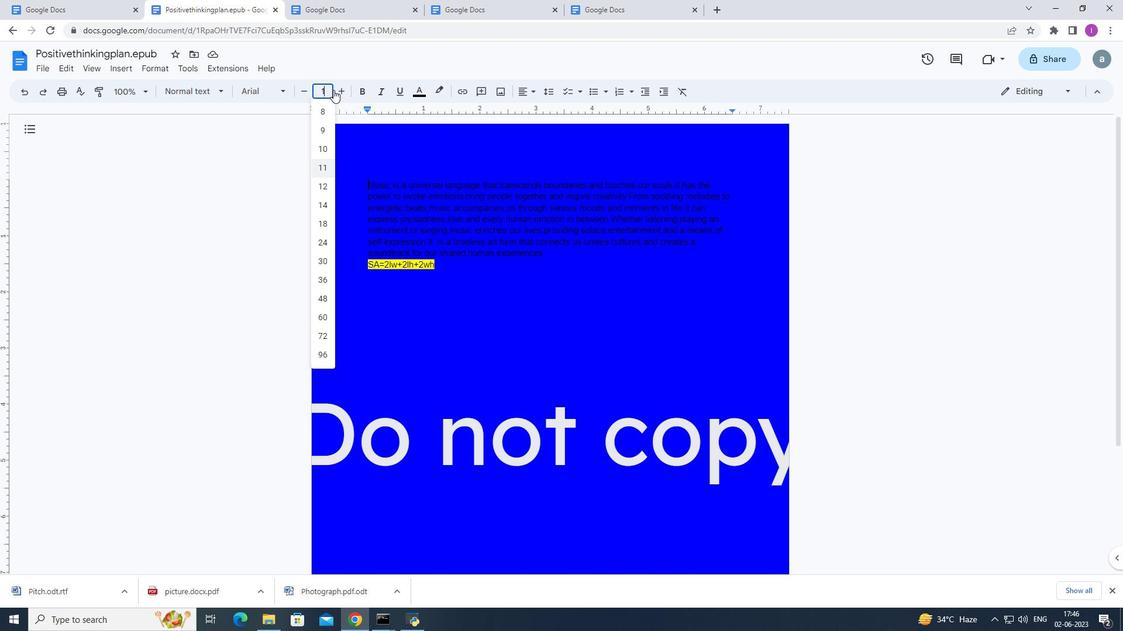 
Action: Key pressed 6
Screenshot: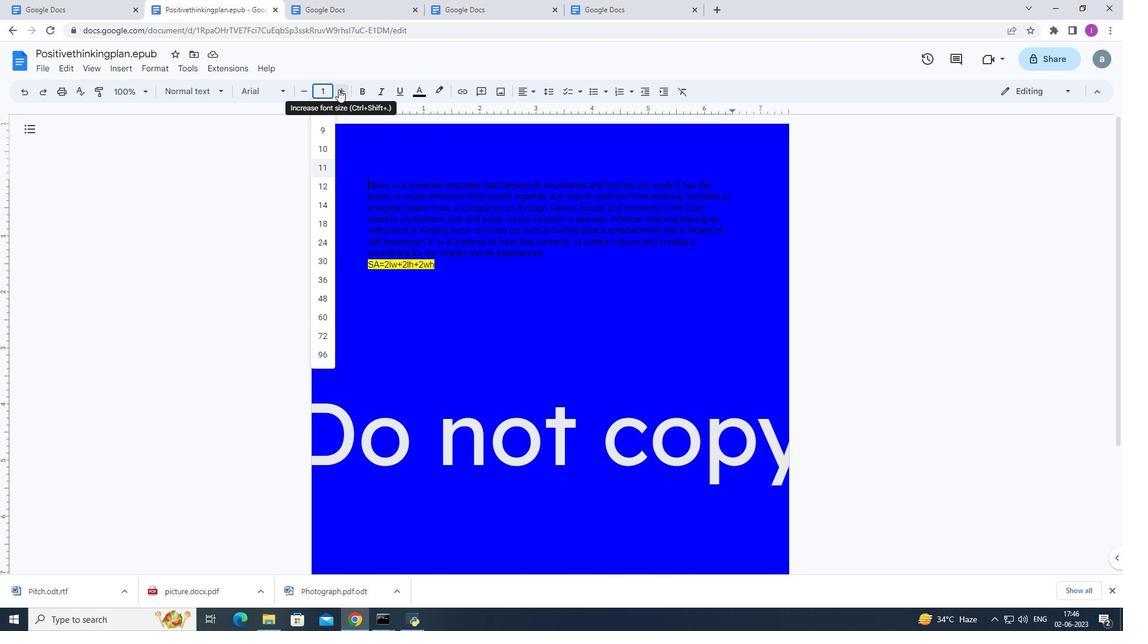 
Action: Mouse moved to (322, 158)
Screenshot: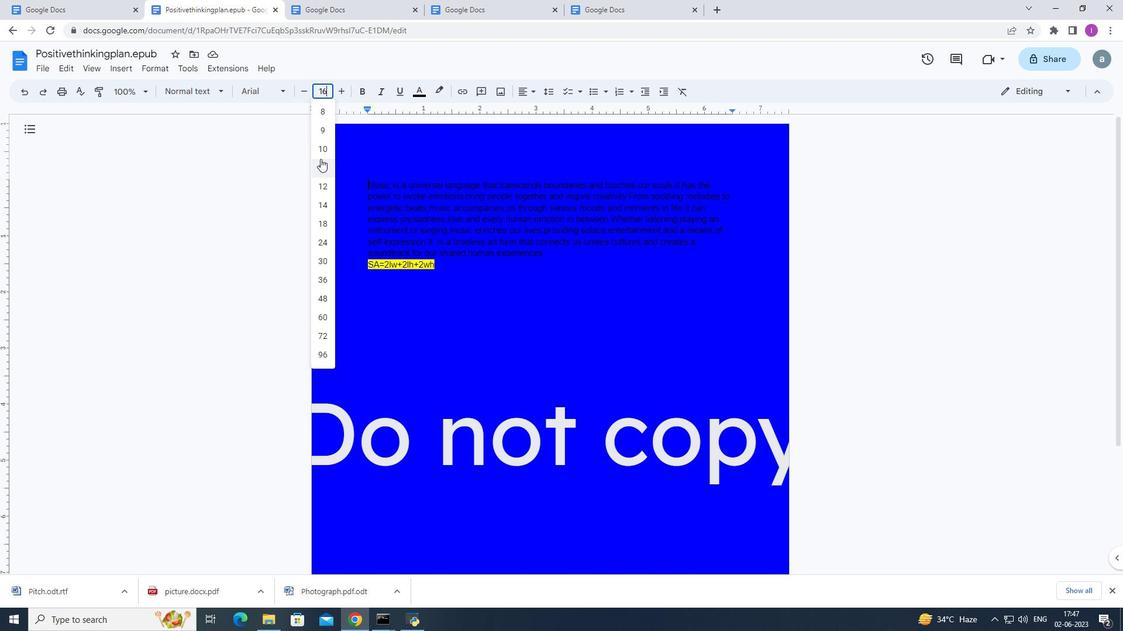 
Action: Key pressed <Key.enter>
Screenshot: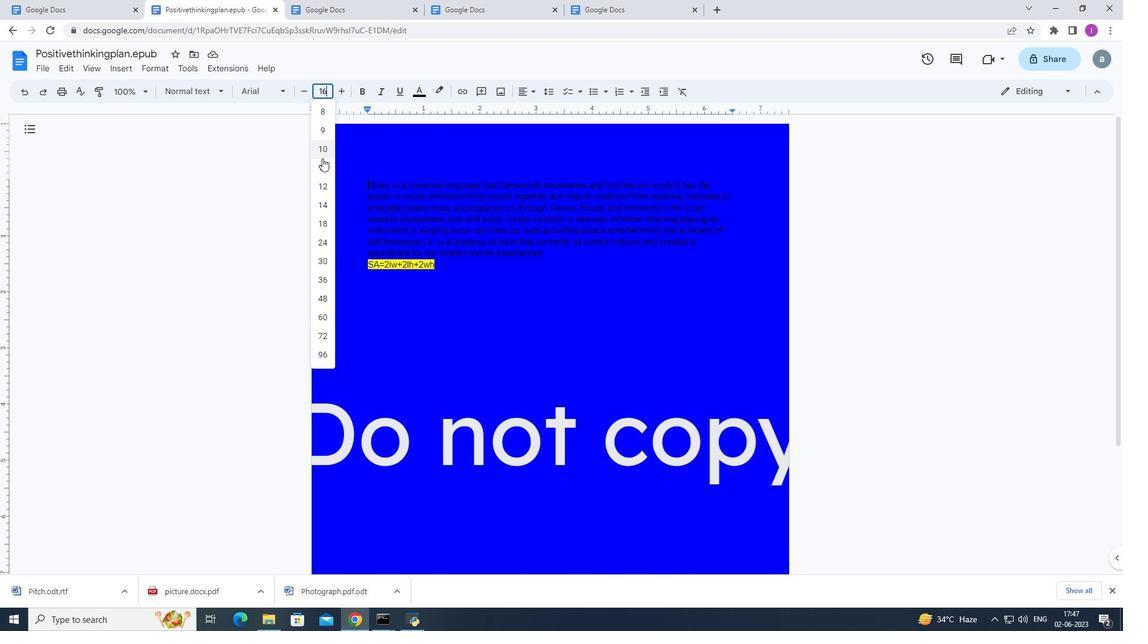 
Action: Mouse moved to (155, 275)
Screenshot: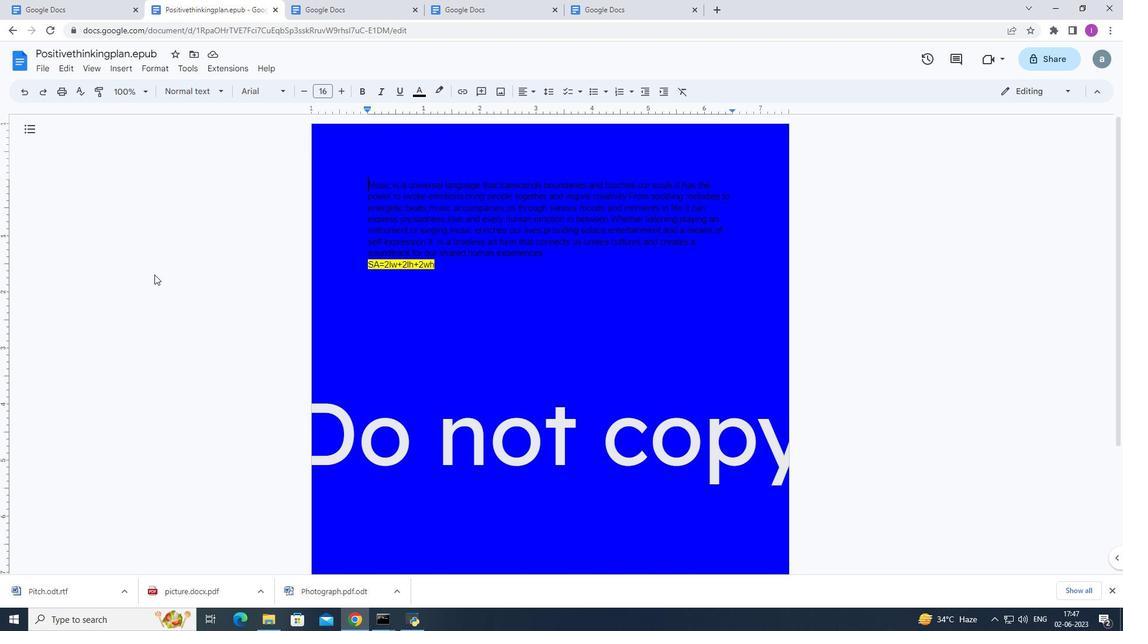 
